 Task: Look for space in Guiping, China from 15th August, 2023 to 20th August, 2023 for 1 adult in price range Rs.5000 to Rs.10000. Place can be private room with 1  bedroom having 1 bed and 1 bathroom. Property type can be house, flat, guest house, hotel. Booking option can be shelf check-in. Required host language is Chinese (Simplified).
Action: Mouse moved to (515, 246)
Screenshot: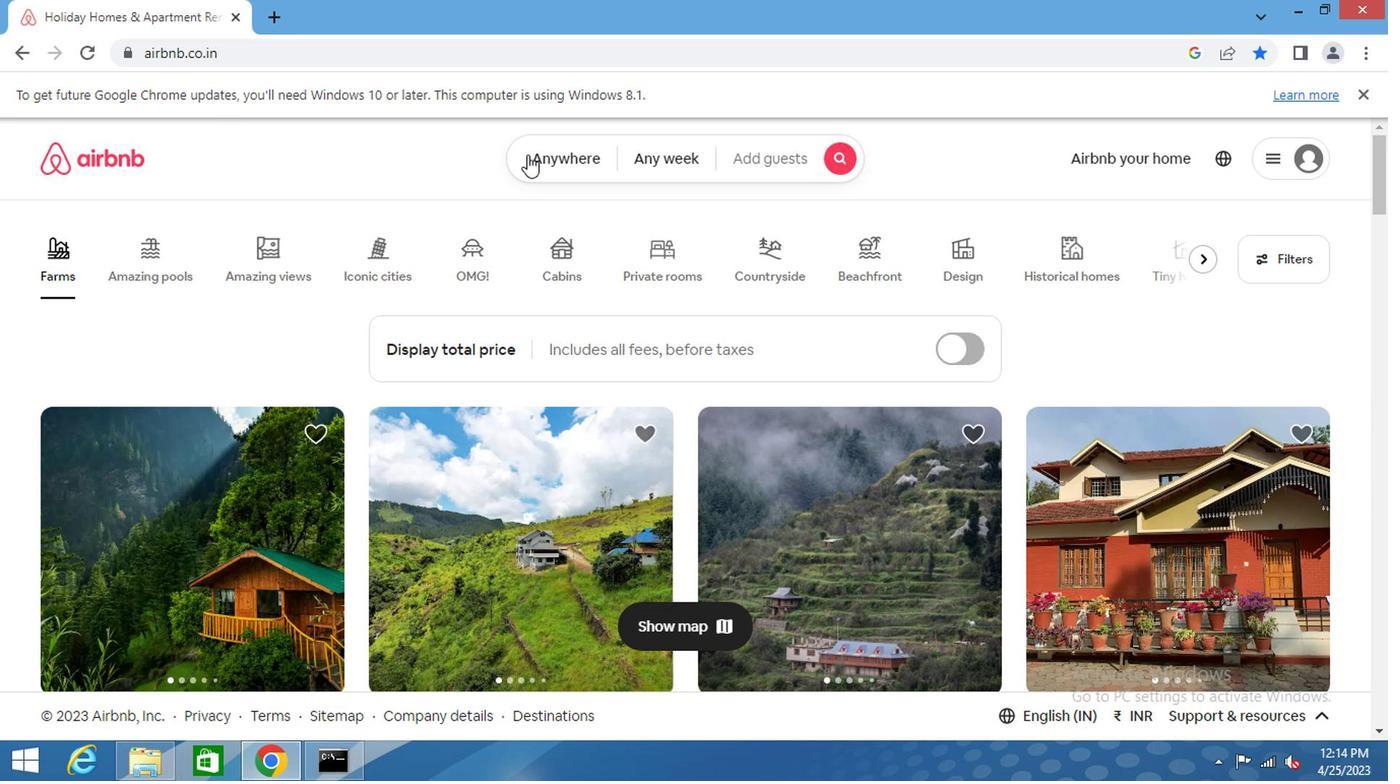 
Action: Mouse pressed left at (515, 246)
Screenshot: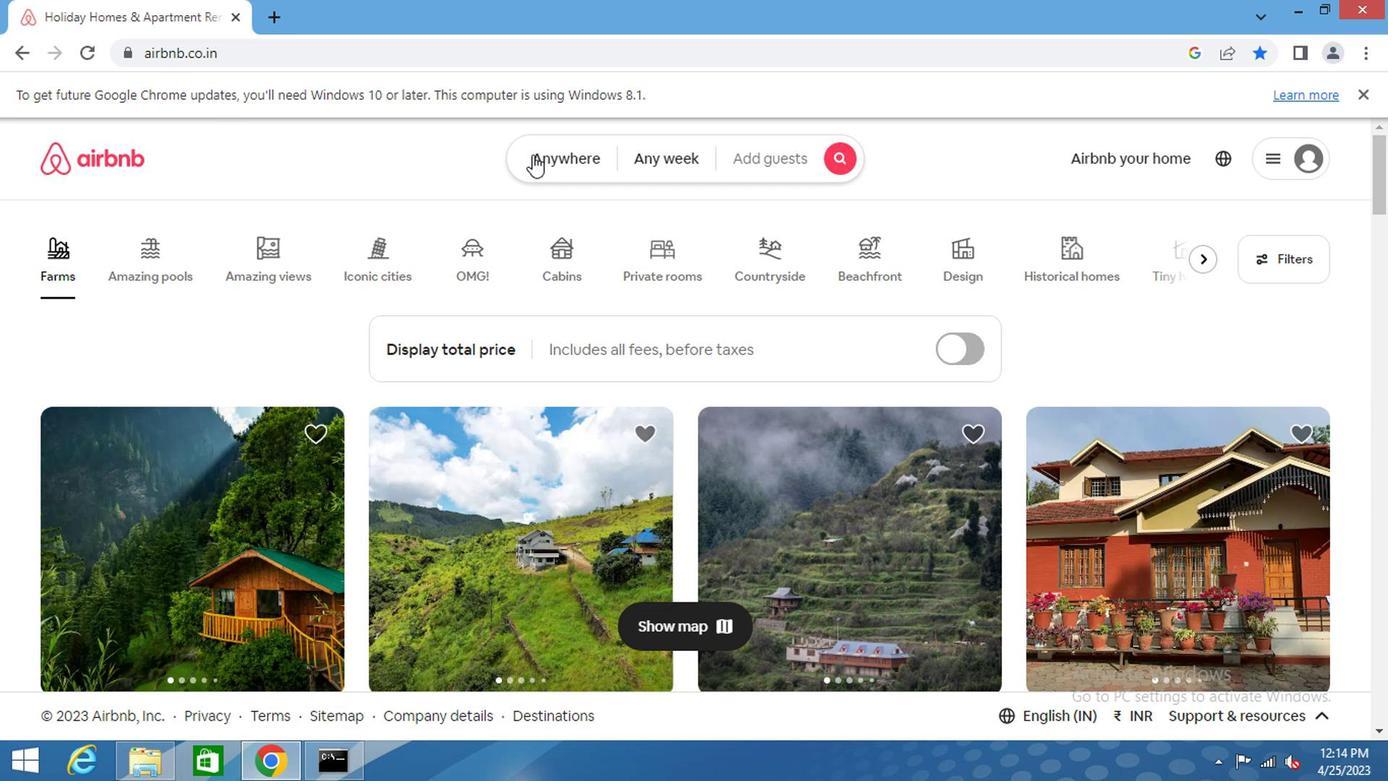 
Action: Mouse moved to (433, 305)
Screenshot: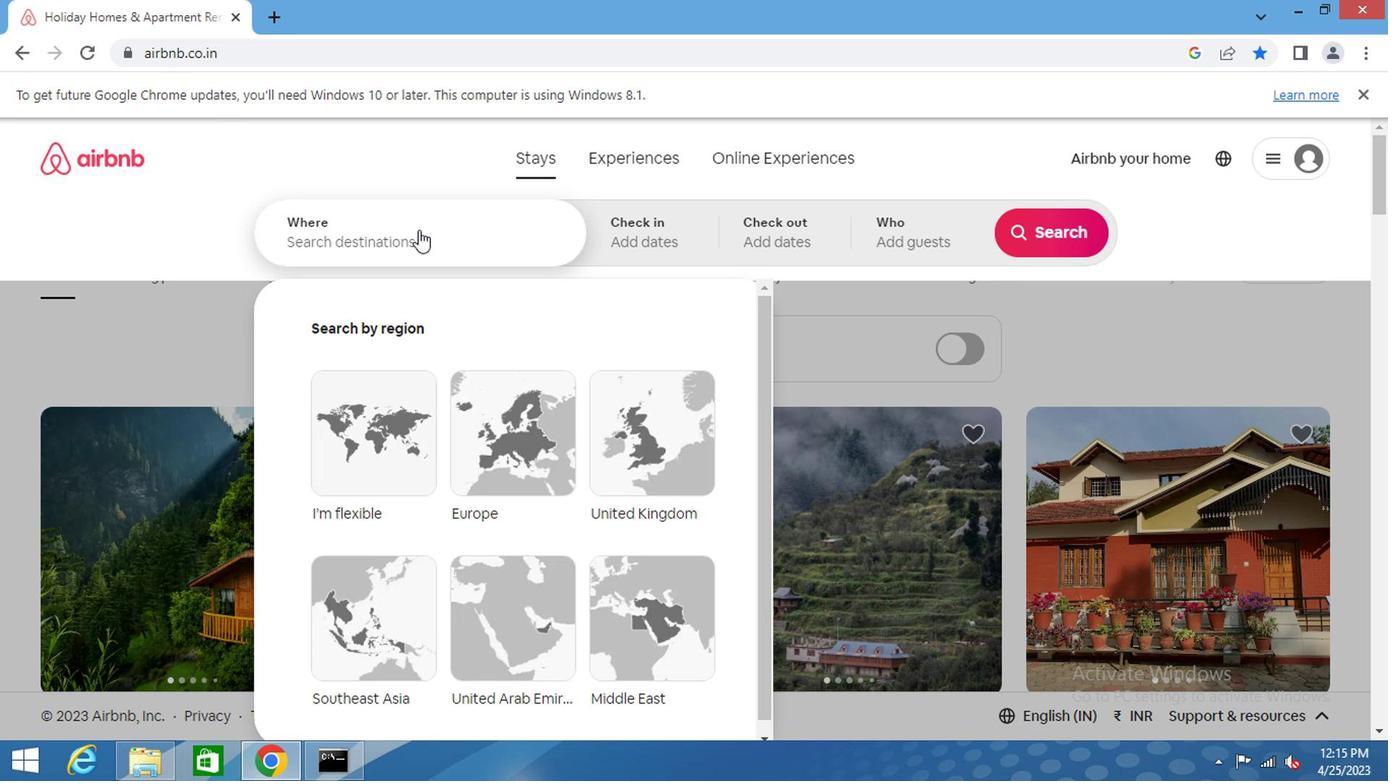 
Action: Mouse pressed left at (433, 305)
Screenshot: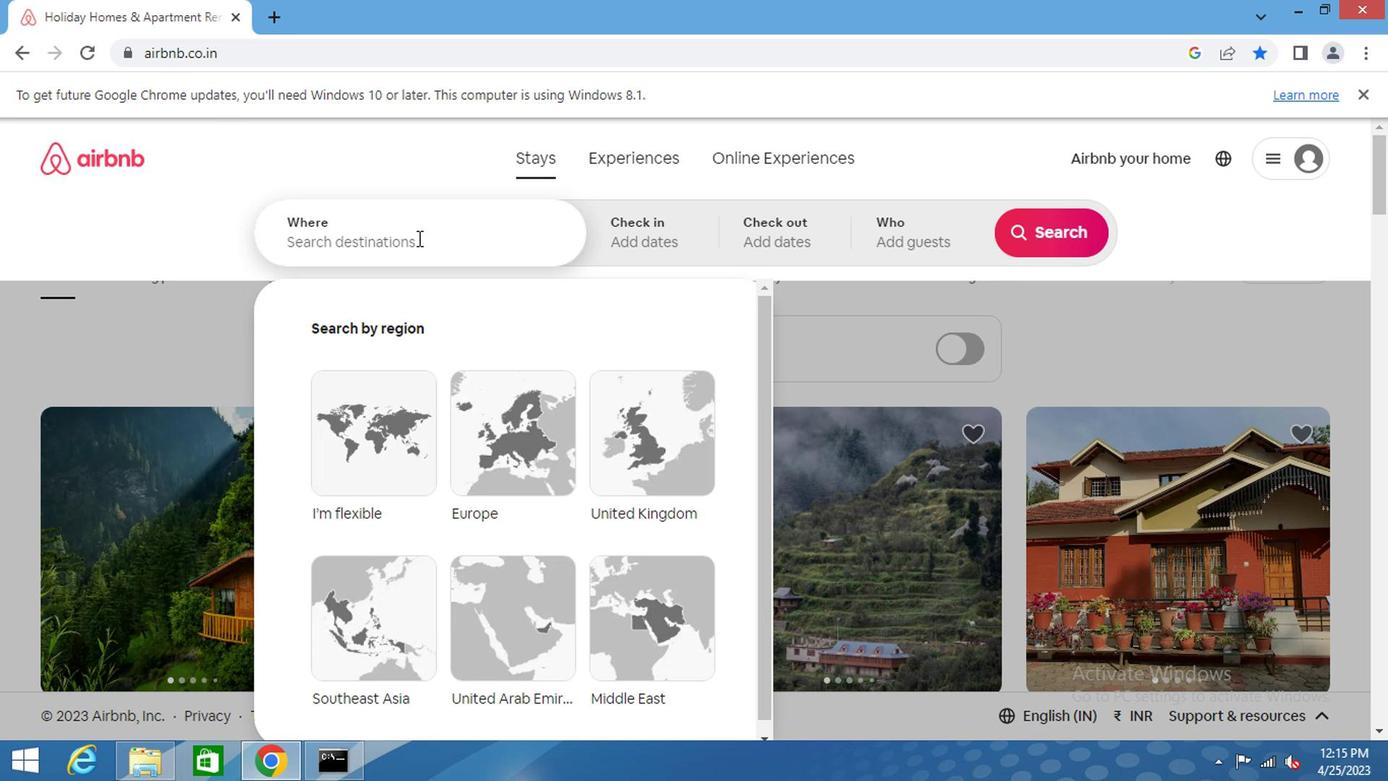 
Action: Key pressed gui<Key.space>china<Key.enter>
Screenshot: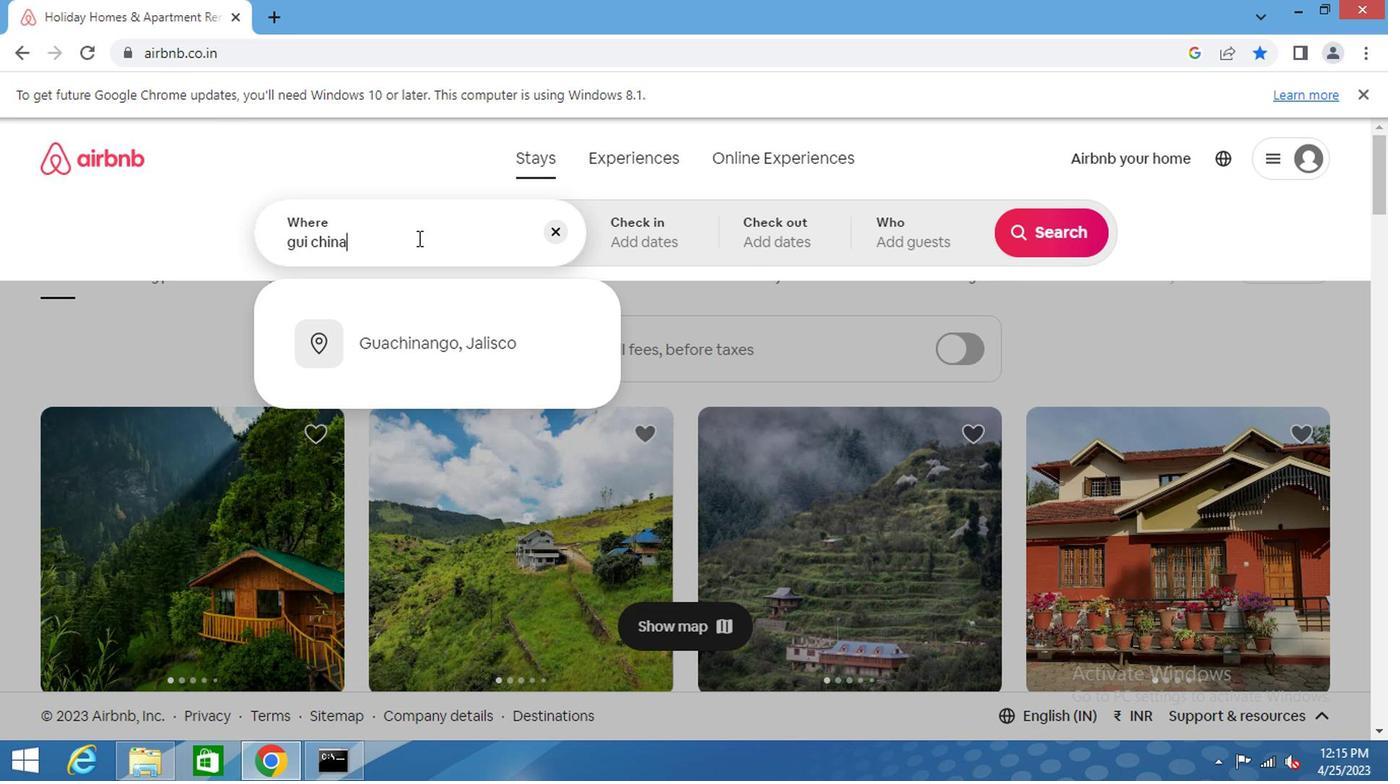 
Action: Mouse moved to (878, 417)
Screenshot: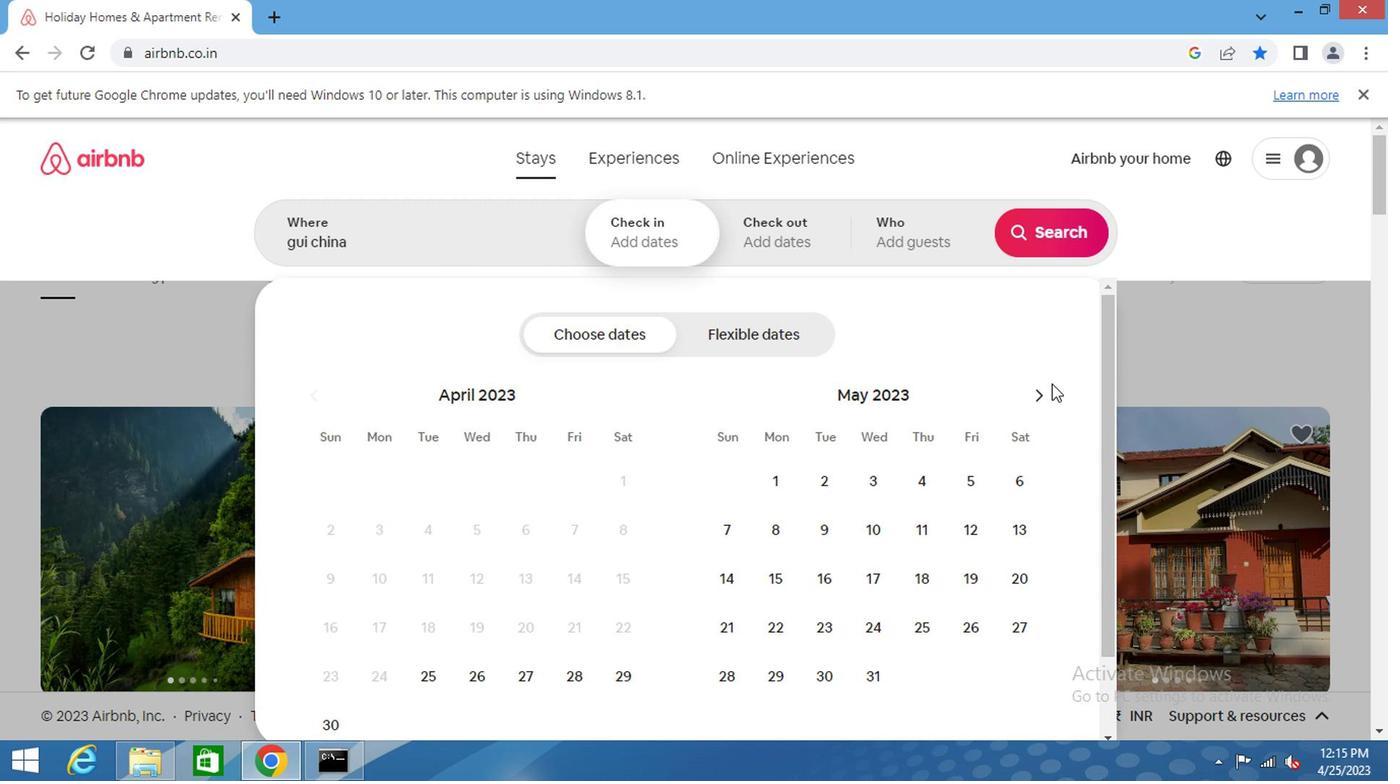 
Action: Mouse pressed left at (878, 417)
Screenshot: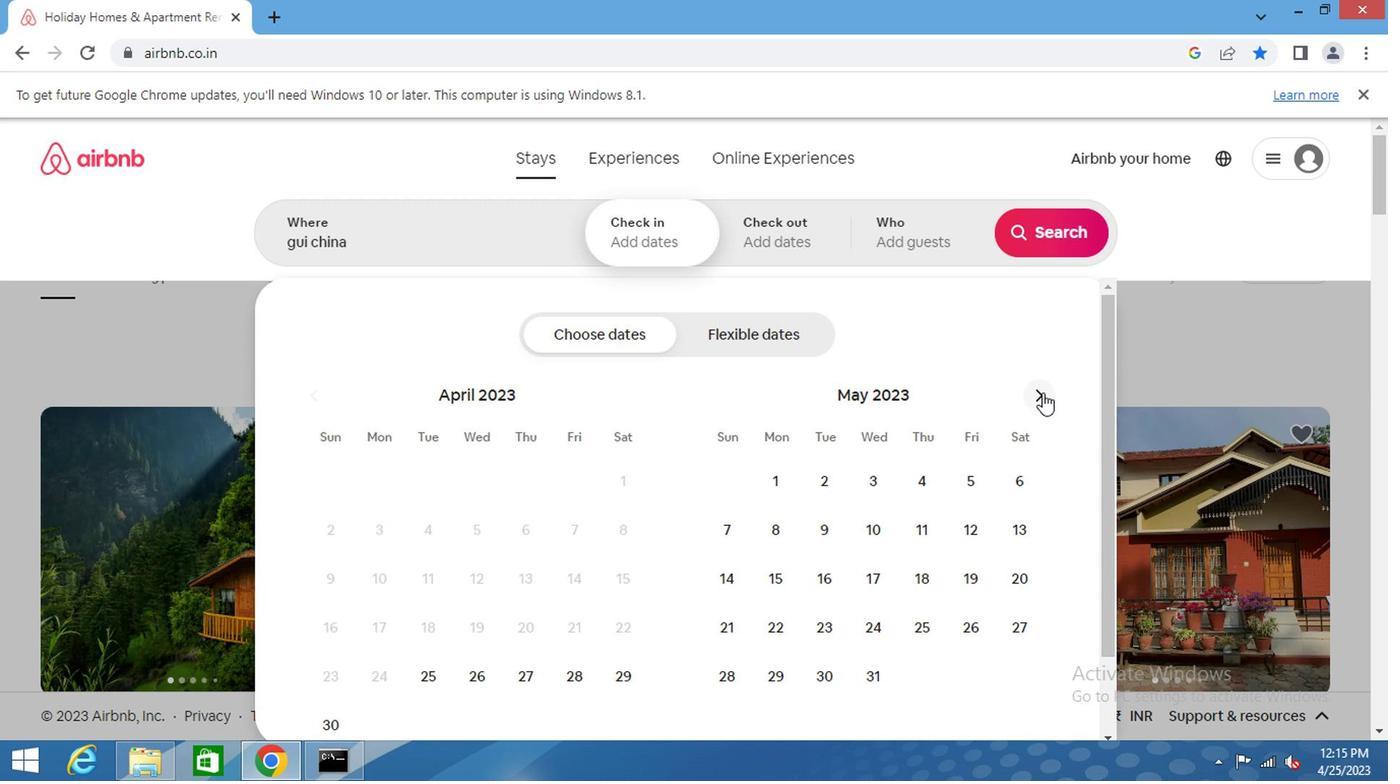 
Action: Mouse pressed left at (878, 417)
Screenshot: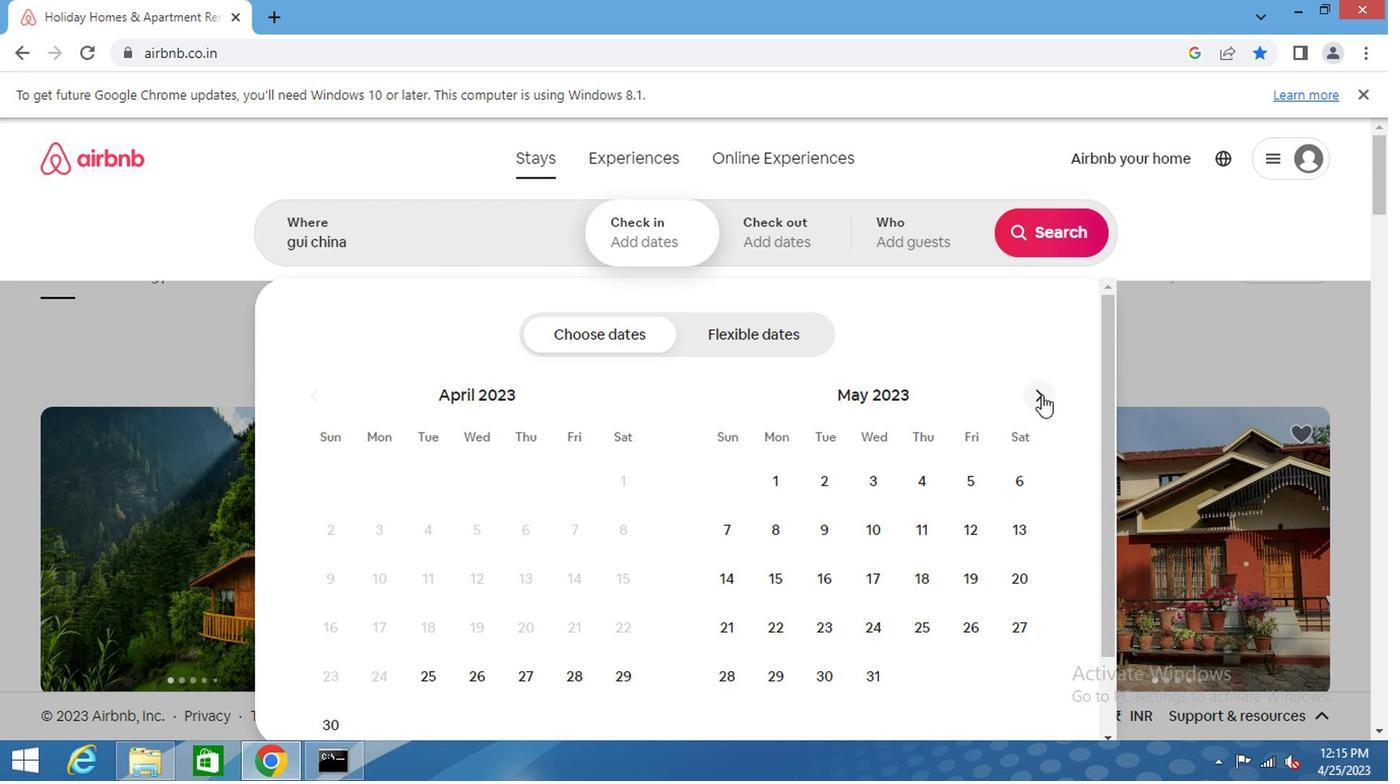 
Action: Mouse pressed left at (878, 417)
Screenshot: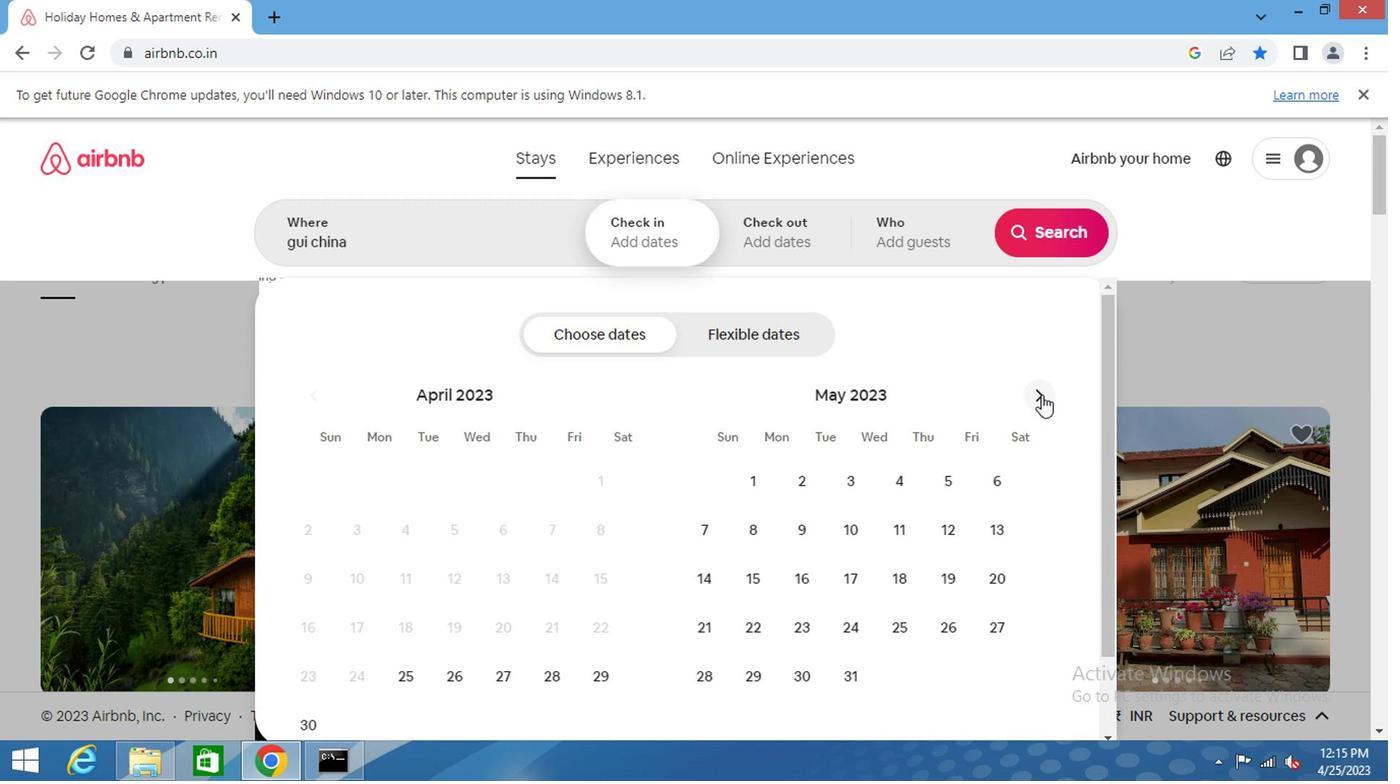 
Action: Mouse moved to (875, 415)
Screenshot: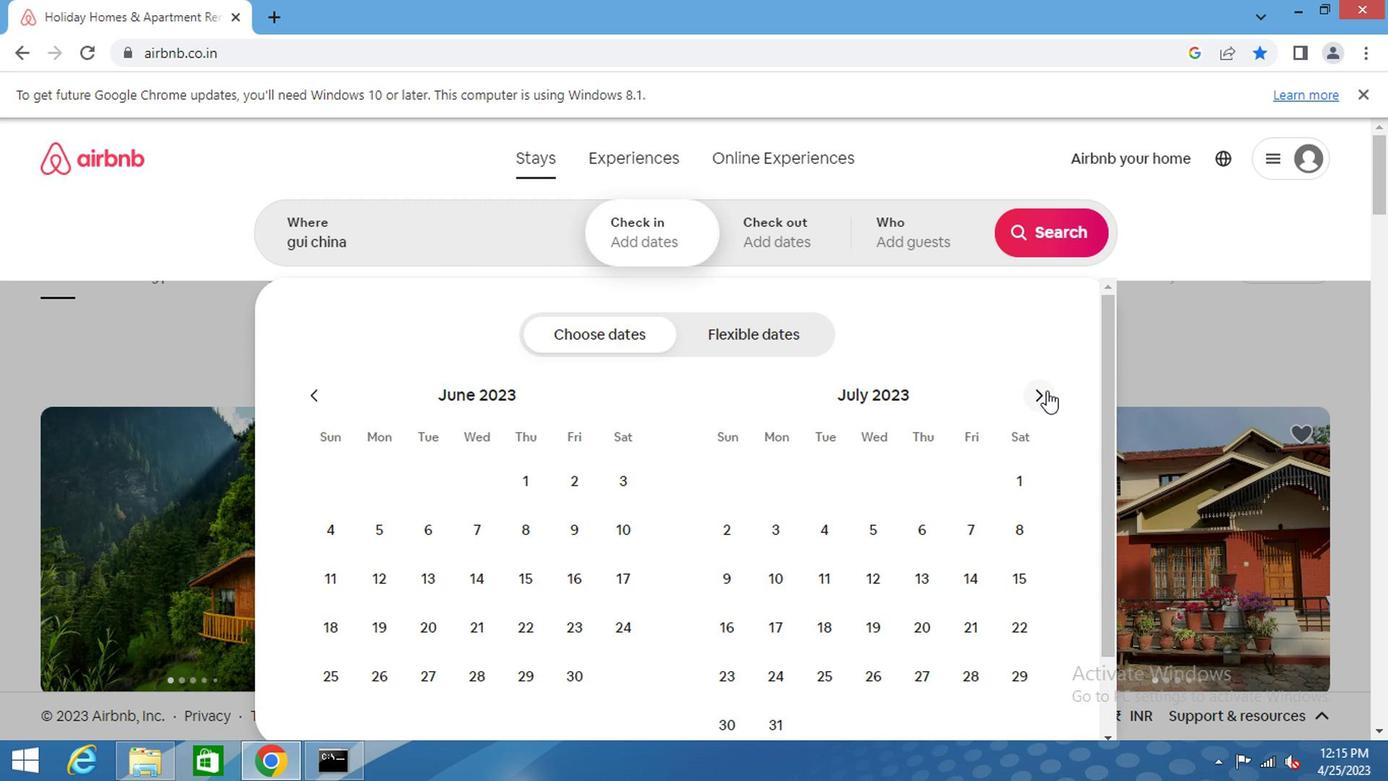 
Action: Mouse pressed left at (875, 415)
Screenshot: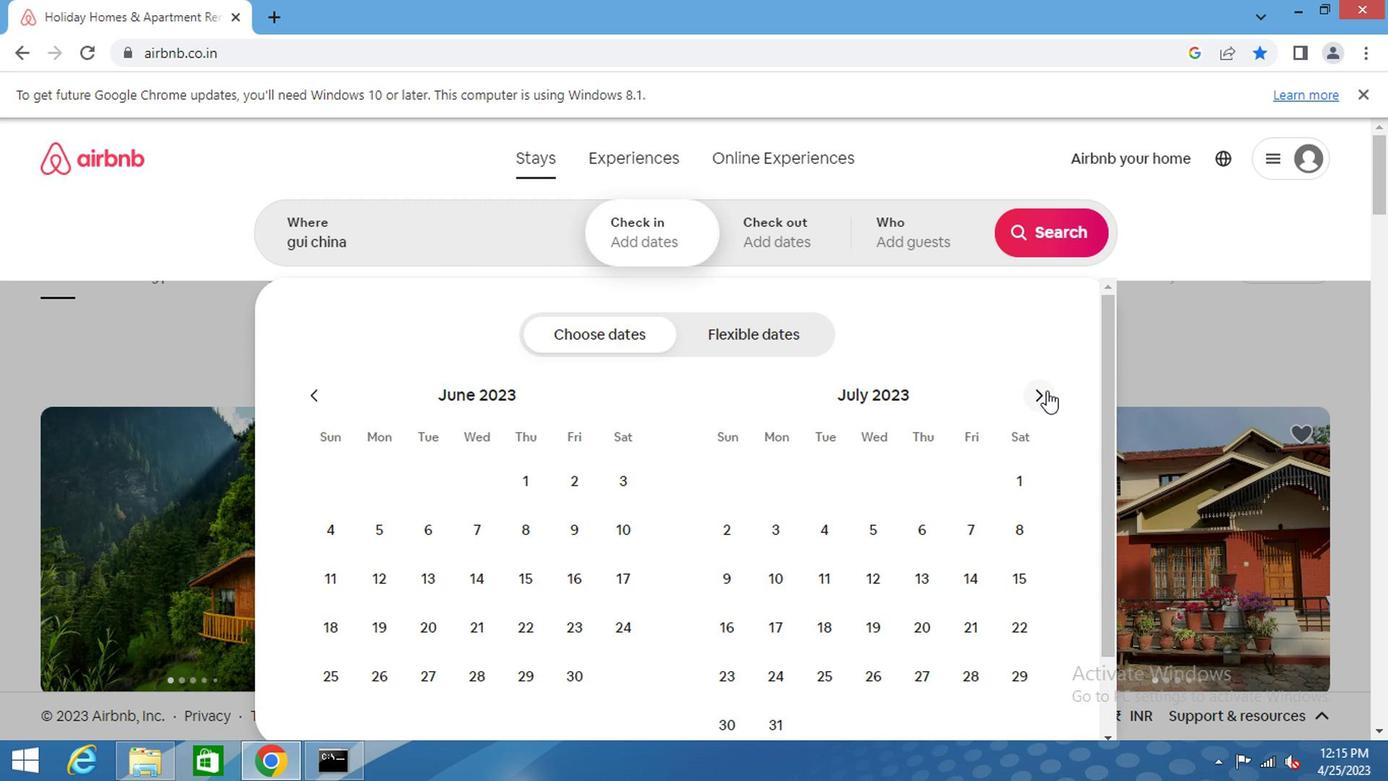 
Action: Mouse moved to (726, 551)
Screenshot: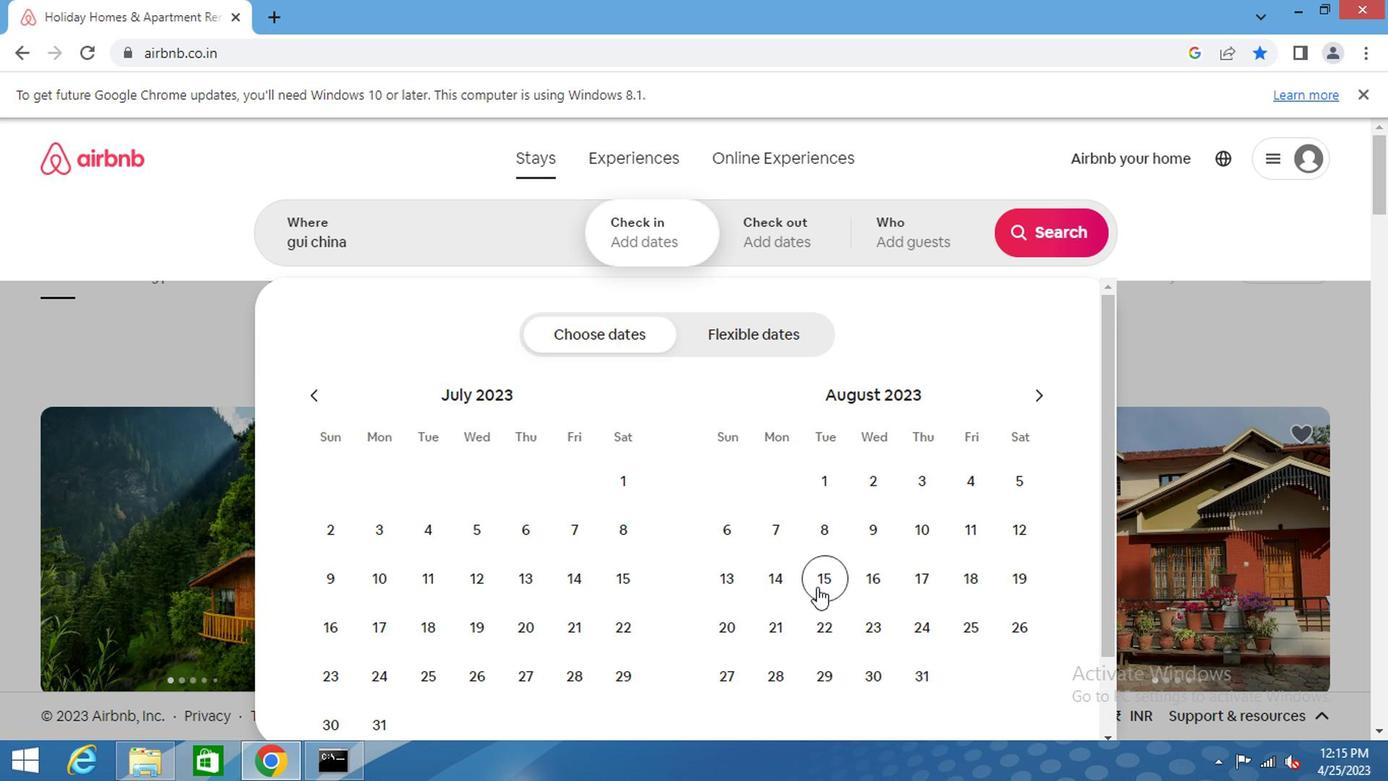
Action: Mouse pressed left at (726, 551)
Screenshot: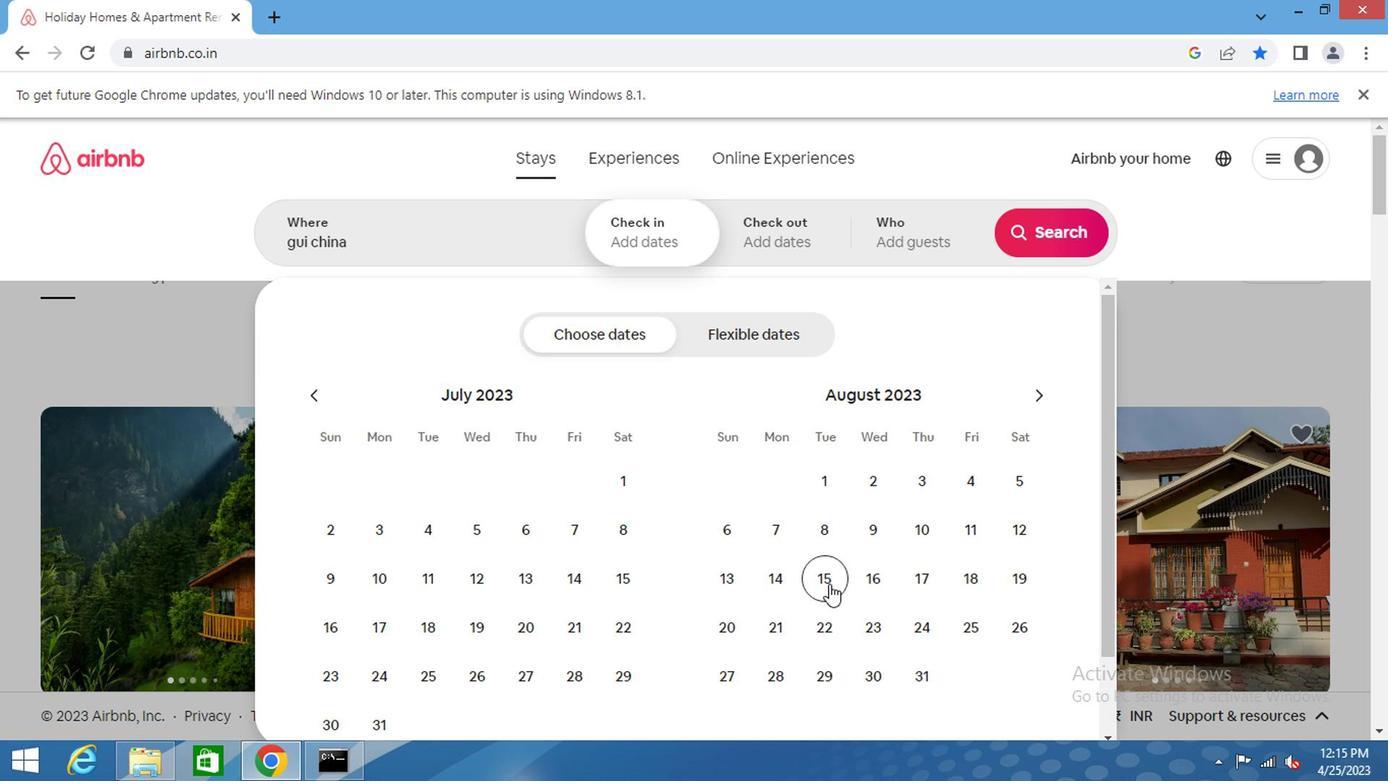 
Action: Mouse moved to (660, 584)
Screenshot: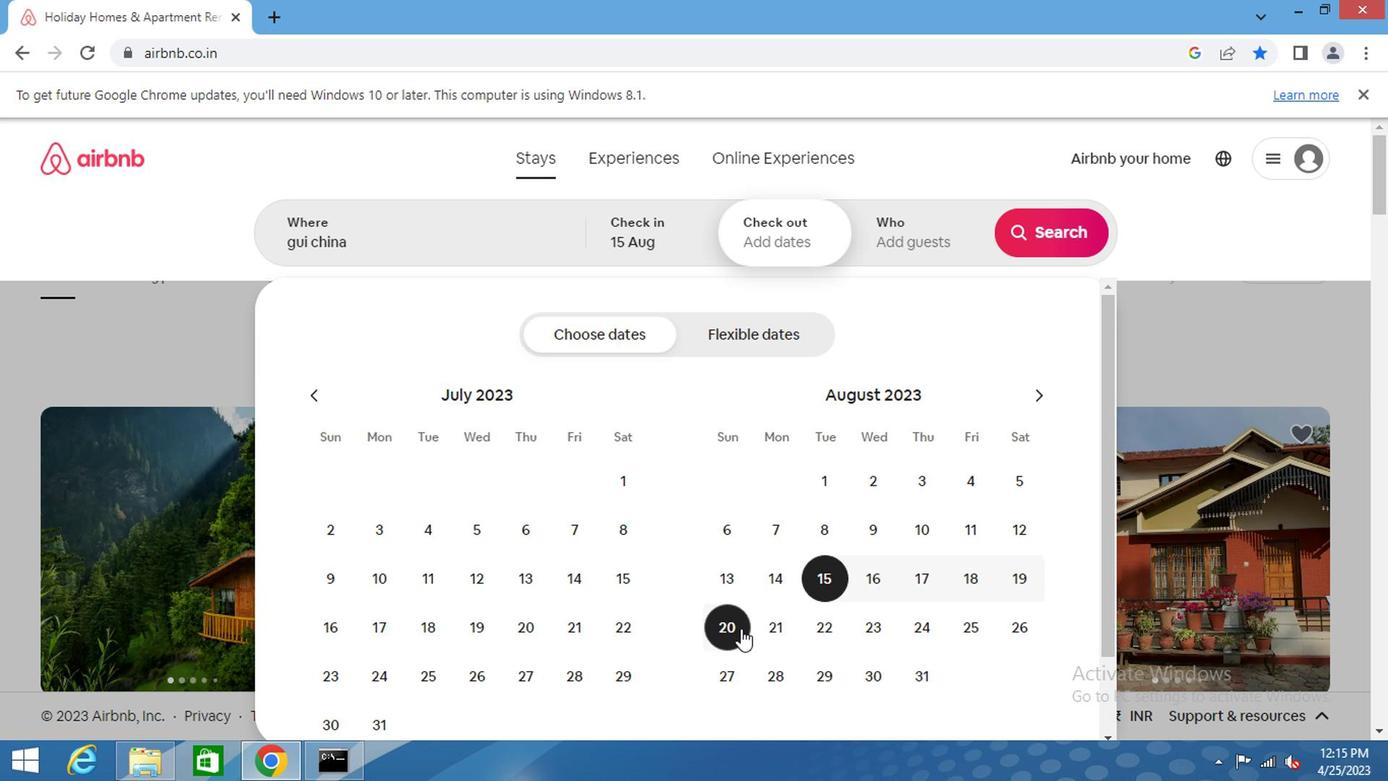 
Action: Mouse pressed left at (660, 584)
Screenshot: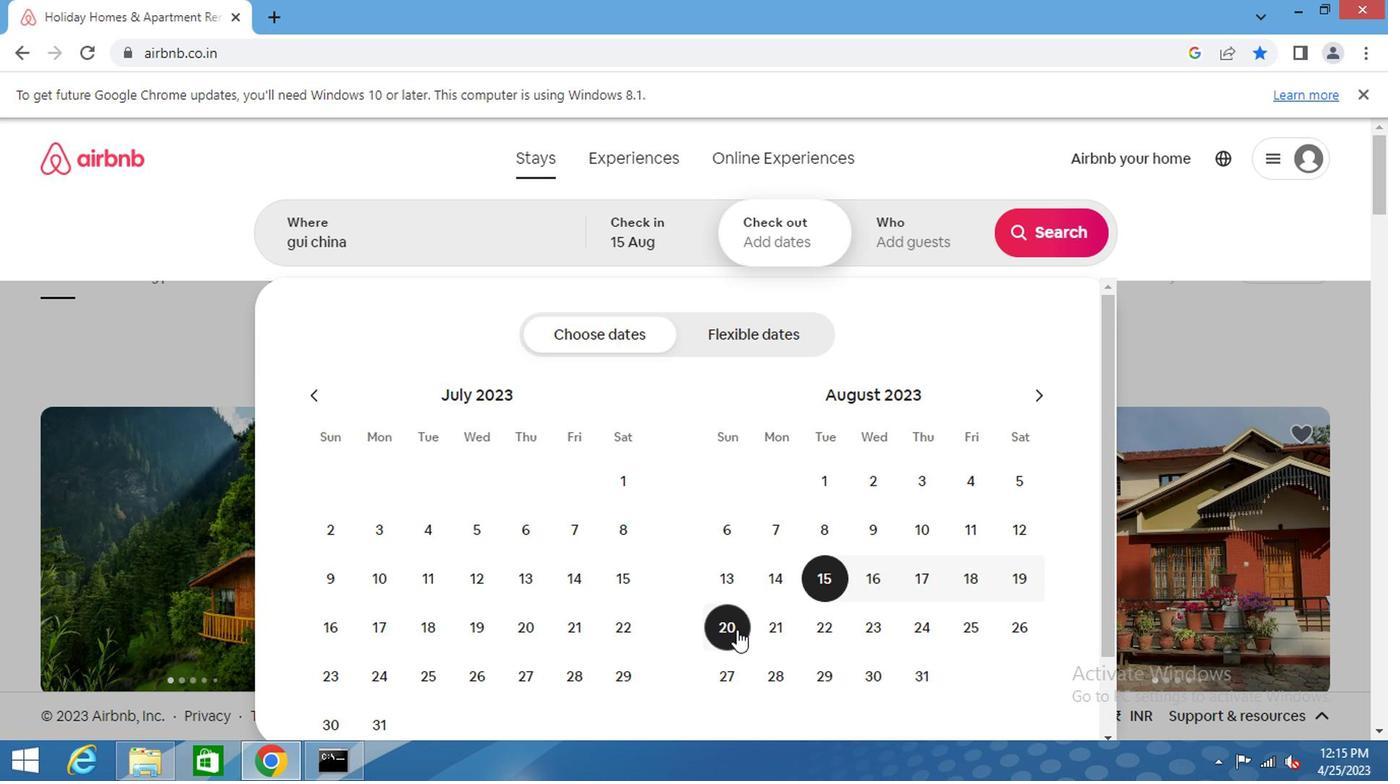 
Action: Mouse moved to (797, 314)
Screenshot: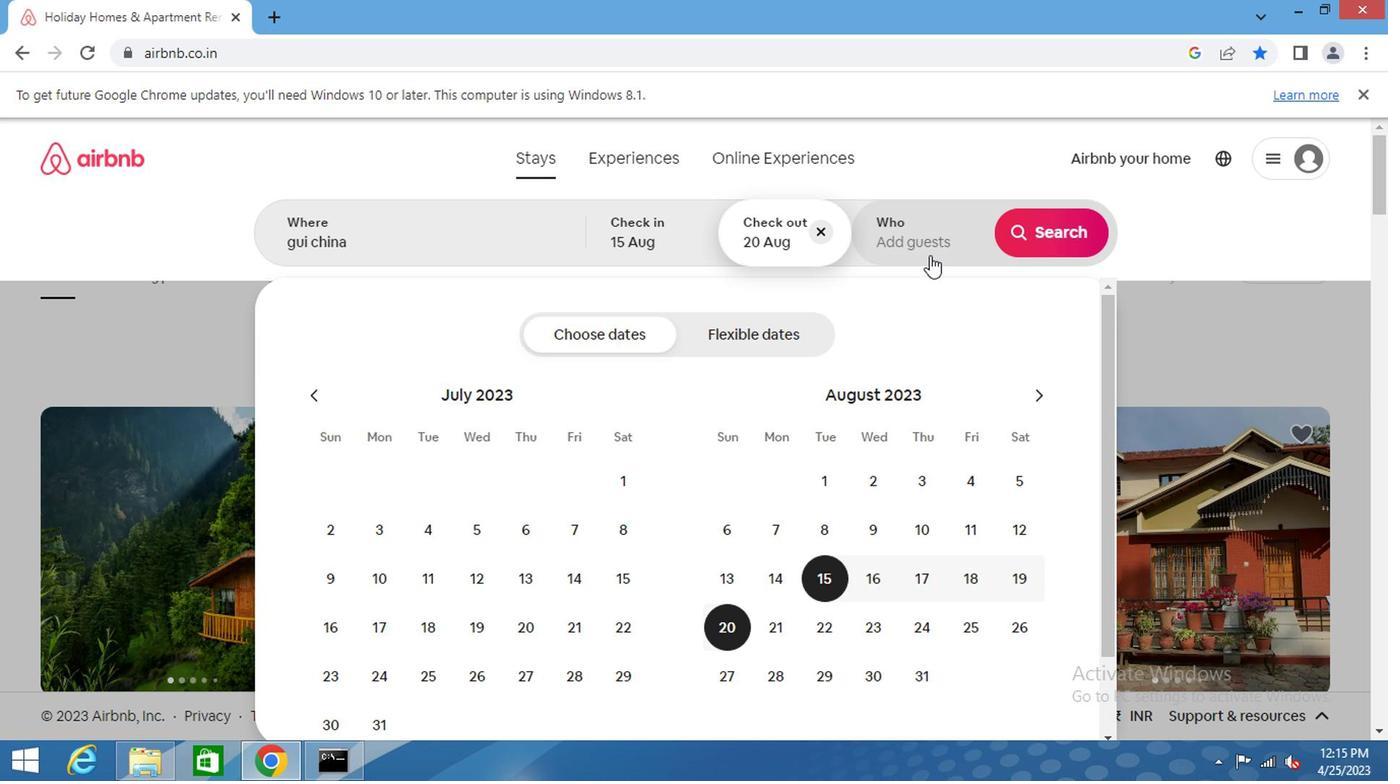 
Action: Mouse pressed left at (797, 314)
Screenshot: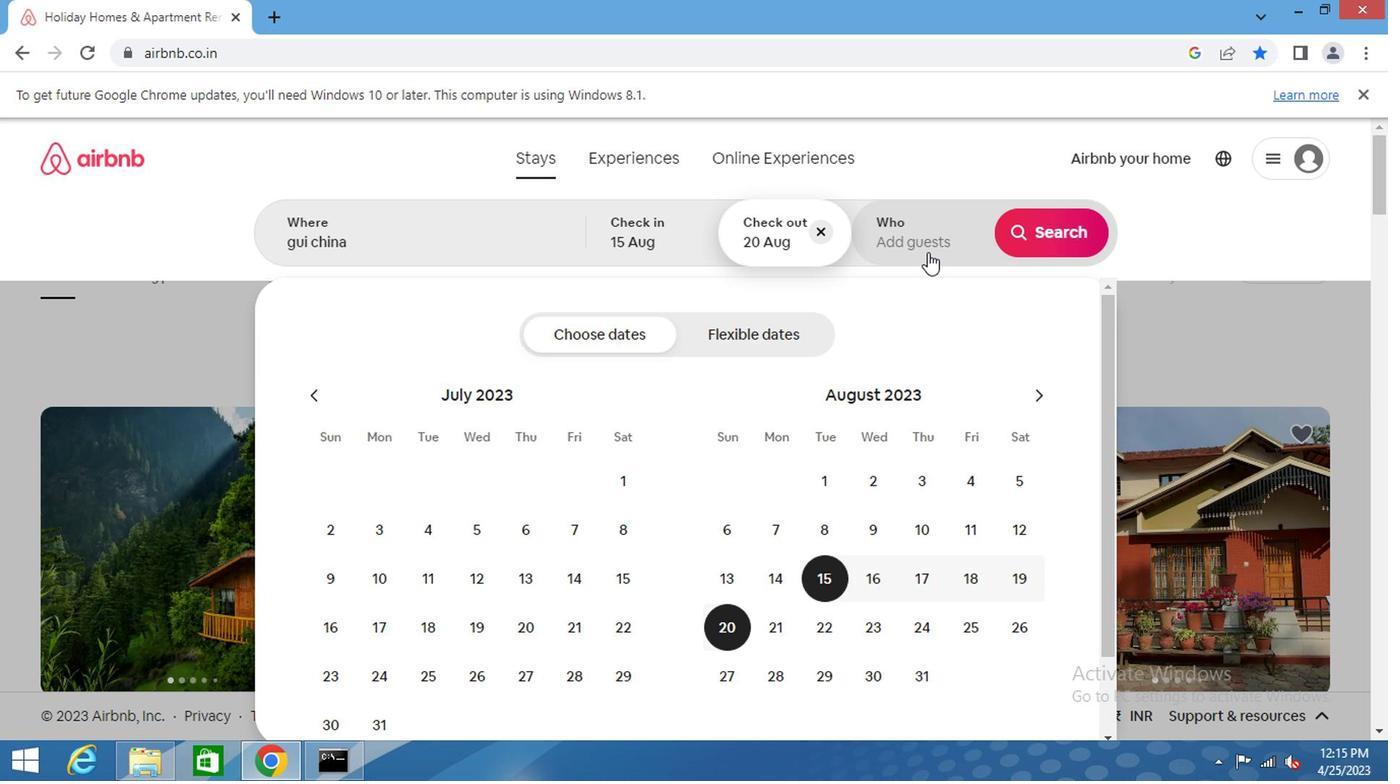 
Action: Mouse moved to (887, 378)
Screenshot: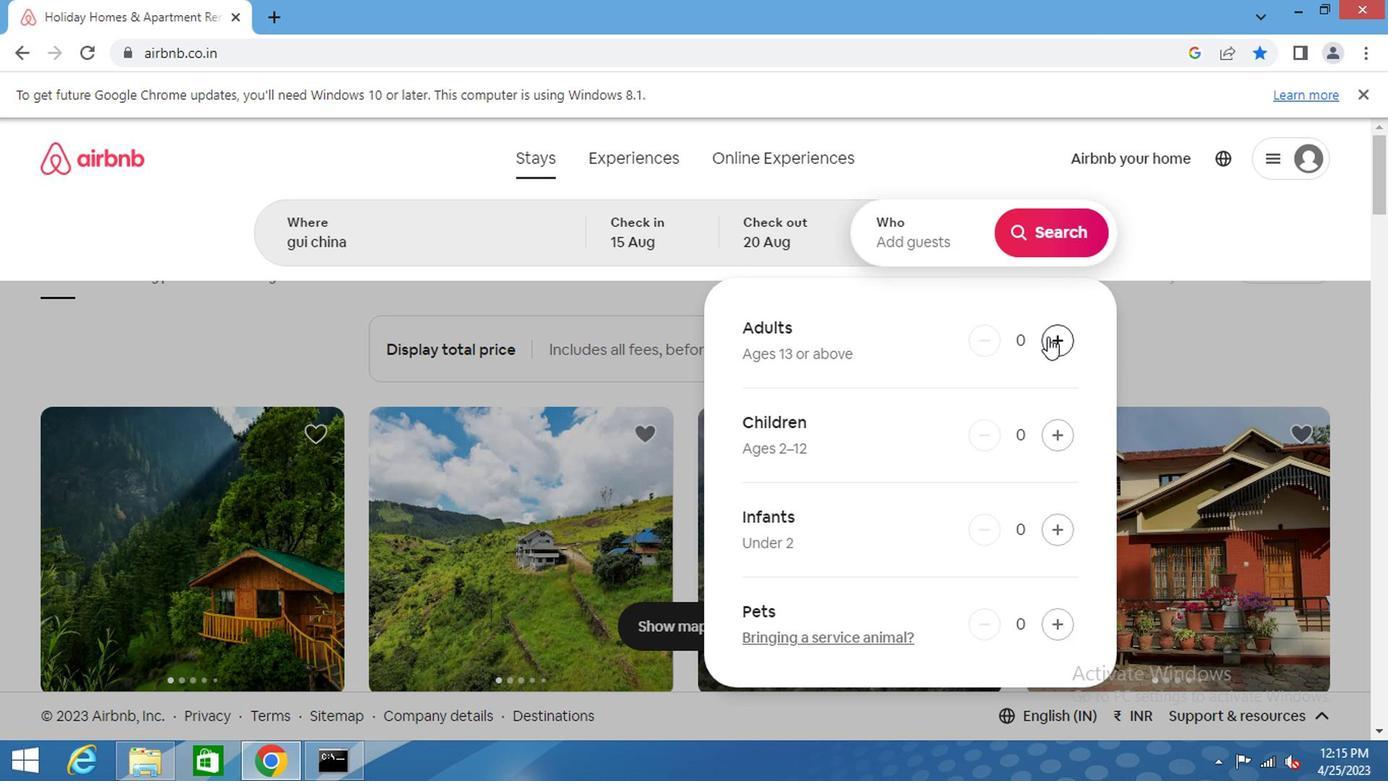 
Action: Mouse pressed left at (887, 378)
Screenshot: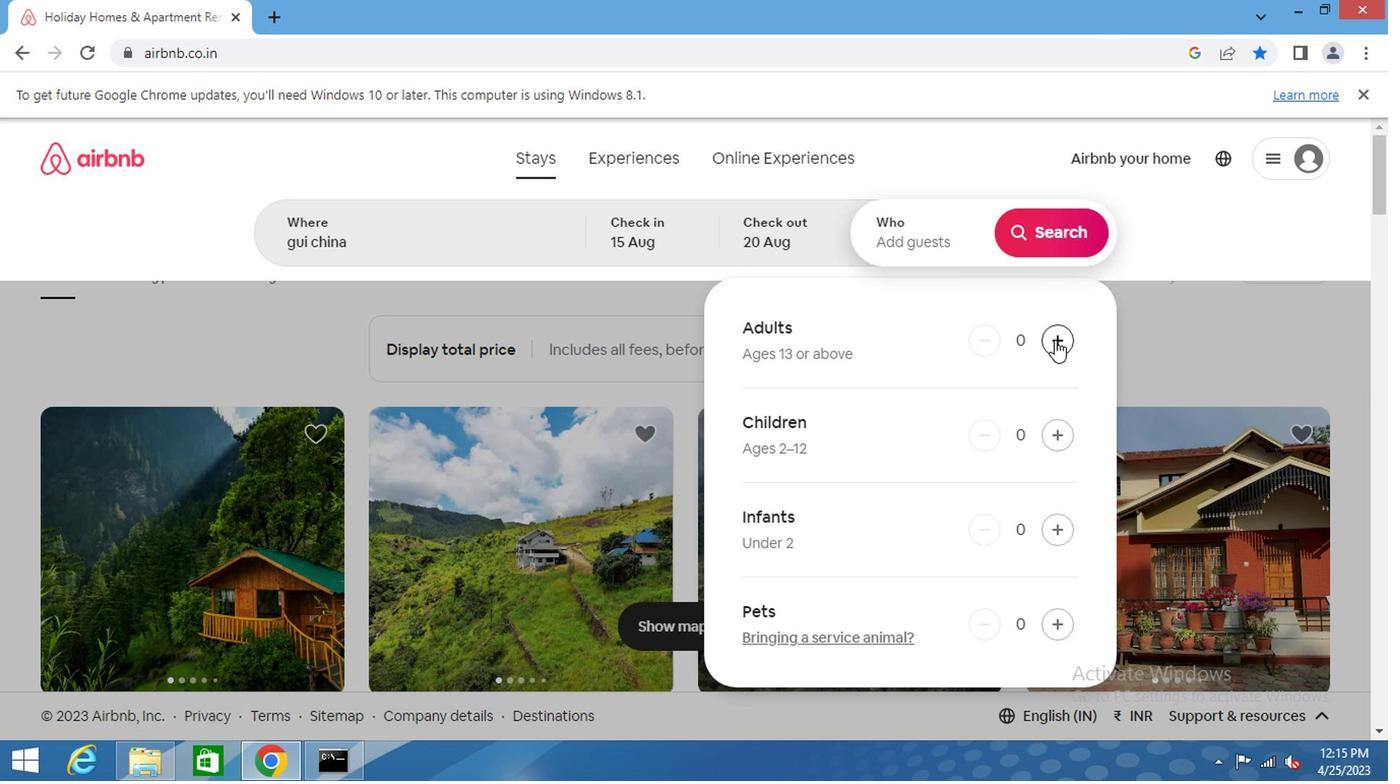 
Action: Mouse moved to (875, 294)
Screenshot: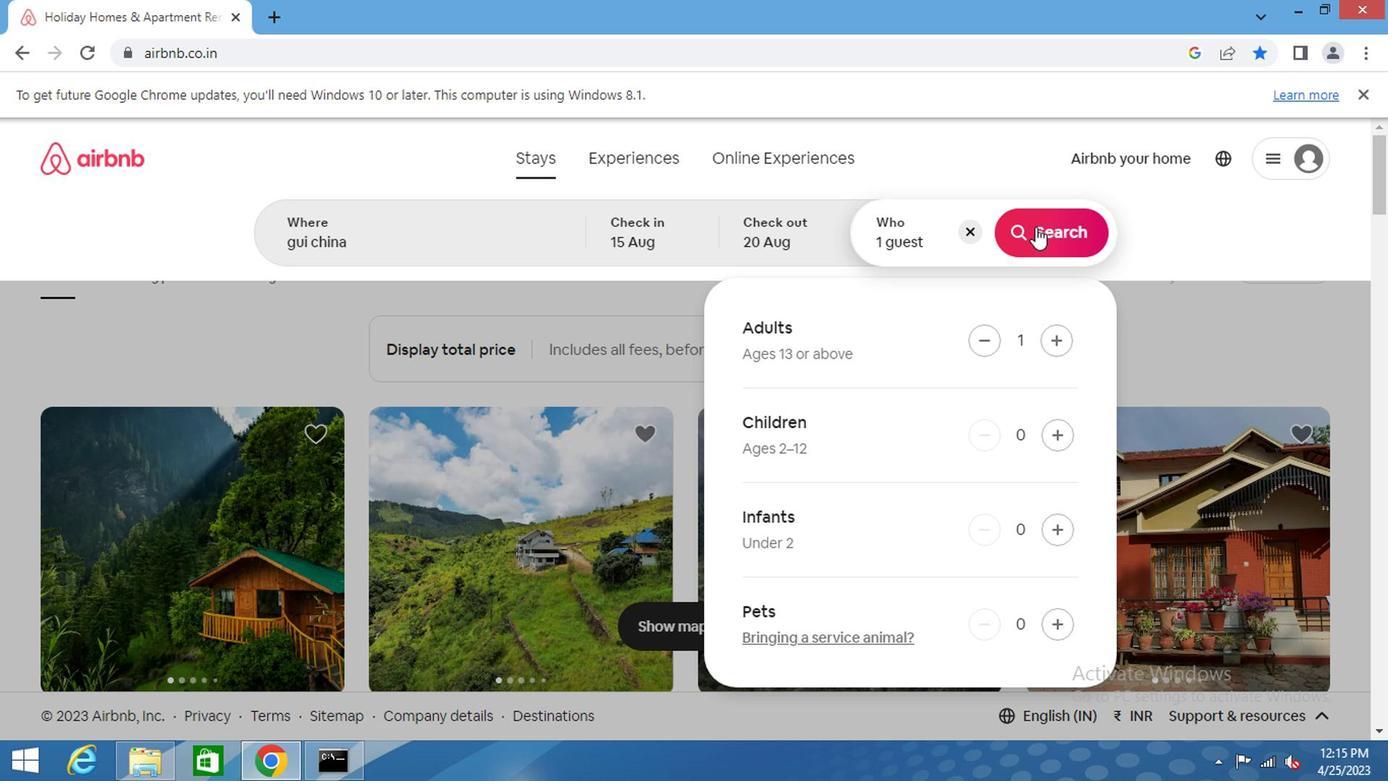 
Action: Mouse pressed left at (875, 294)
Screenshot: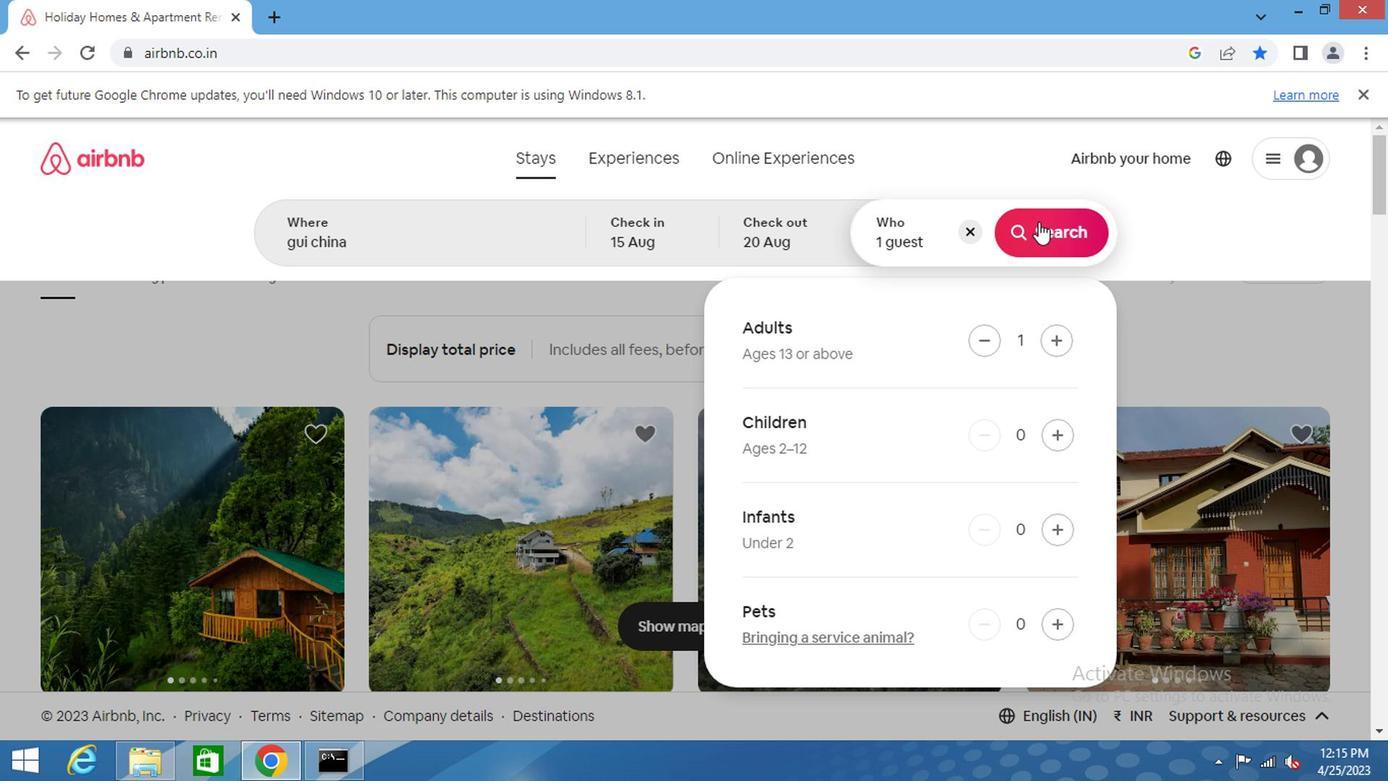 
Action: Mouse moved to (1056, 308)
Screenshot: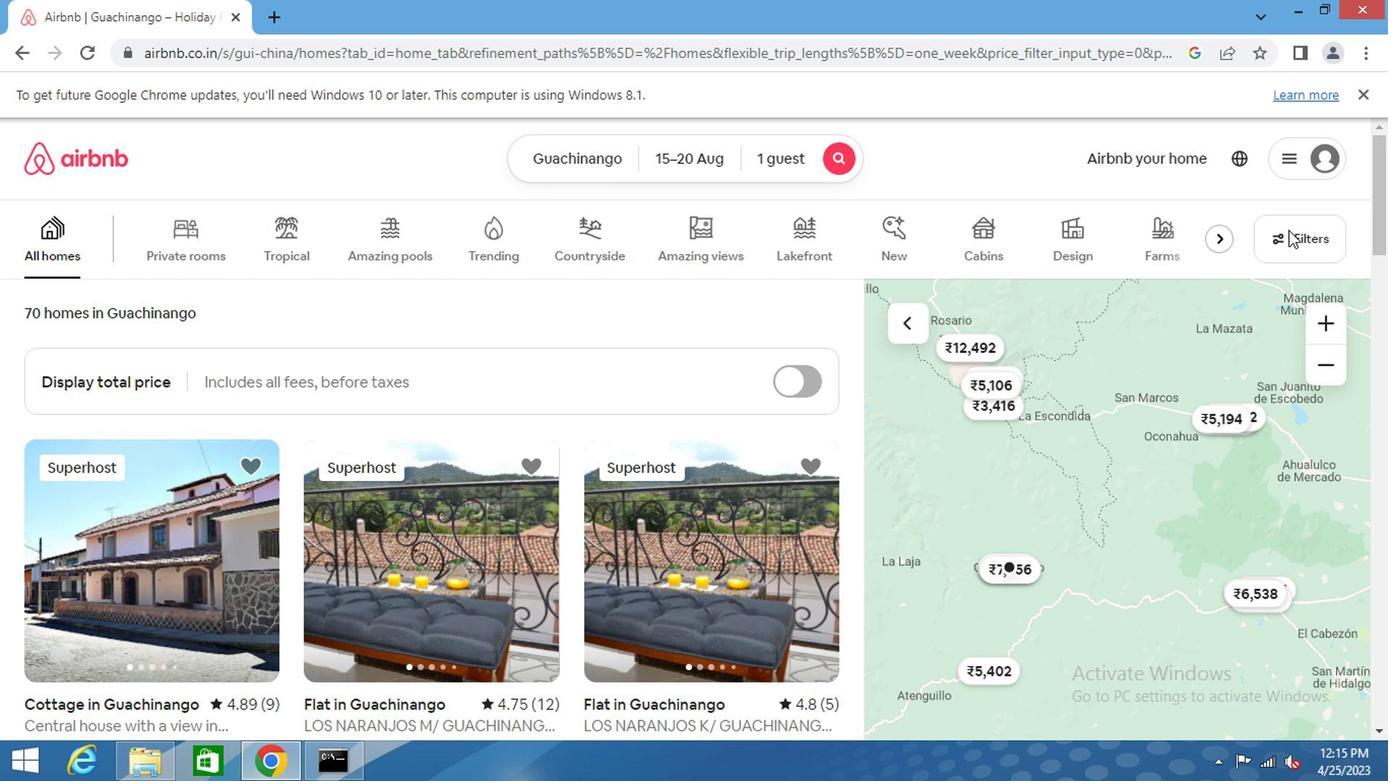 
Action: Mouse pressed left at (1056, 308)
Screenshot: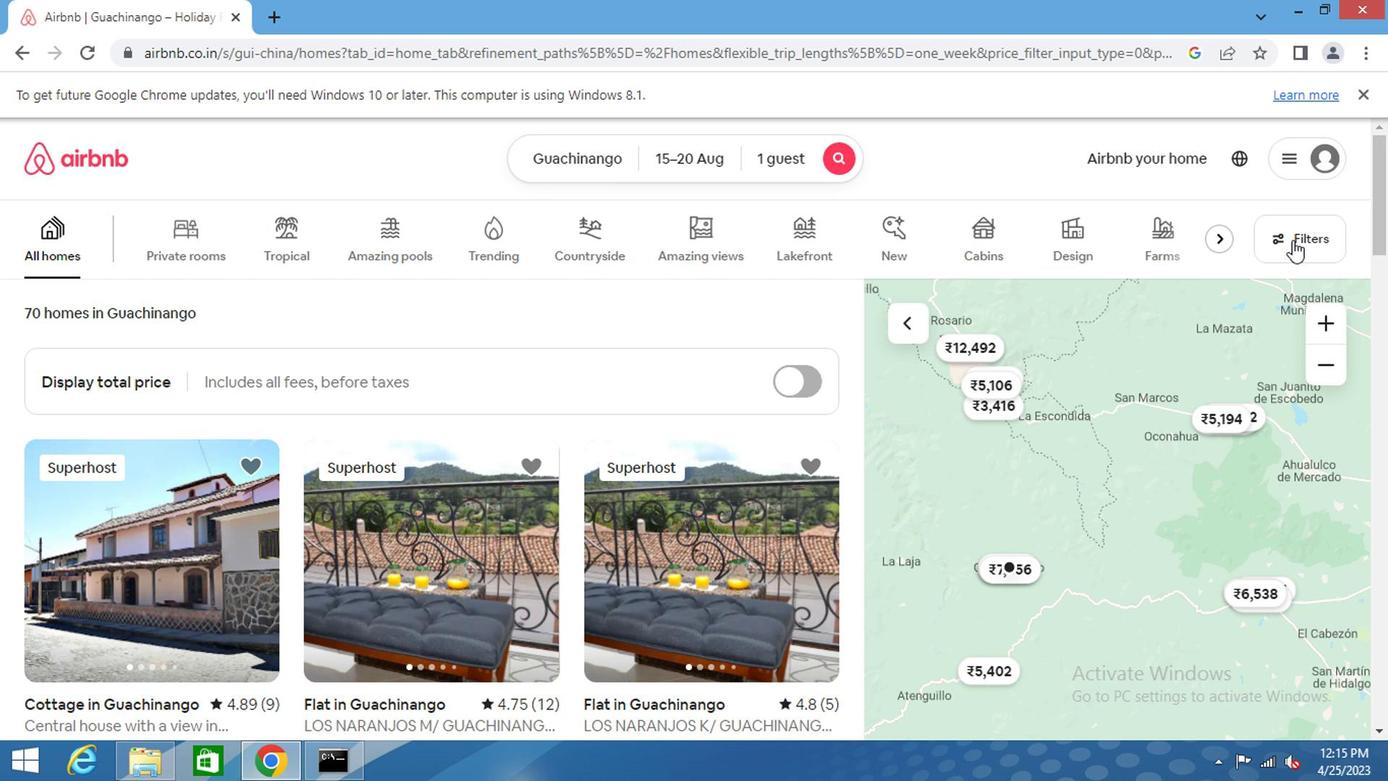 
Action: Mouse moved to (550, 486)
Screenshot: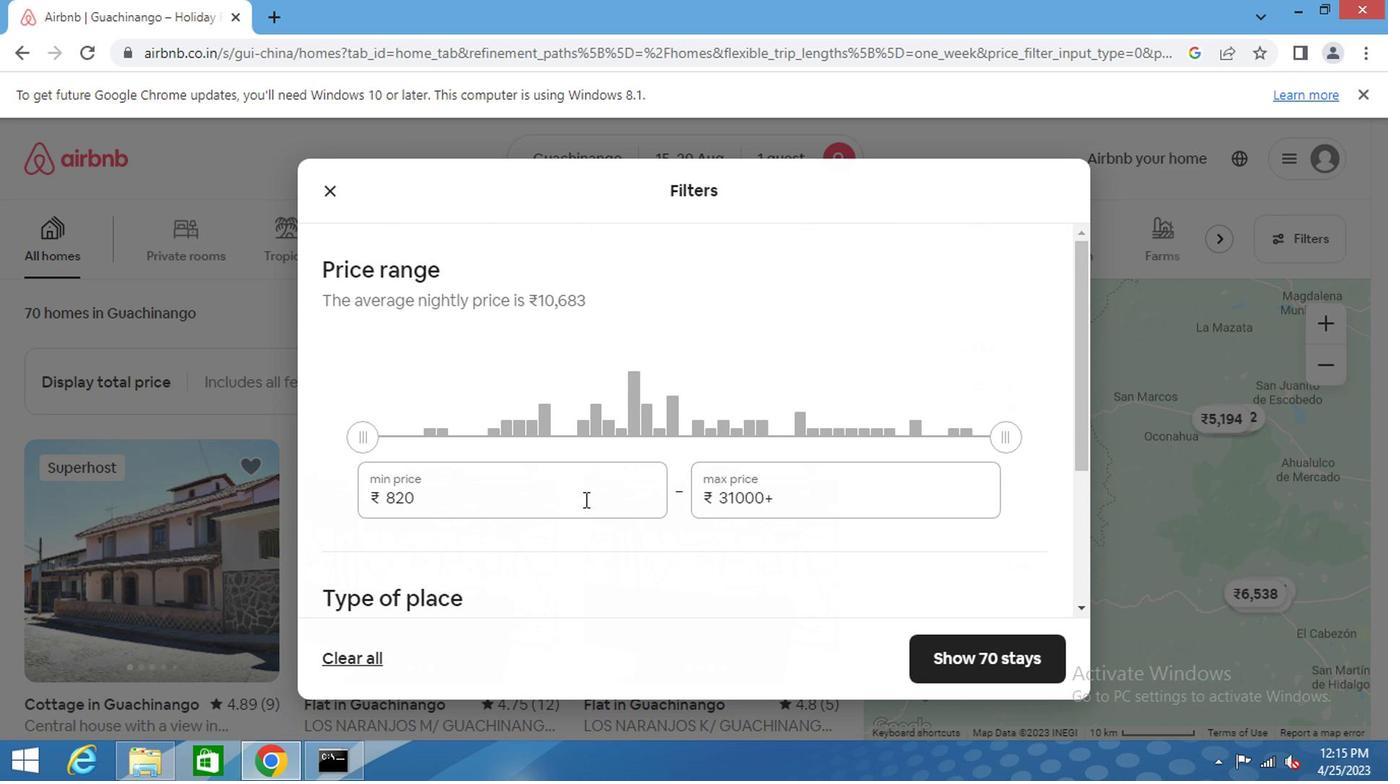 
Action: Mouse pressed left at (550, 486)
Screenshot: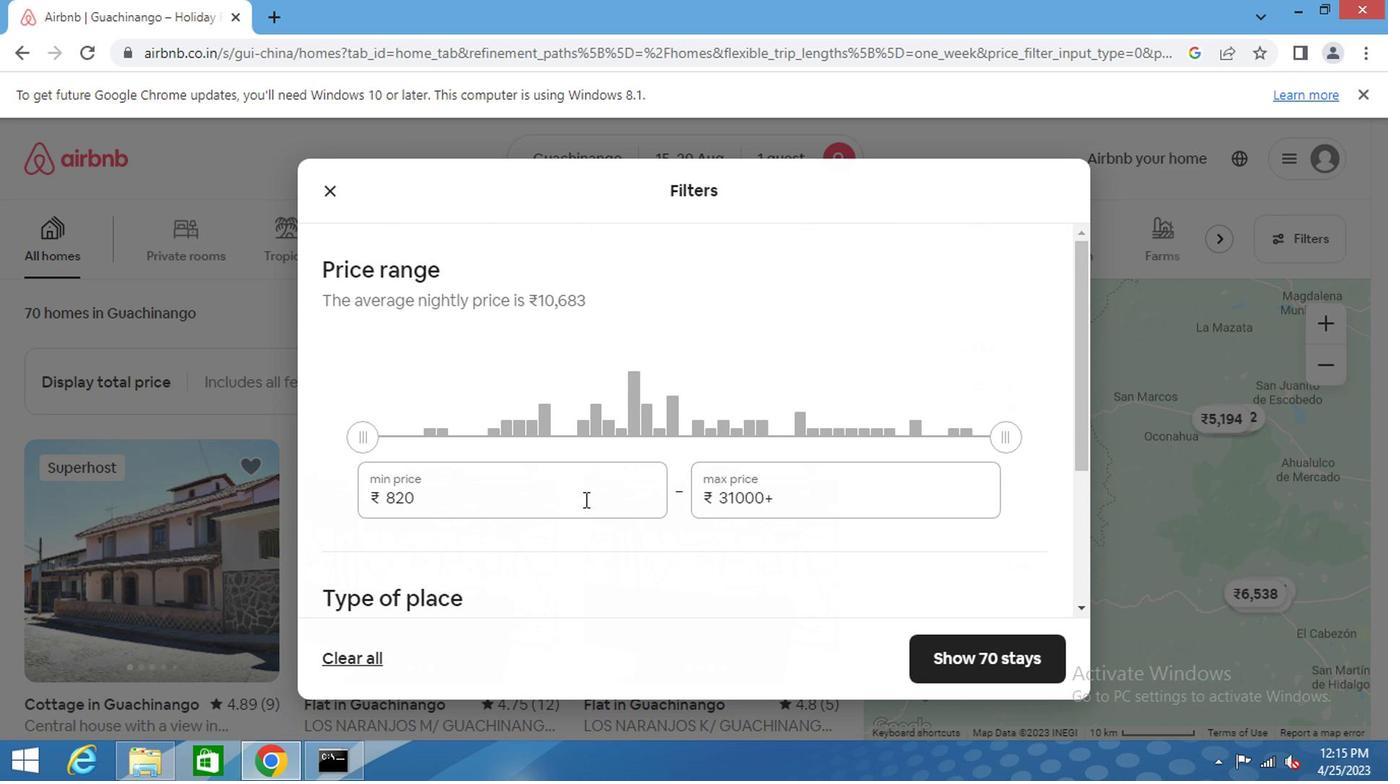 
Action: Mouse pressed left at (550, 486)
Screenshot: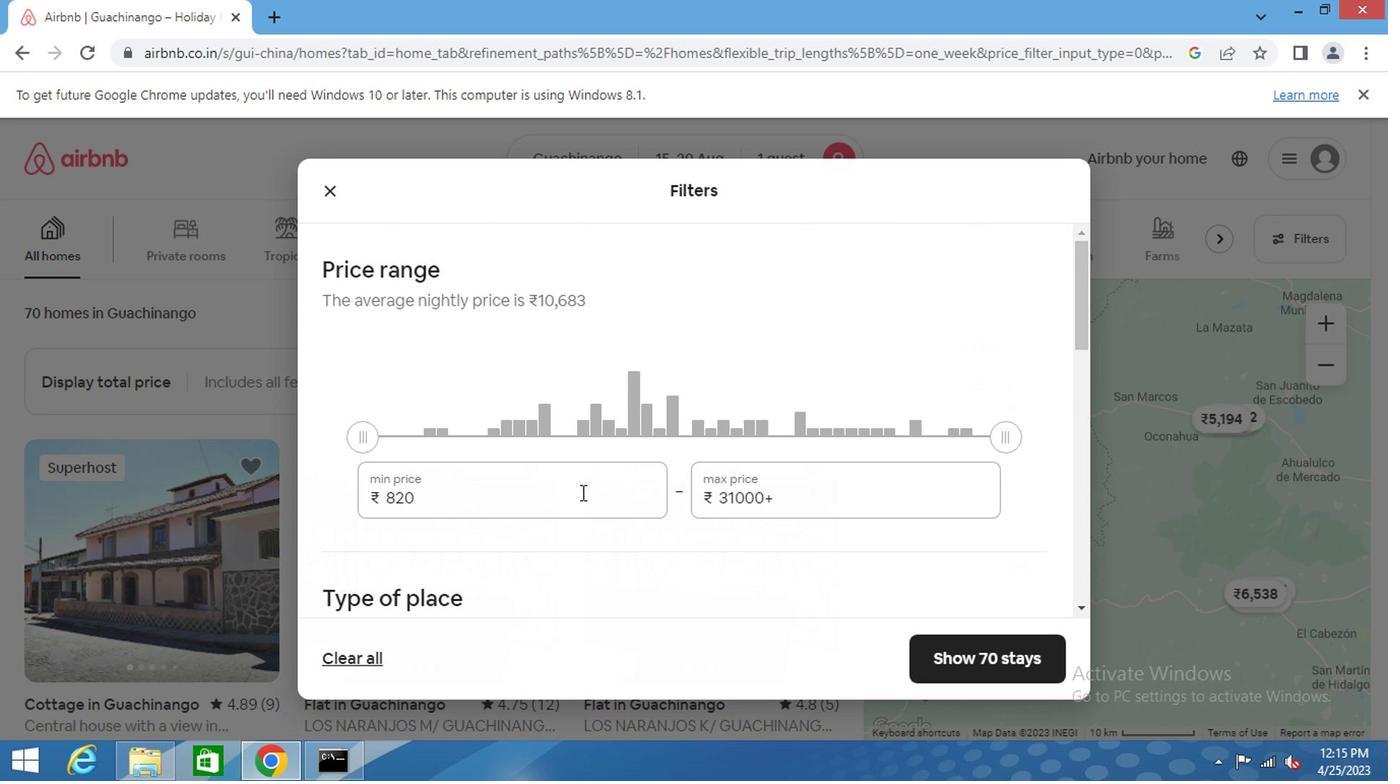 
Action: Key pressed 5000<Key.tab>1-<Key.backspace><Key.backspace><Key.backspace><Key.backspace><Key.backspace><Key.backspace>10000
Screenshot: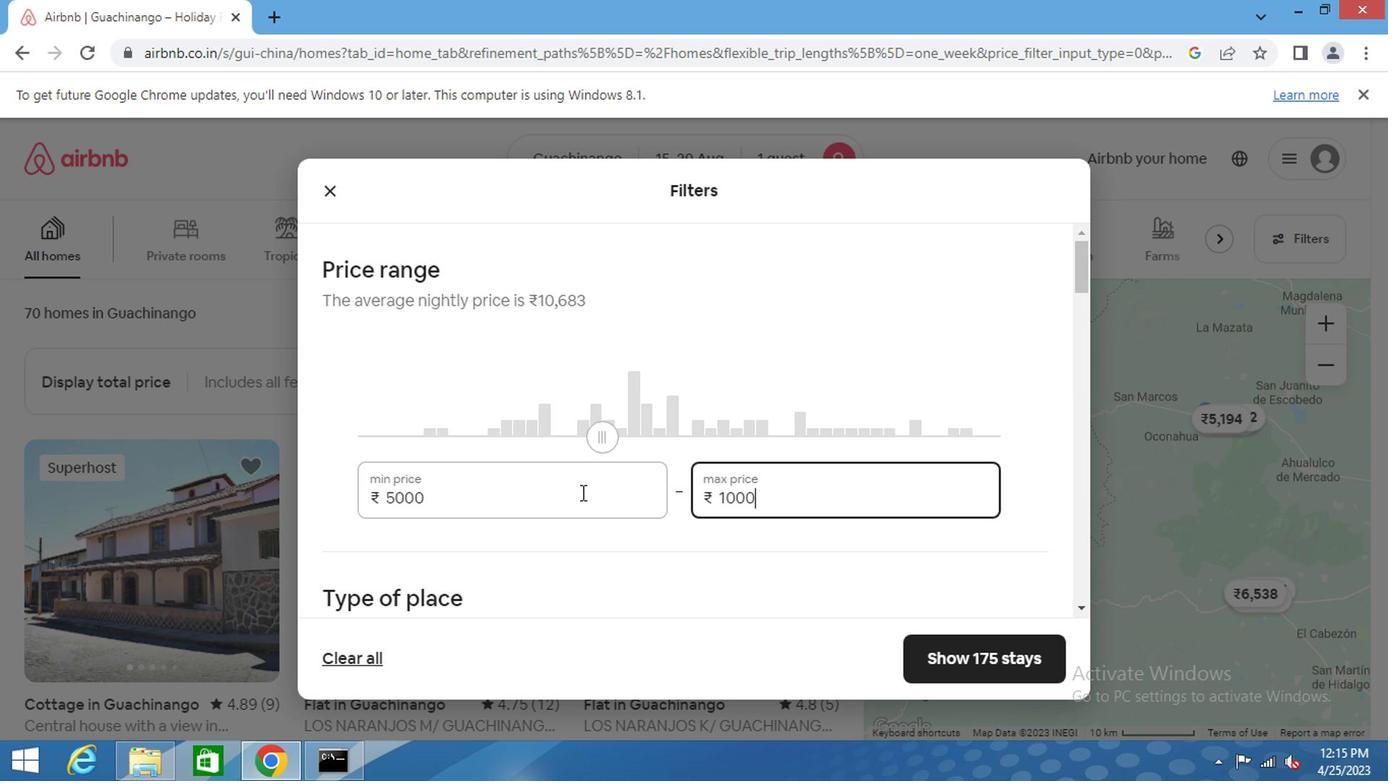 
Action: Mouse moved to (802, 541)
Screenshot: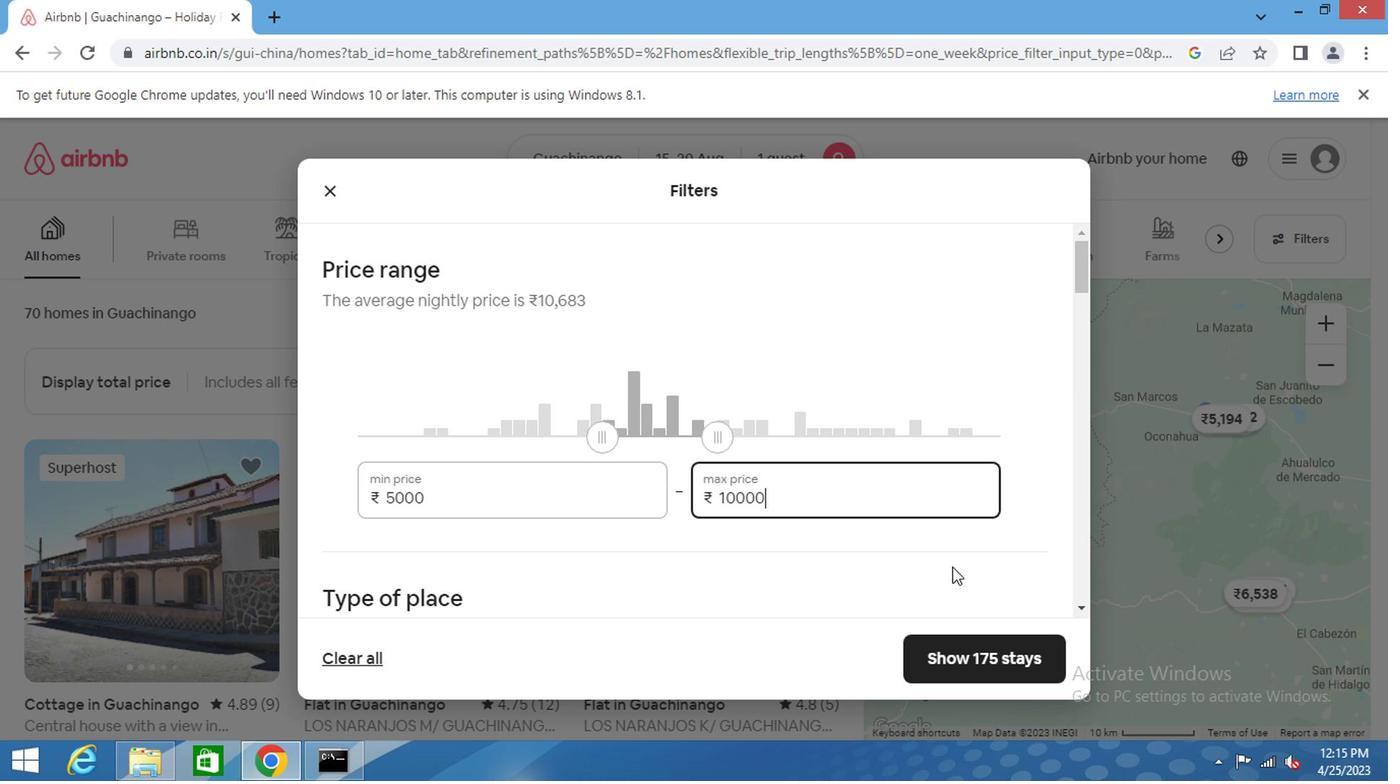
Action: Mouse scrolled (802, 540) with delta (0, 0)
Screenshot: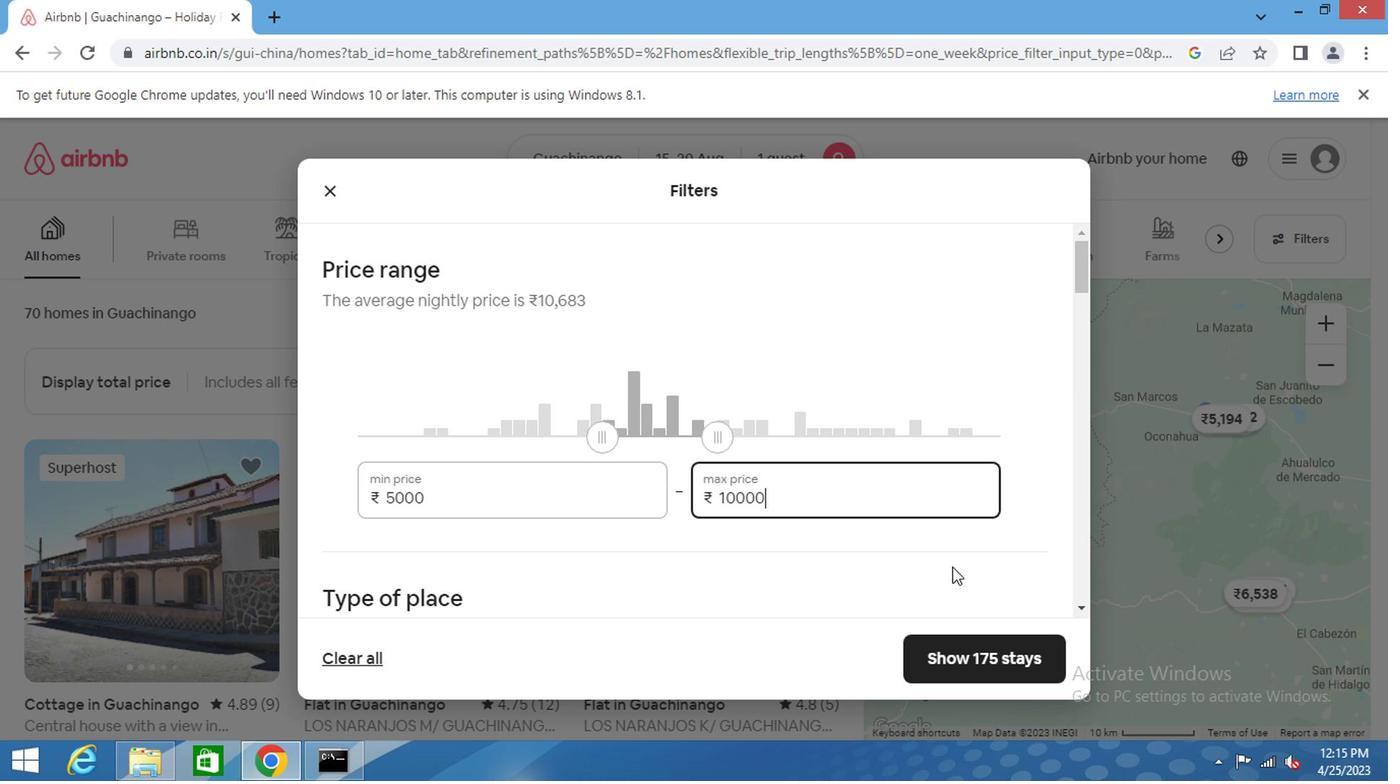 
Action: Mouse moved to (791, 541)
Screenshot: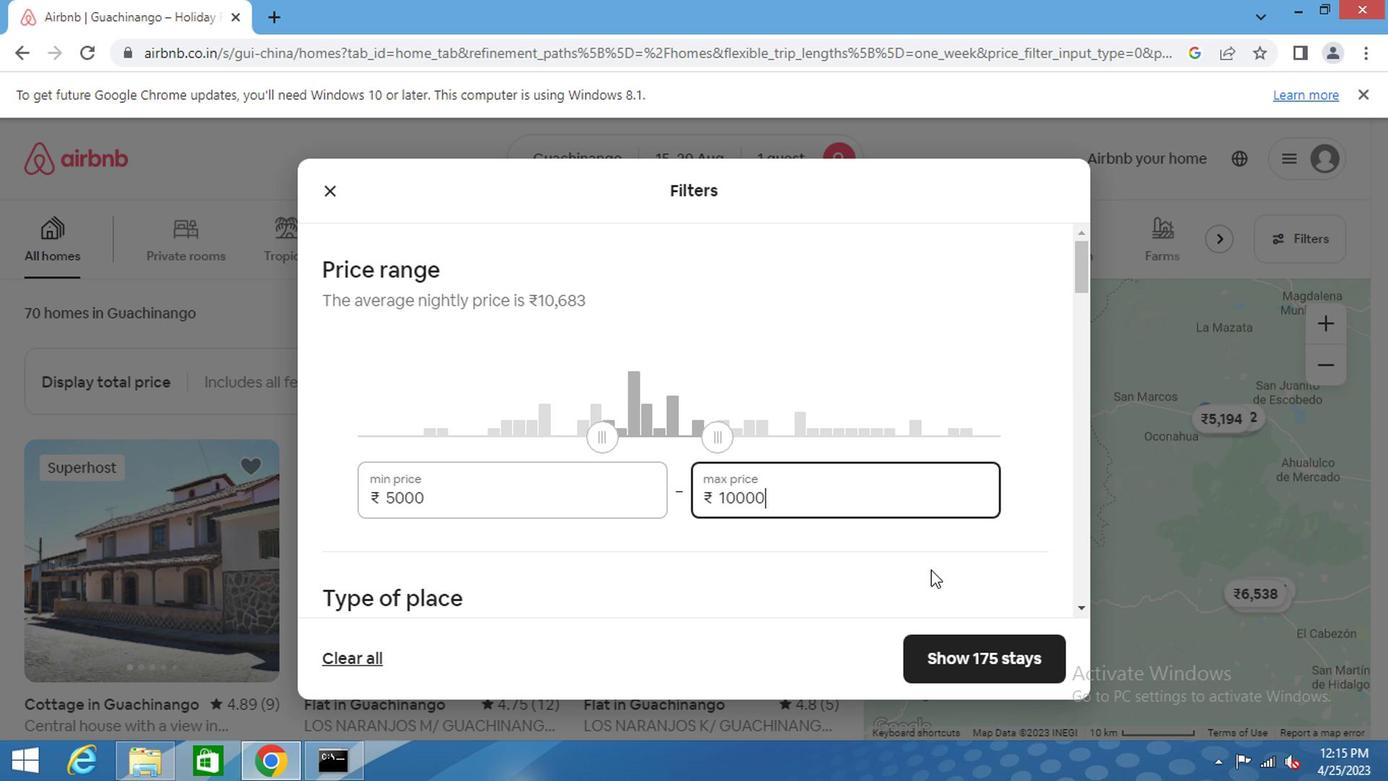 
Action: Mouse scrolled (795, 540) with delta (0, 0)
Screenshot: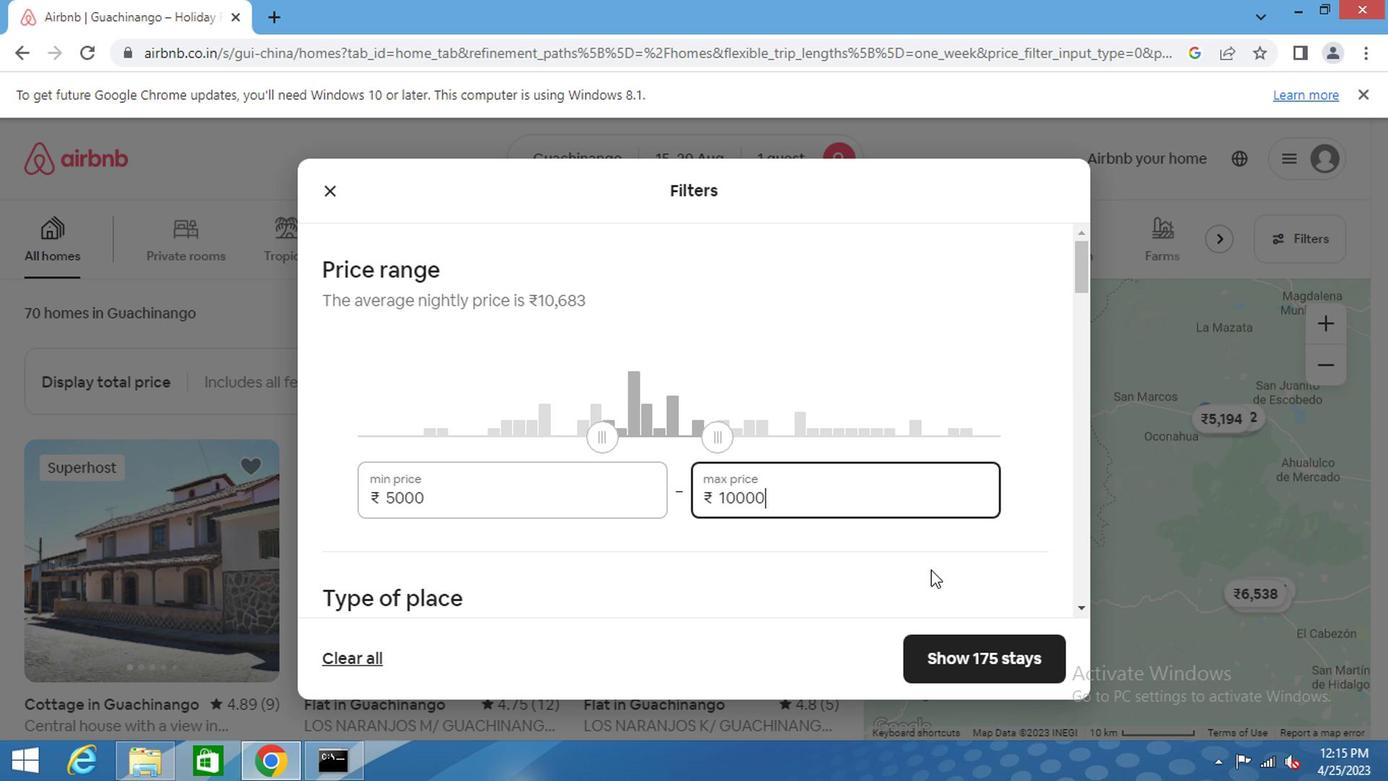 
Action: Mouse moved to (790, 541)
Screenshot: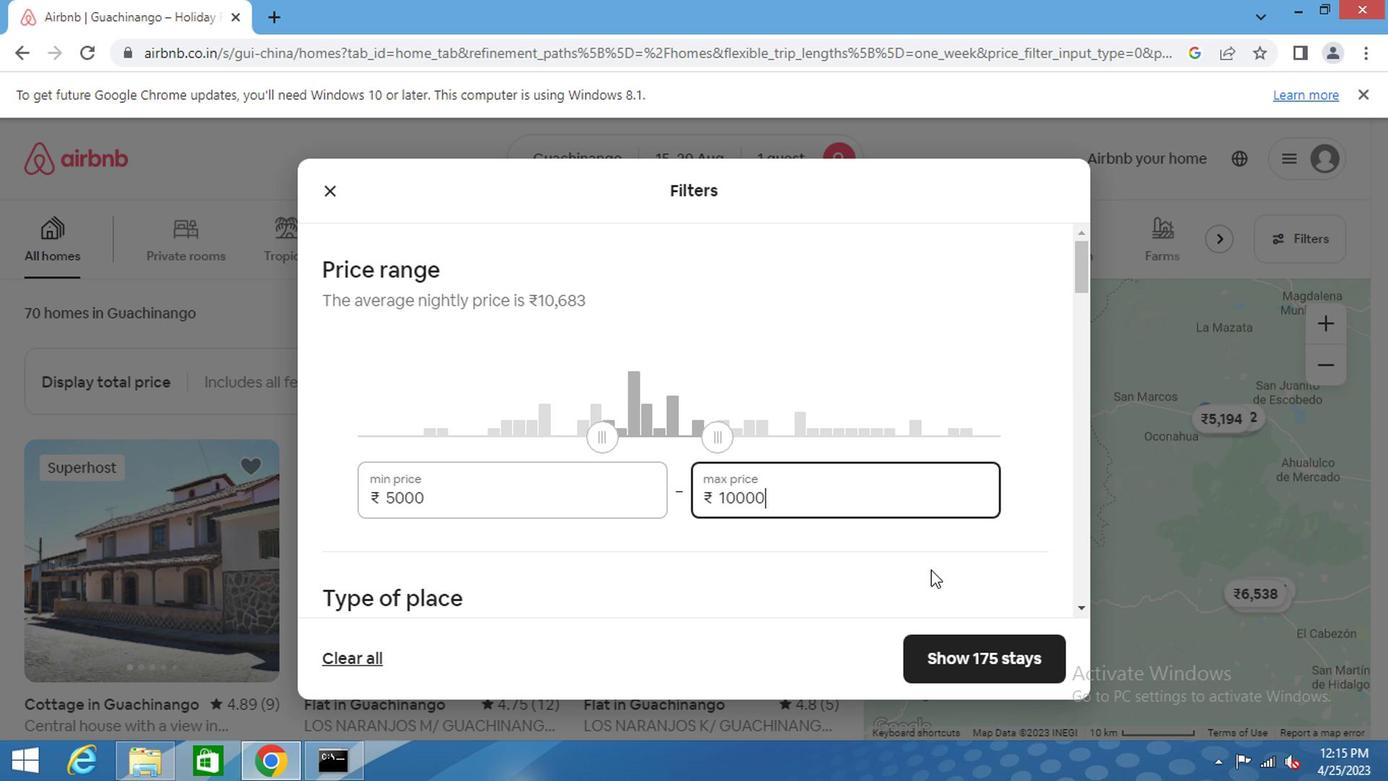 
Action: Mouse scrolled (793, 540) with delta (0, 0)
Screenshot: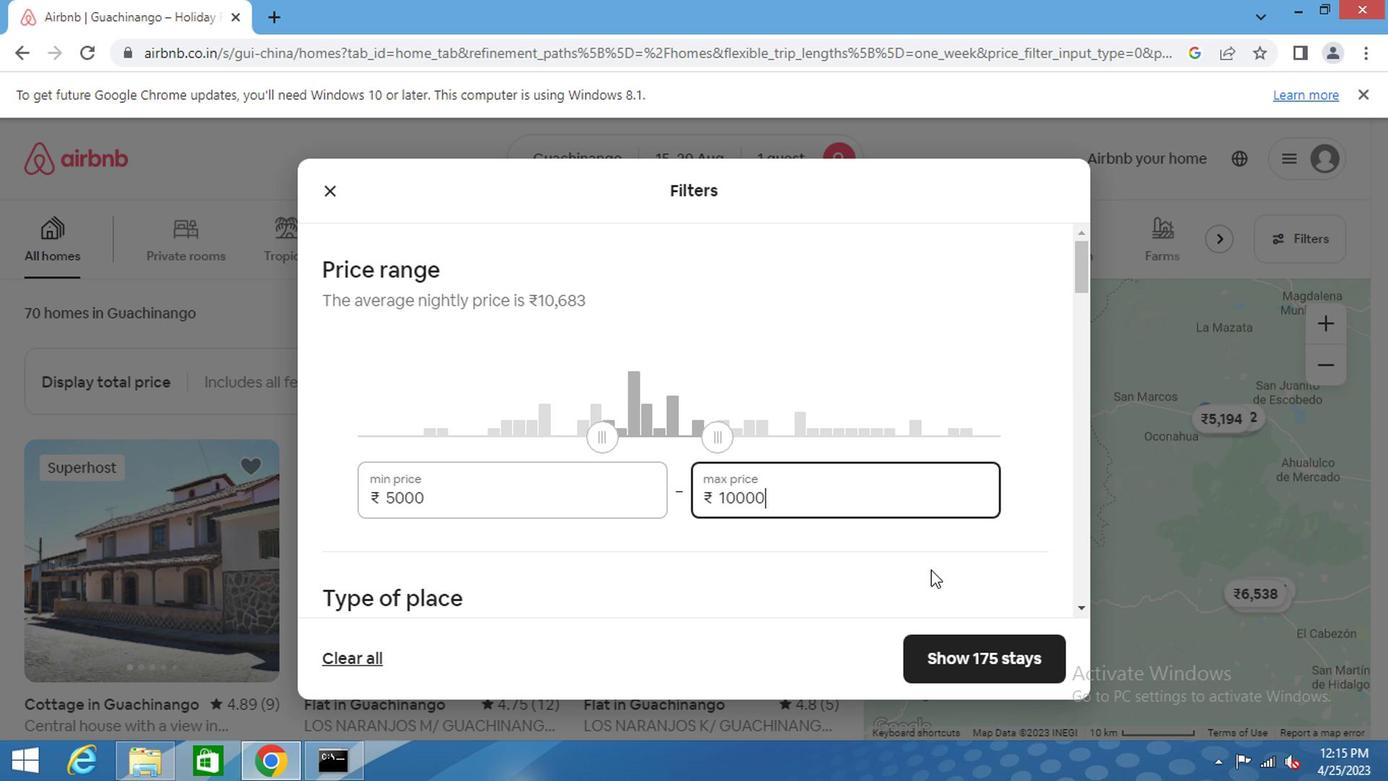 
Action: Mouse moved to (790, 541)
Screenshot: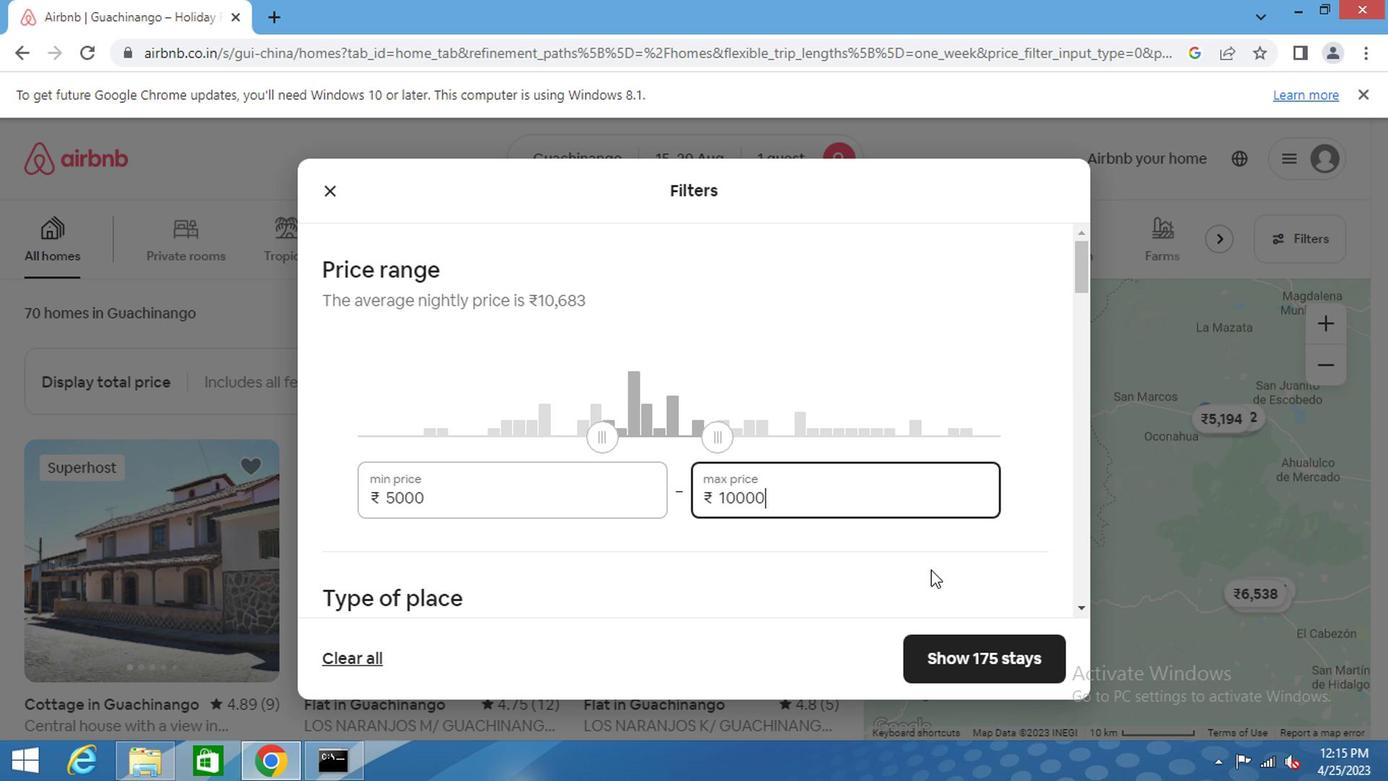 
Action: Mouse scrolled (790, 540) with delta (0, 0)
Screenshot: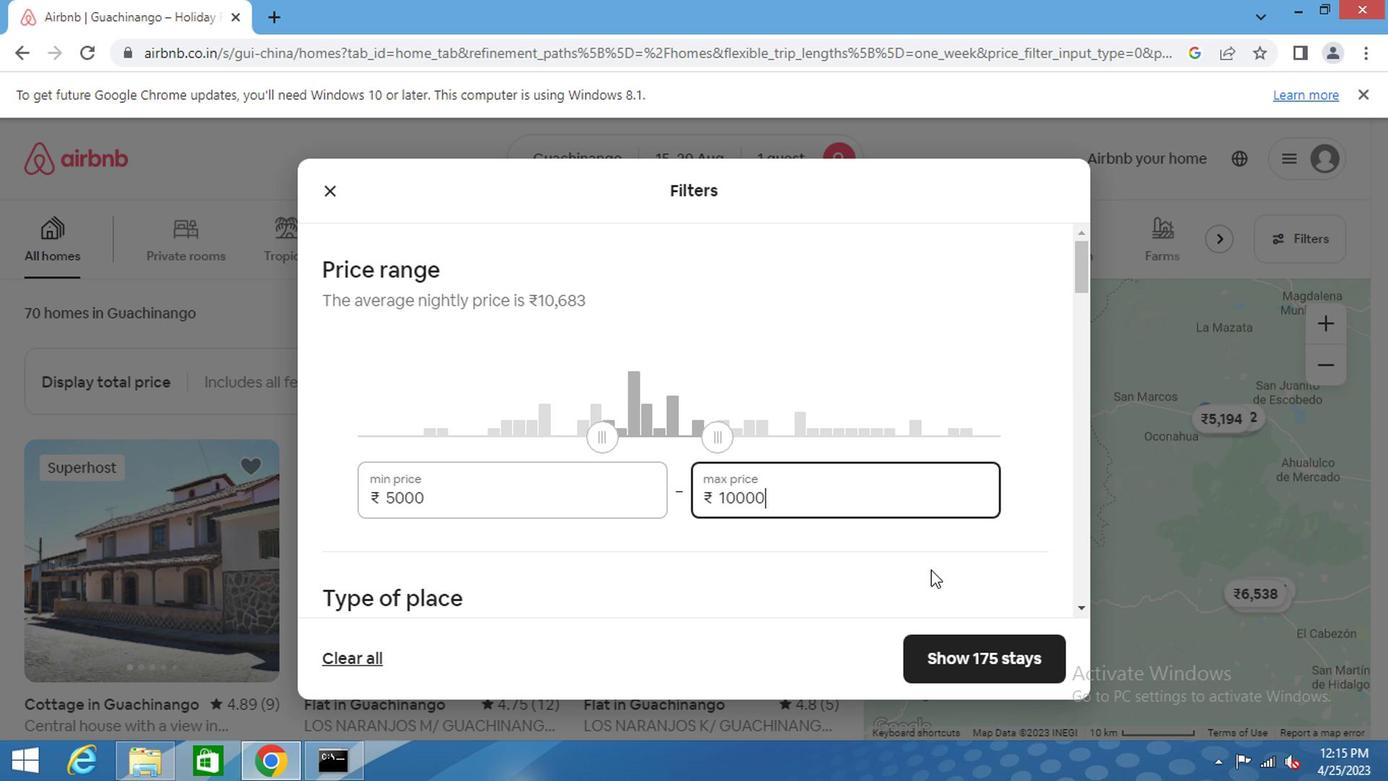 
Action: Mouse moved to (788, 541)
Screenshot: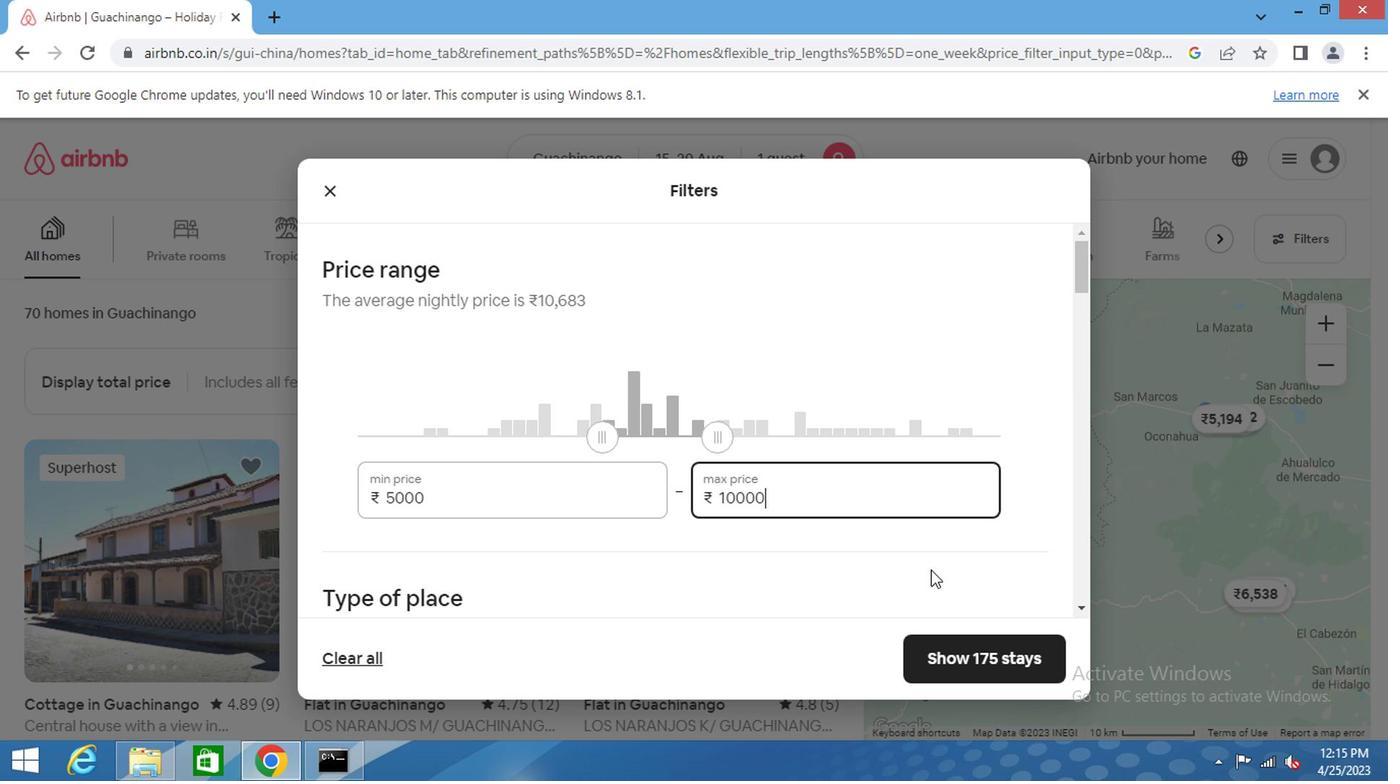 
Action: Mouse scrolled (788, 540) with delta (0, 0)
Screenshot: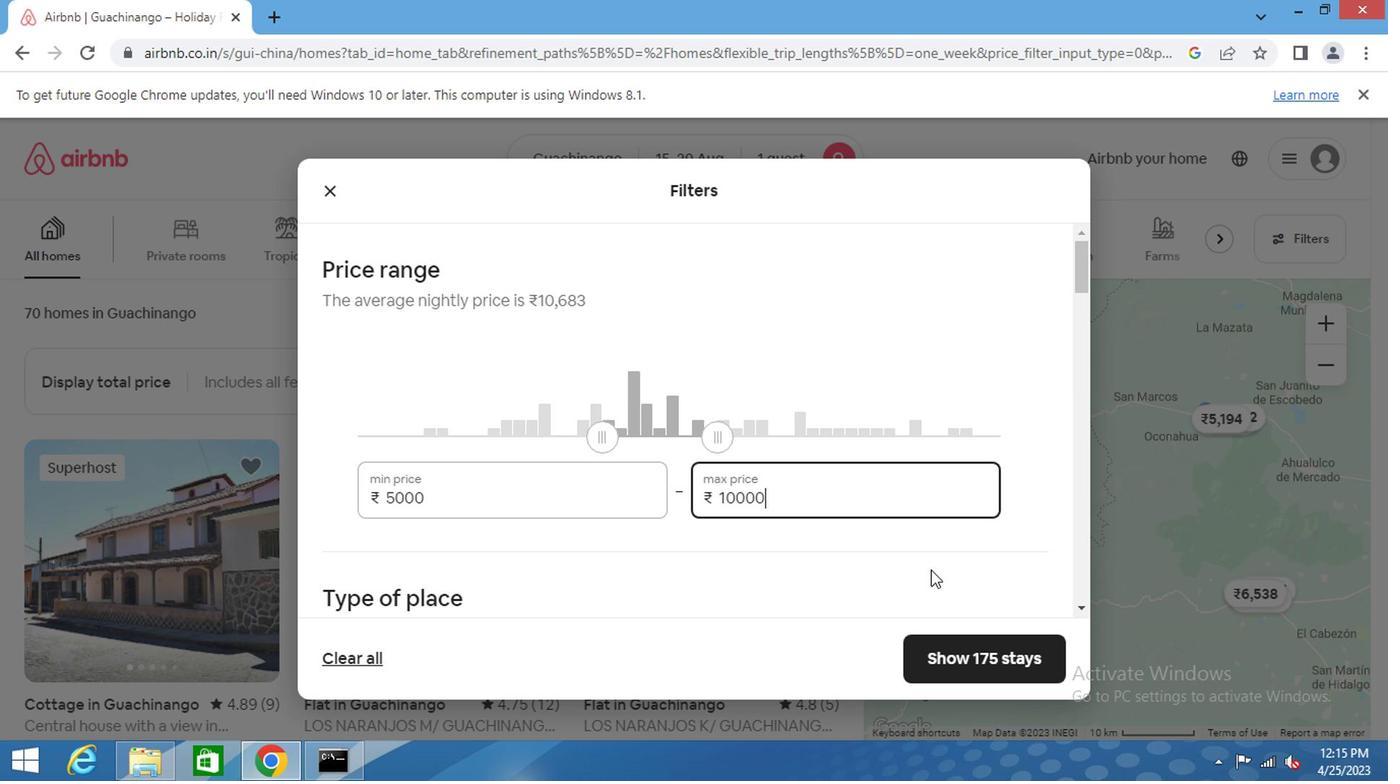 
Action: Mouse moved to (454, 399)
Screenshot: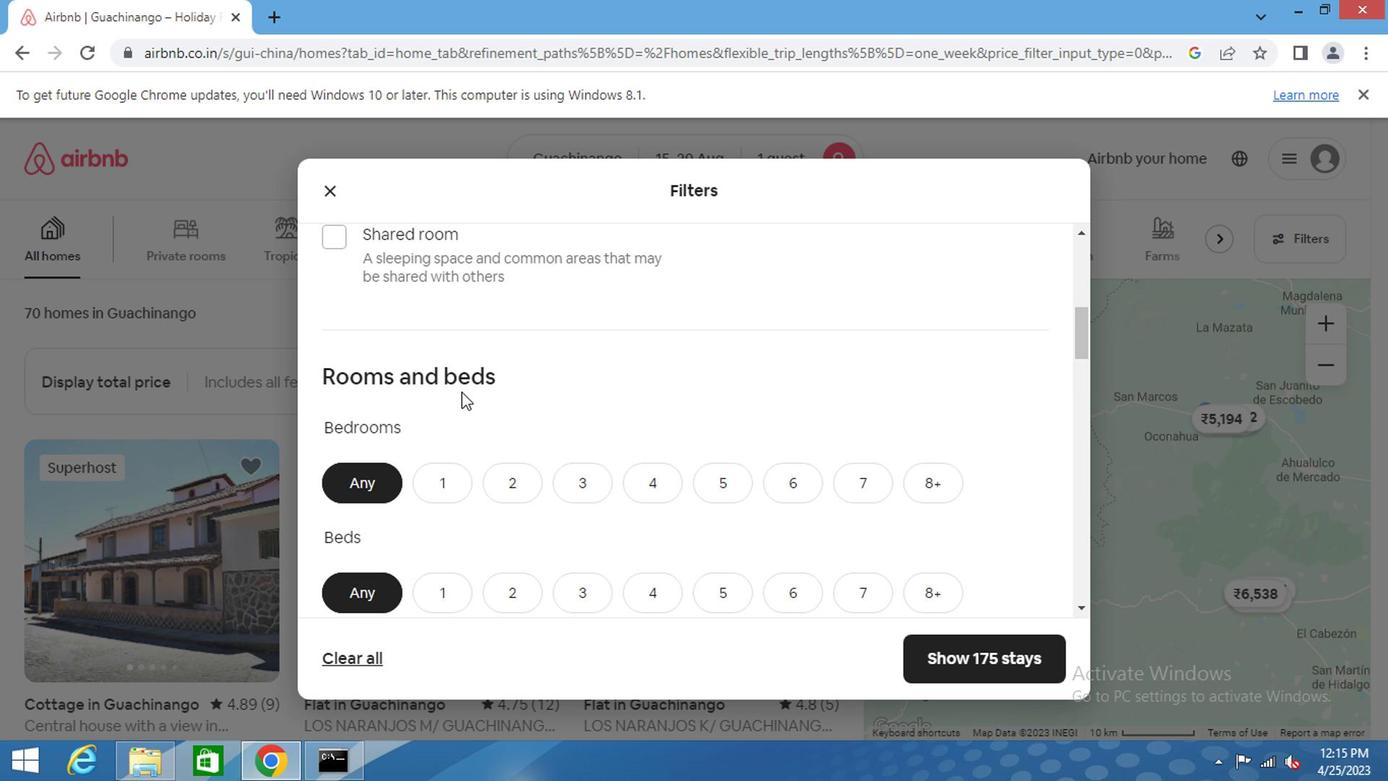 
Action: Mouse scrolled (454, 400) with delta (0, 0)
Screenshot: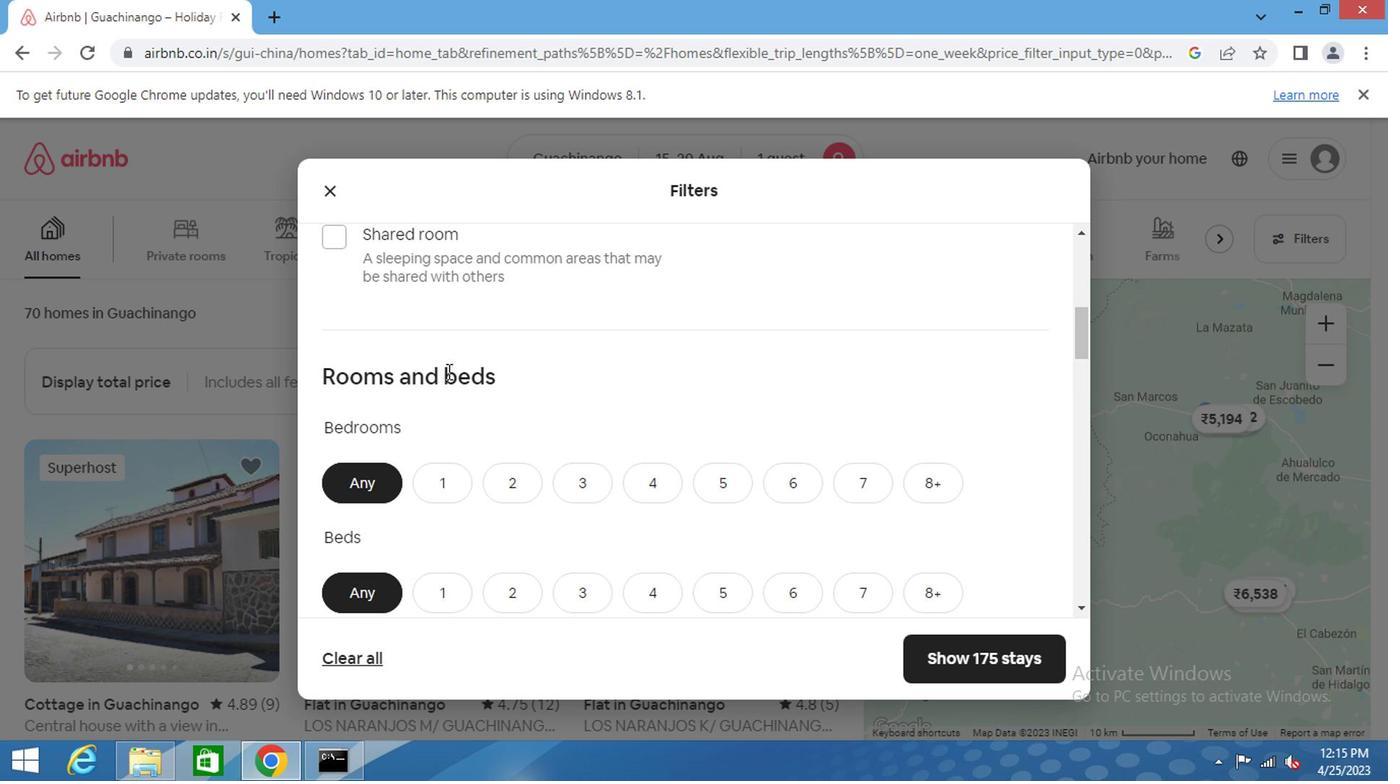 
Action: Mouse moved to (409, 321)
Screenshot: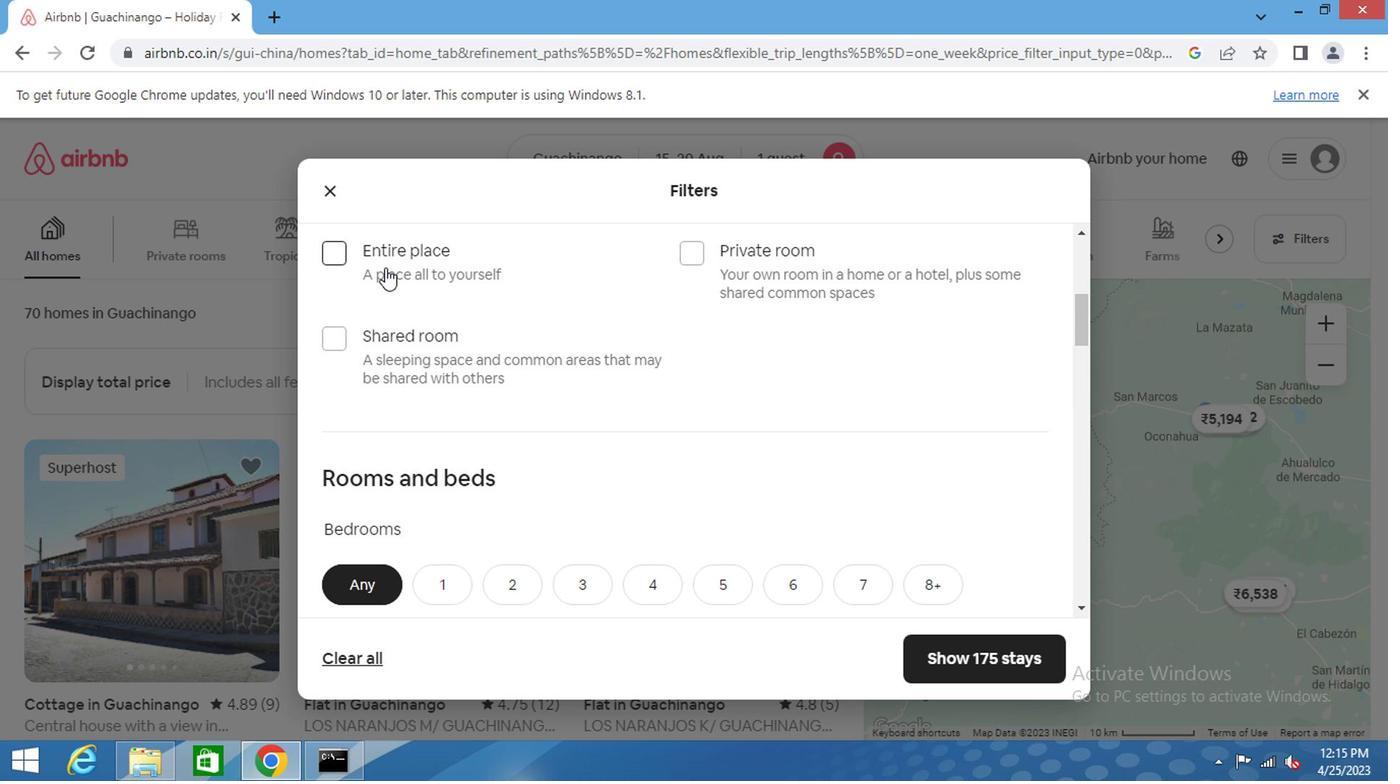 
Action: Mouse pressed left at (409, 321)
Screenshot: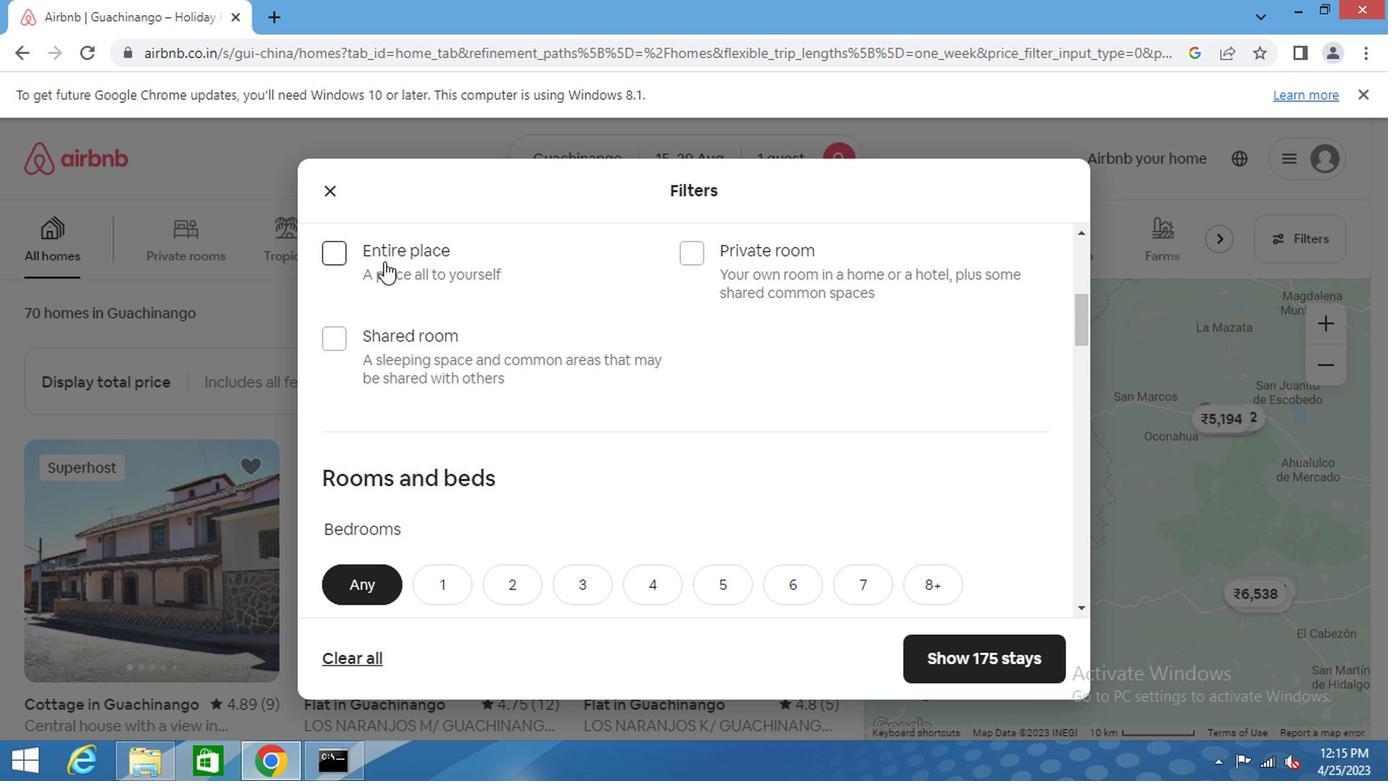 
Action: Mouse moved to (459, 522)
Screenshot: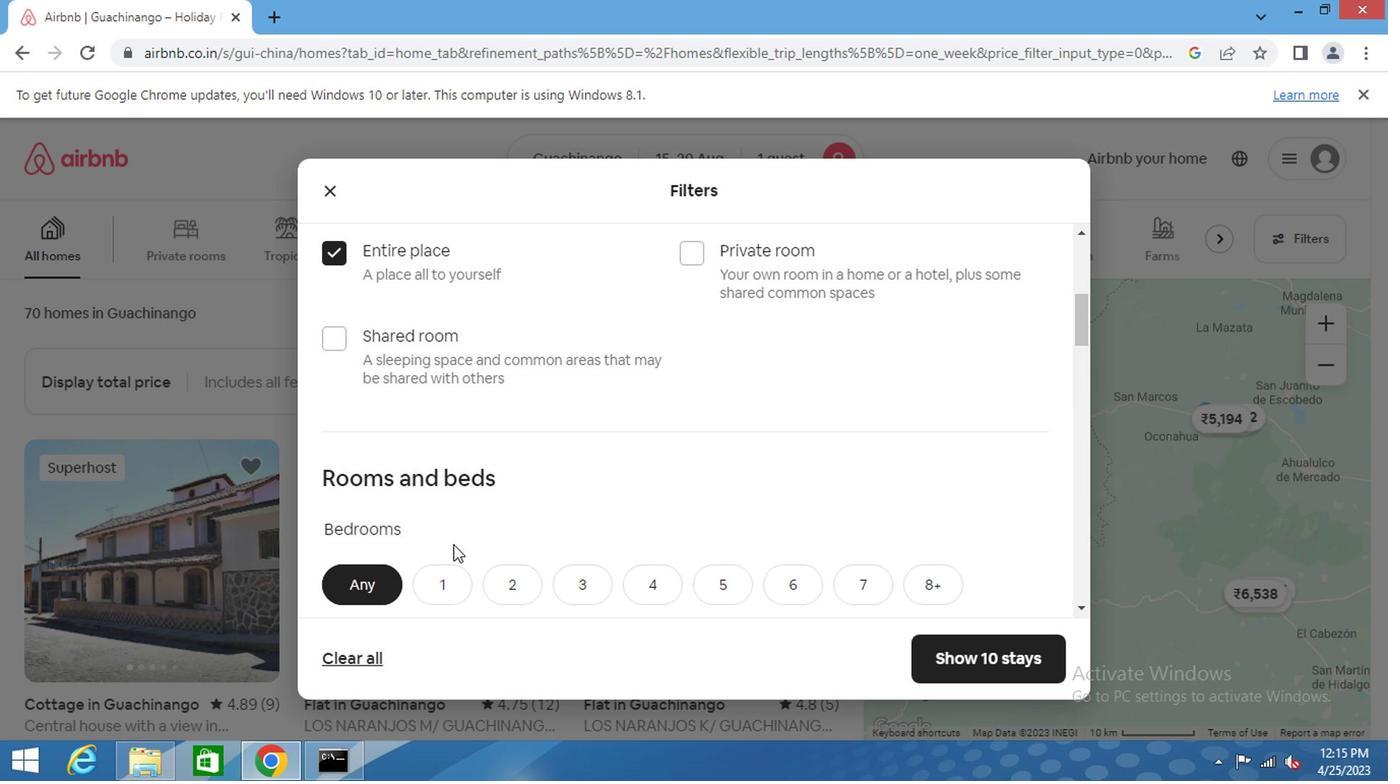 
Action: Mouse scrolled (459, 522) with delta (0, 0)
Screenshot: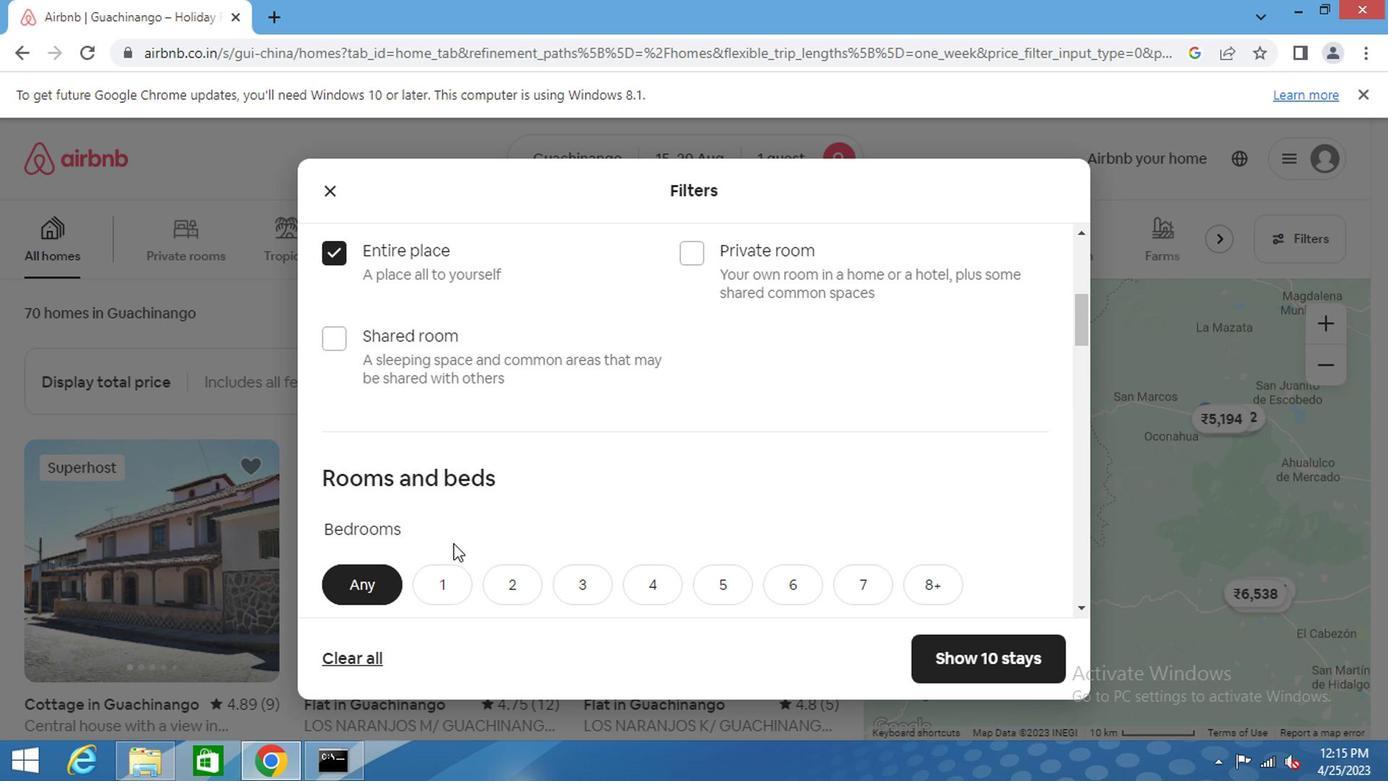 
Action: Mouse moved to (458, 520)
Screenshot: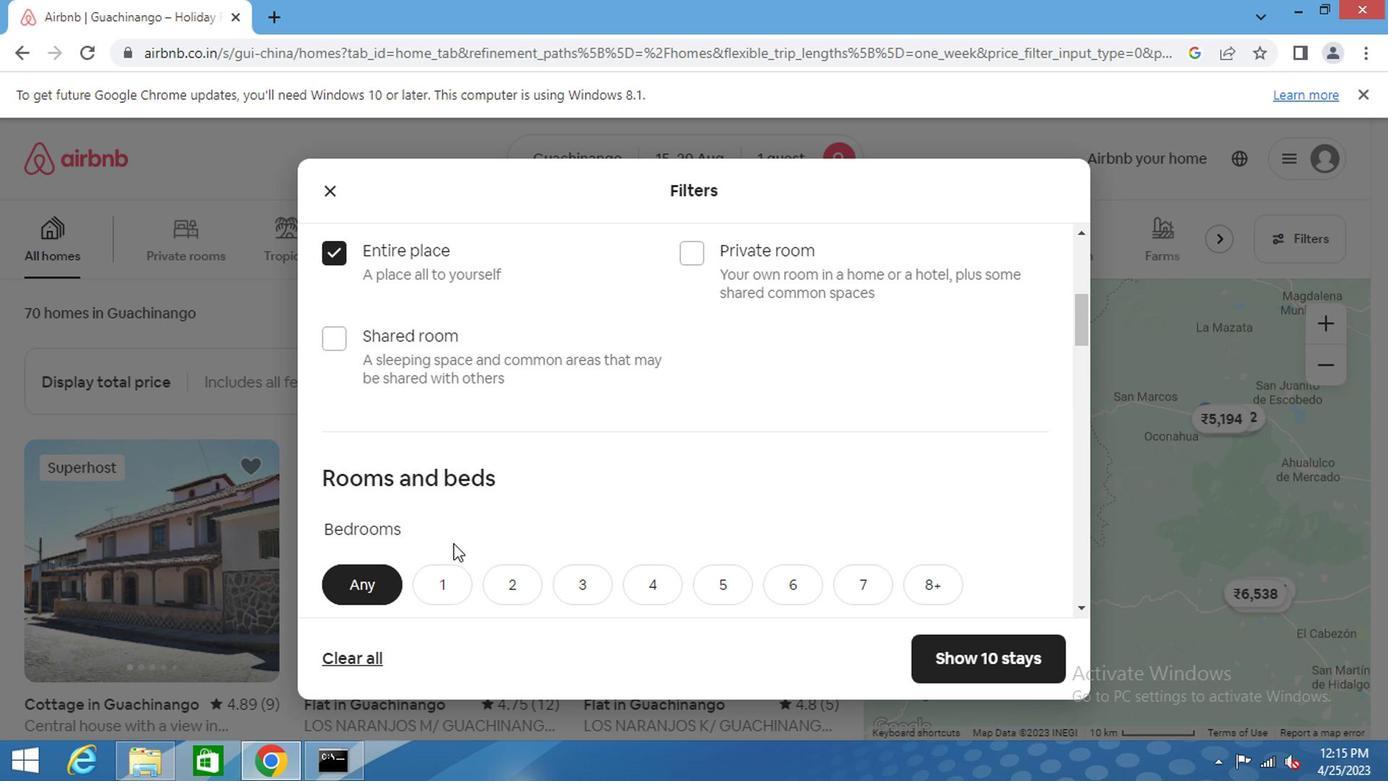
Action: Mouse scrolled (458, 520) with delta (0, 0)
Screenshot: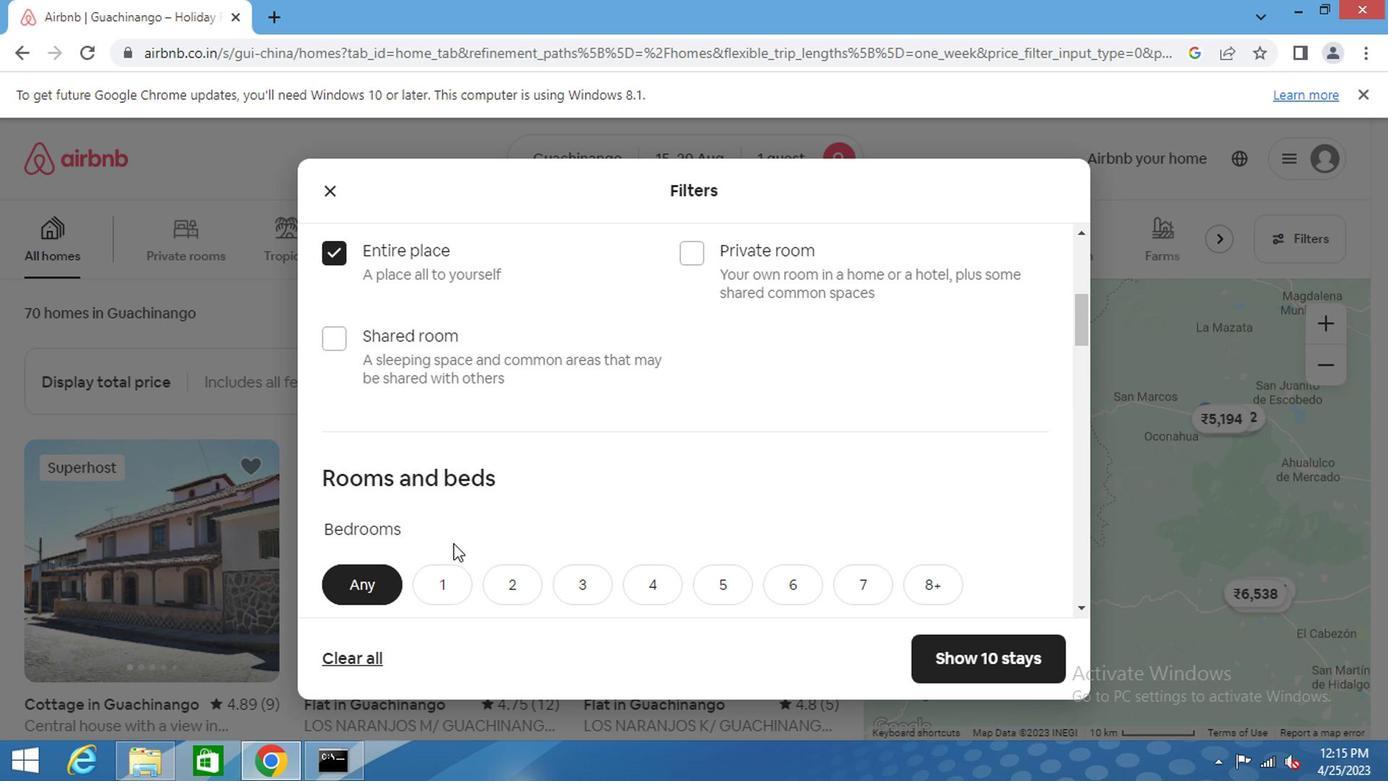 
Action: Mouse moved to (459, 409)
Screenshot: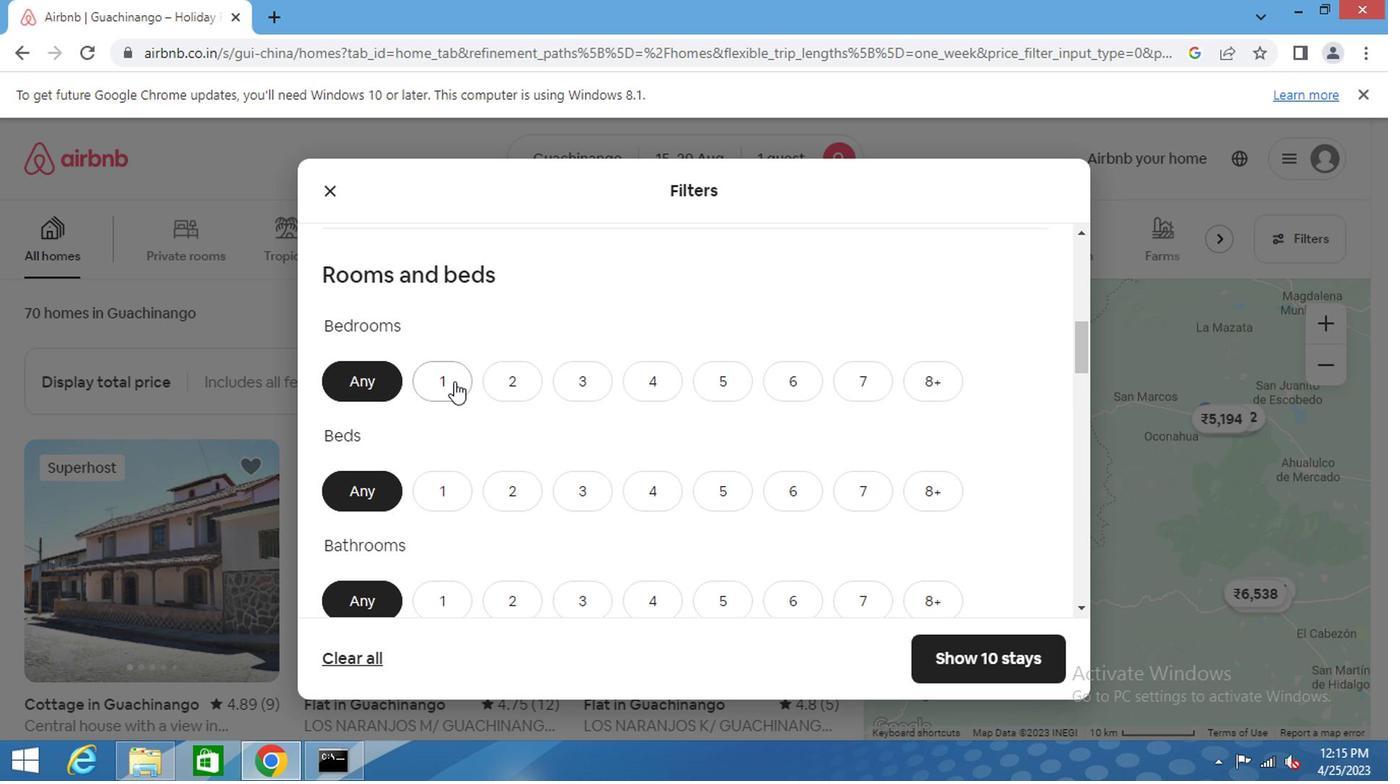 
Action: Mouse pressed left at (459, 409)
Screenshot: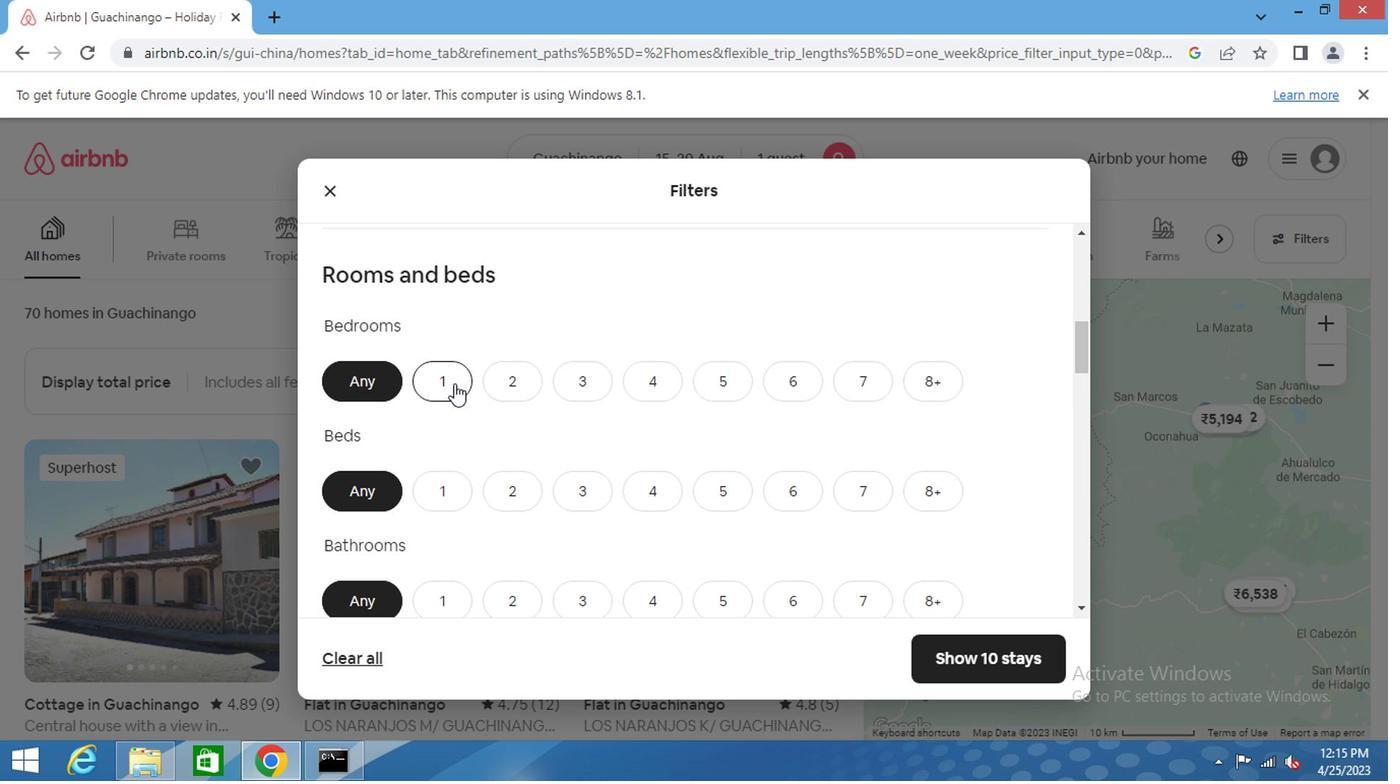 
Action: Mouse moved to (459, 492)
Screenshot: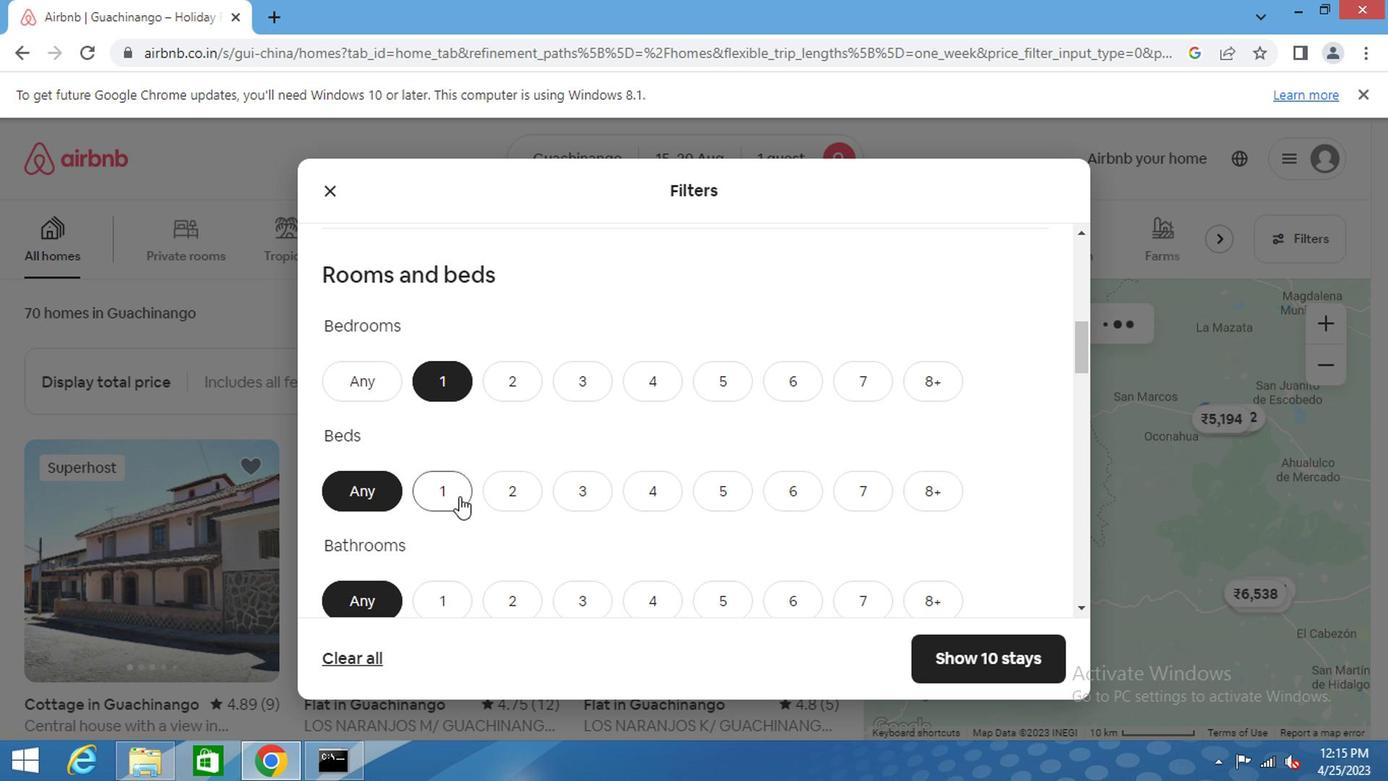
Action: Mouse pressed left at (459, 492)
Screenshot: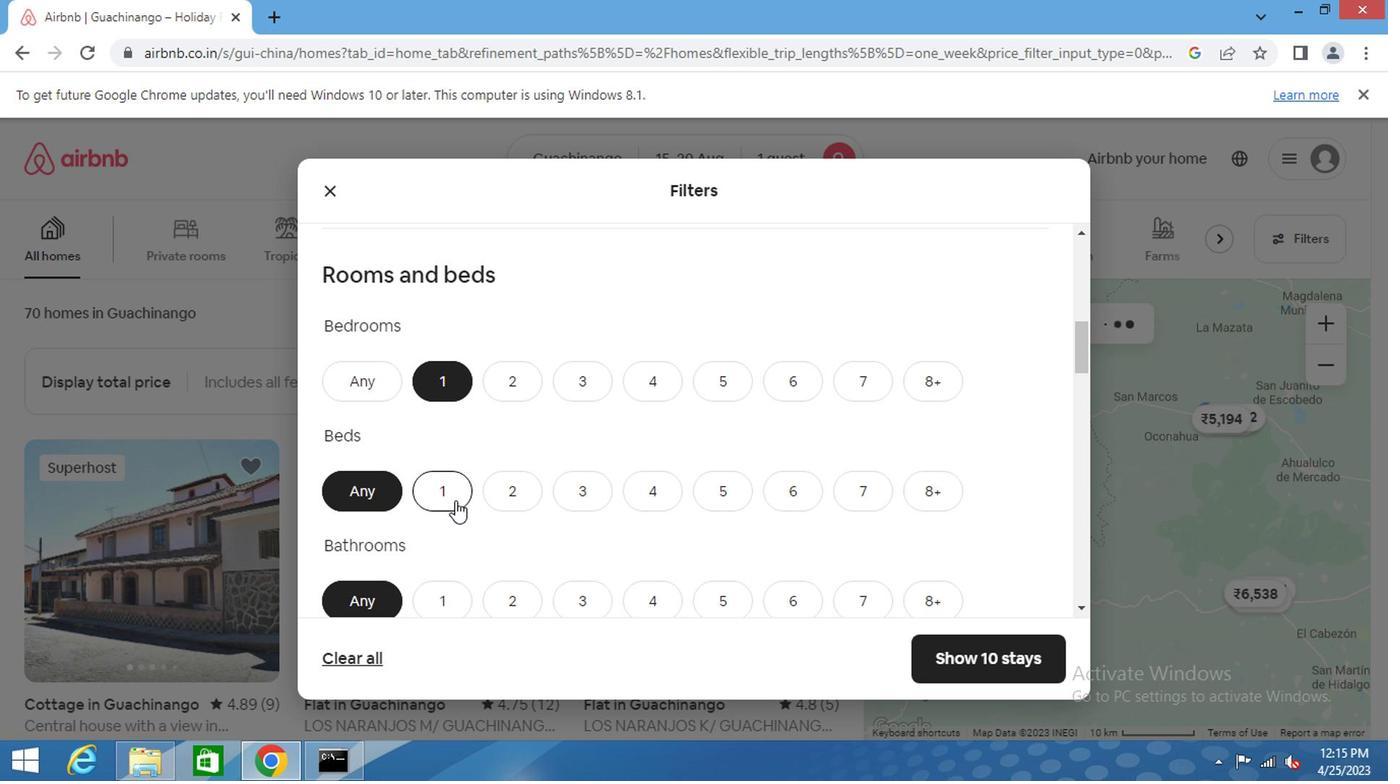 
Action: Mouse moved to (450, 564)
Screenshot: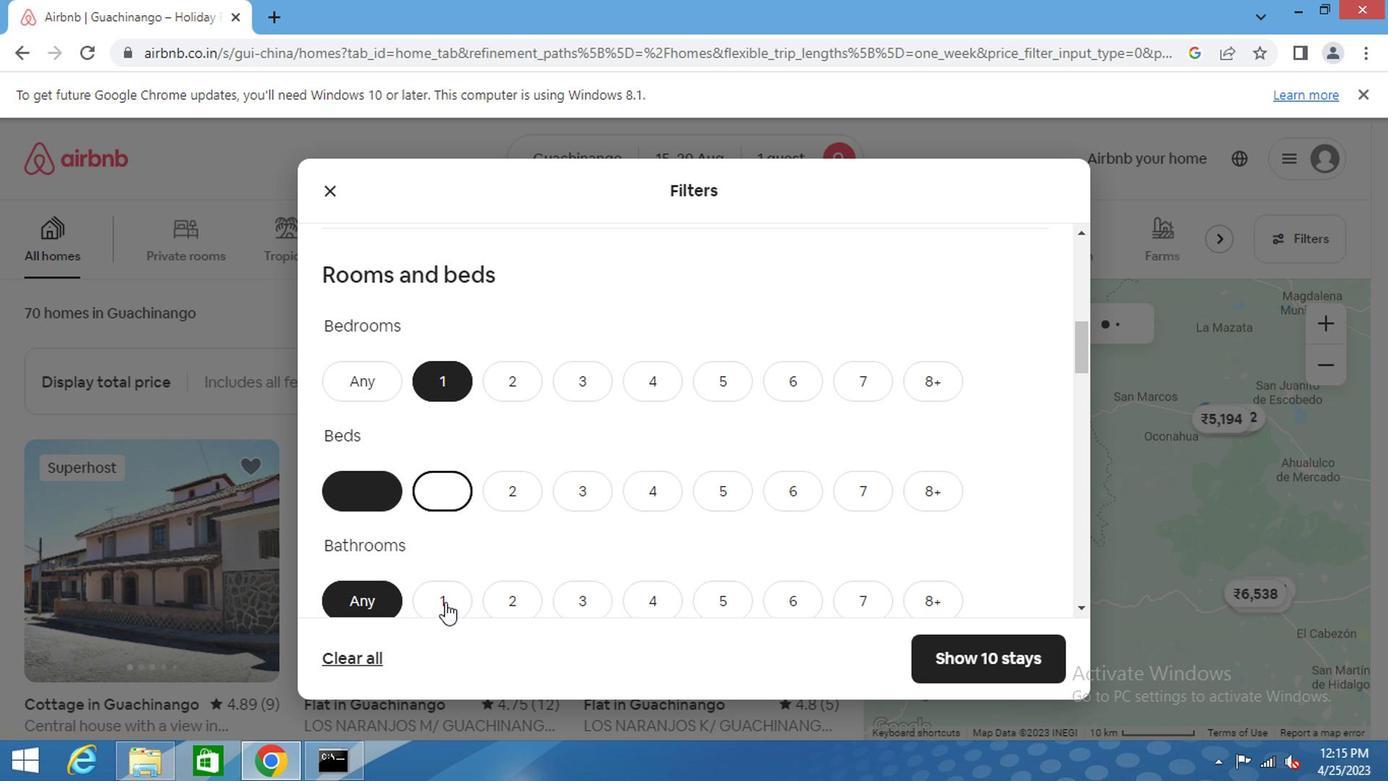 
Action: Mouse pressed left at (450, 564)
Screenshot: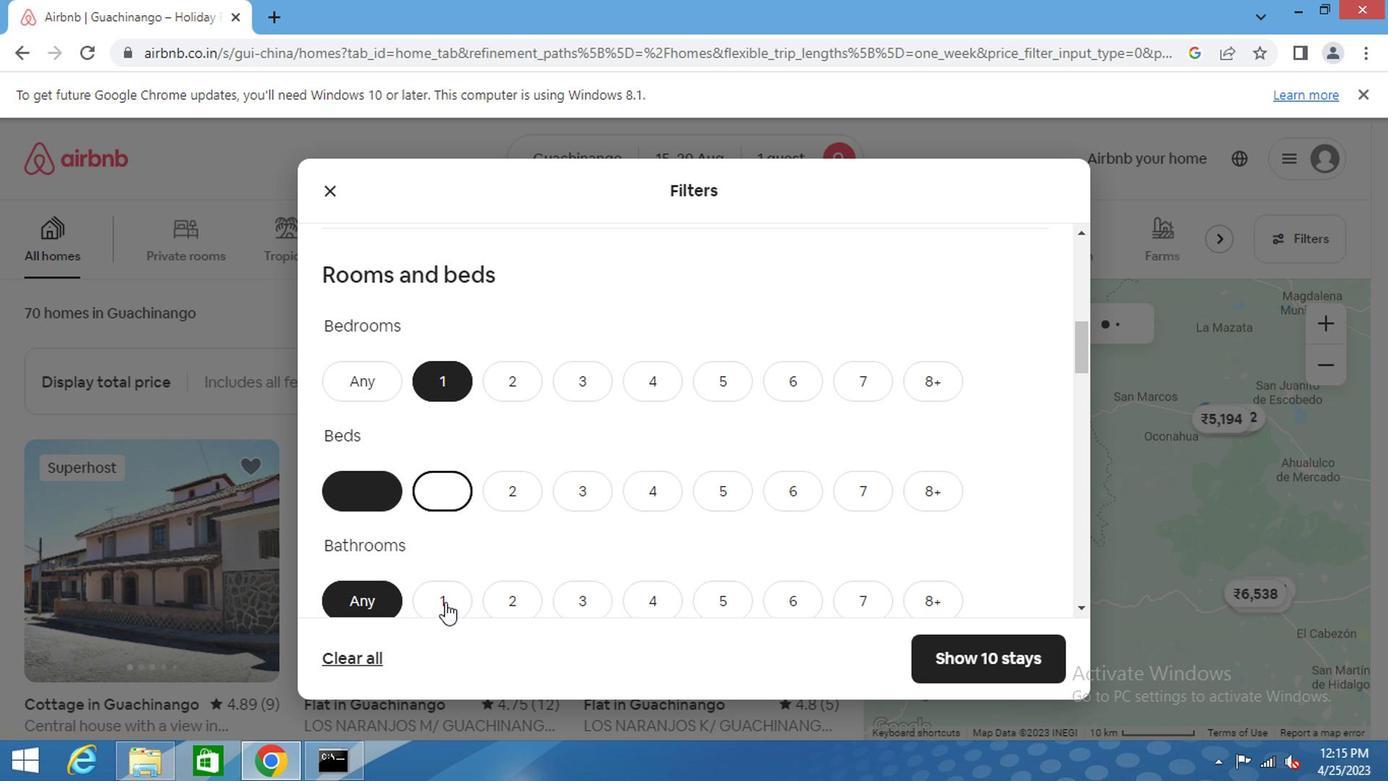 
Action: Mouse moved to (490, 514)
Screenshot: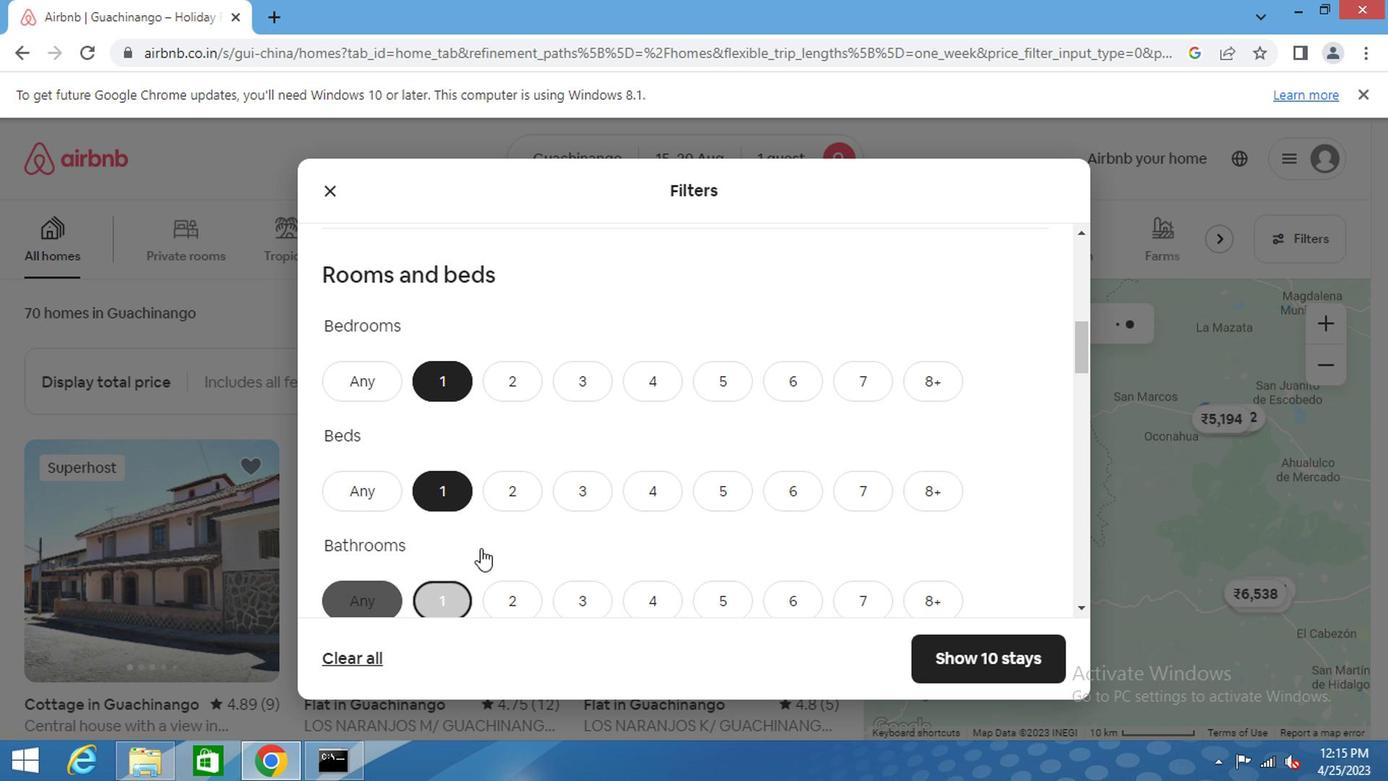 
Action: Mouse scrolled (490, 513) with delta (0, 0)
Screenshot: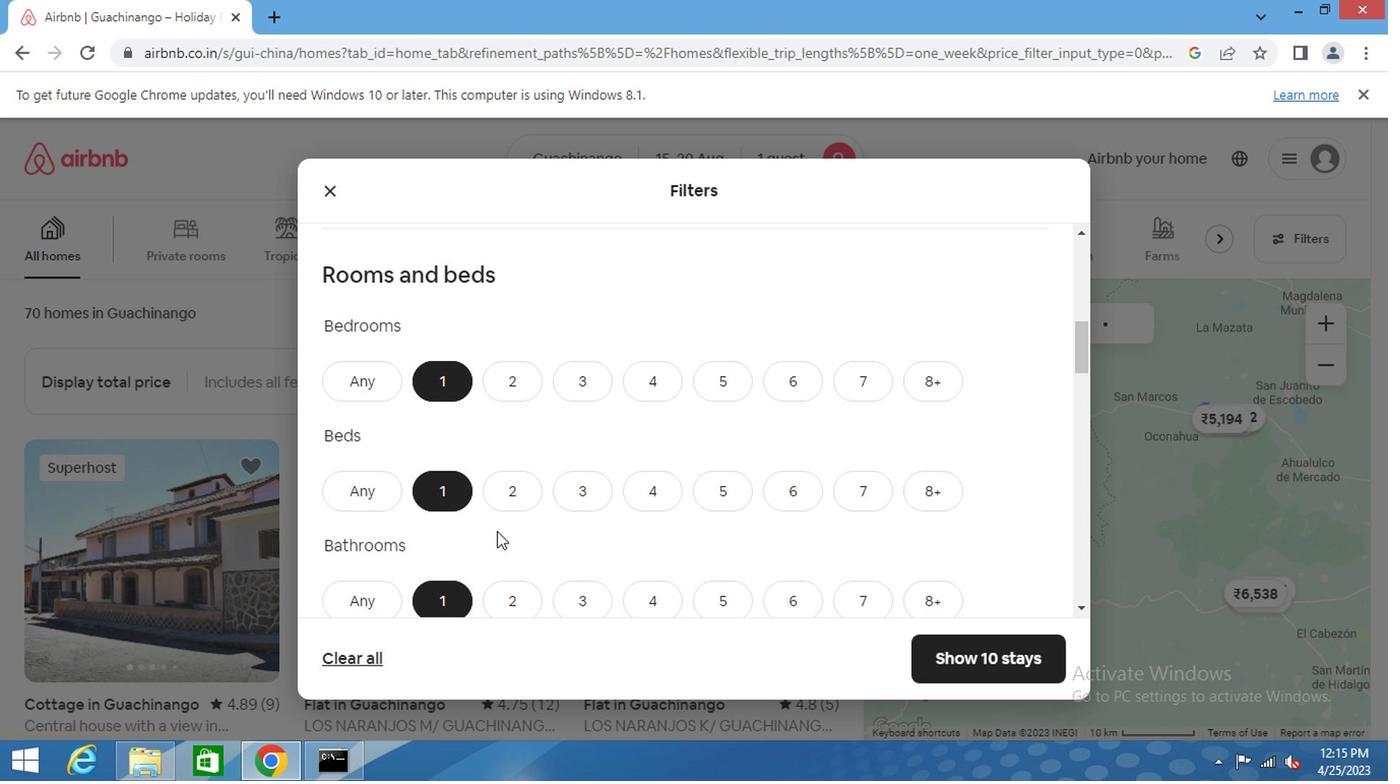 
Action: Mouse scrolled (490, 514) with delta (0, 0)
Screenshot: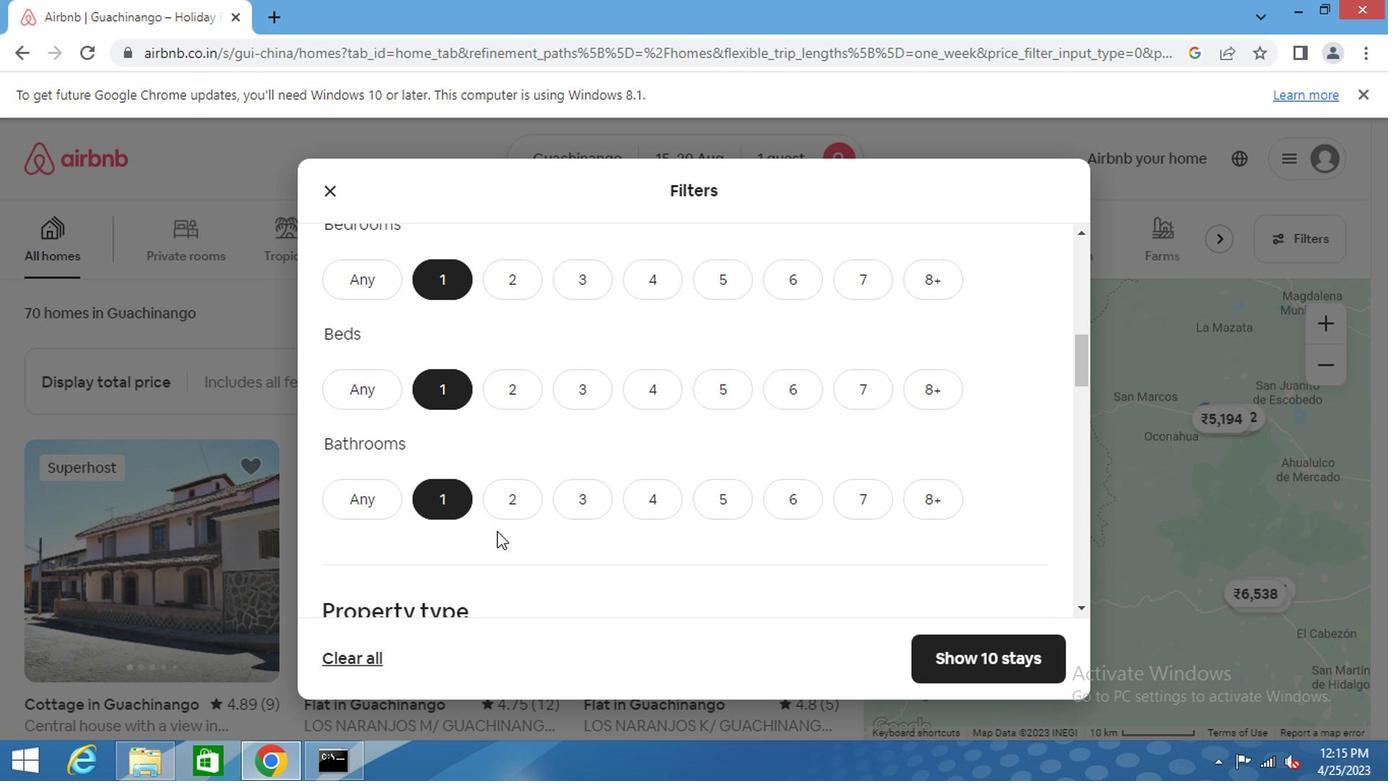 
Action: Mouse scrolled (490, 514) with delta (0, 0)
Screenshot: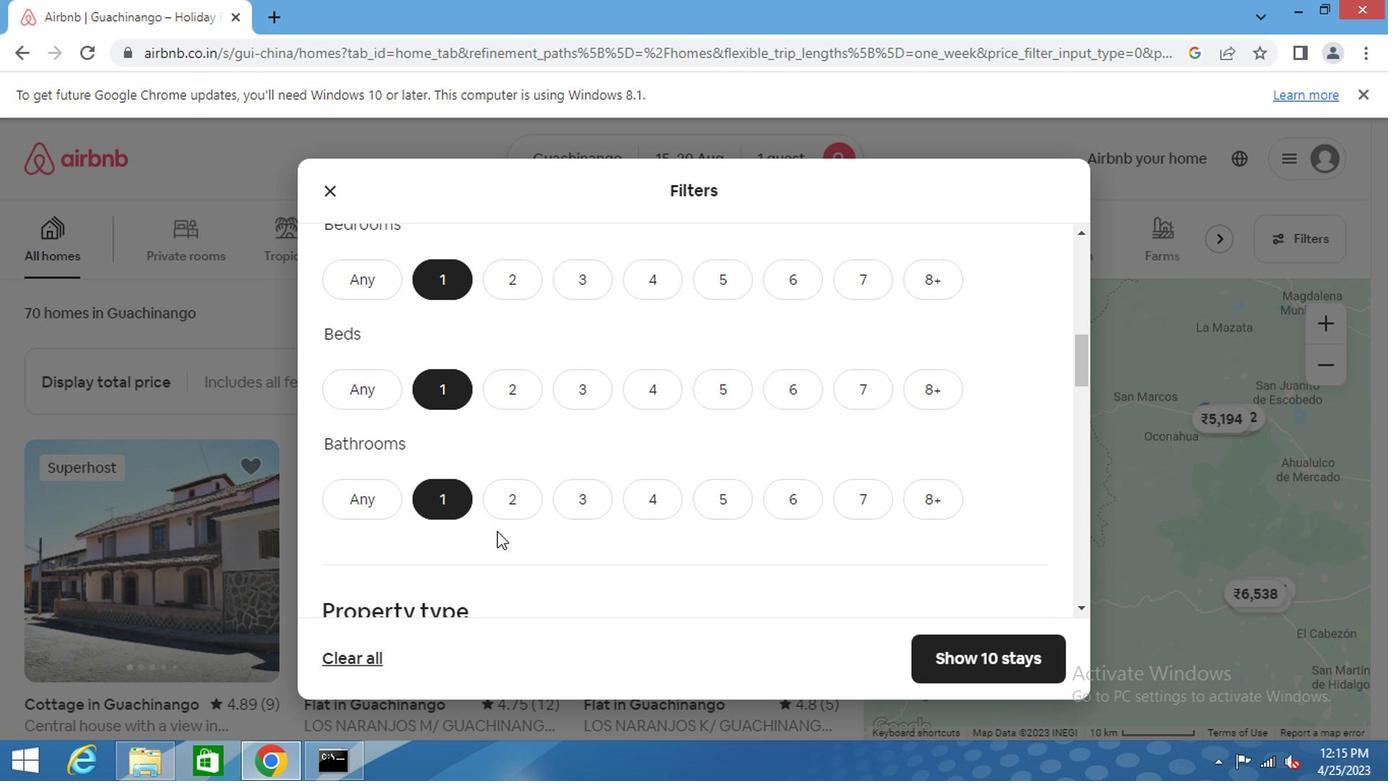 
Action: Mouse scrolled (490, 514) with delta (0, 0)
Screenshot: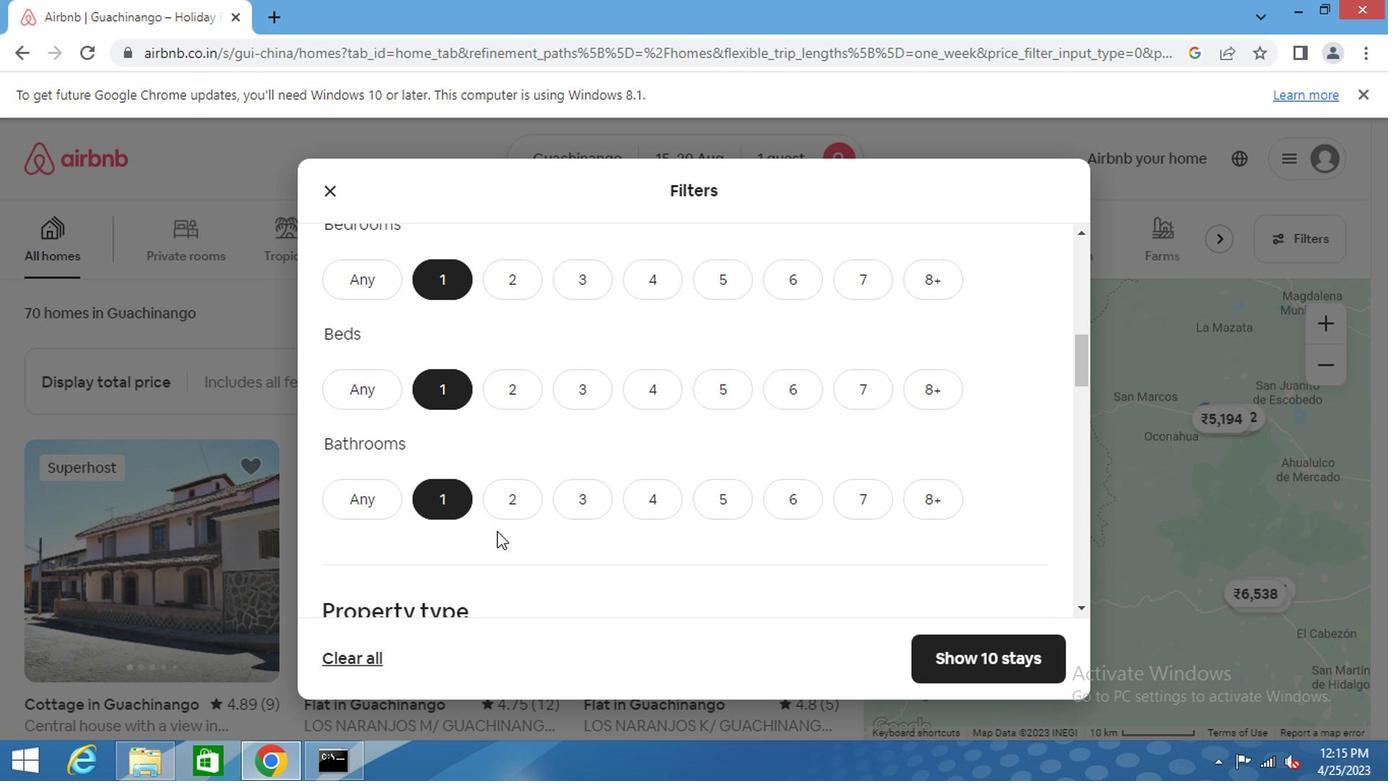 
Action: Mouse moved to (686, 334)
Screenshot: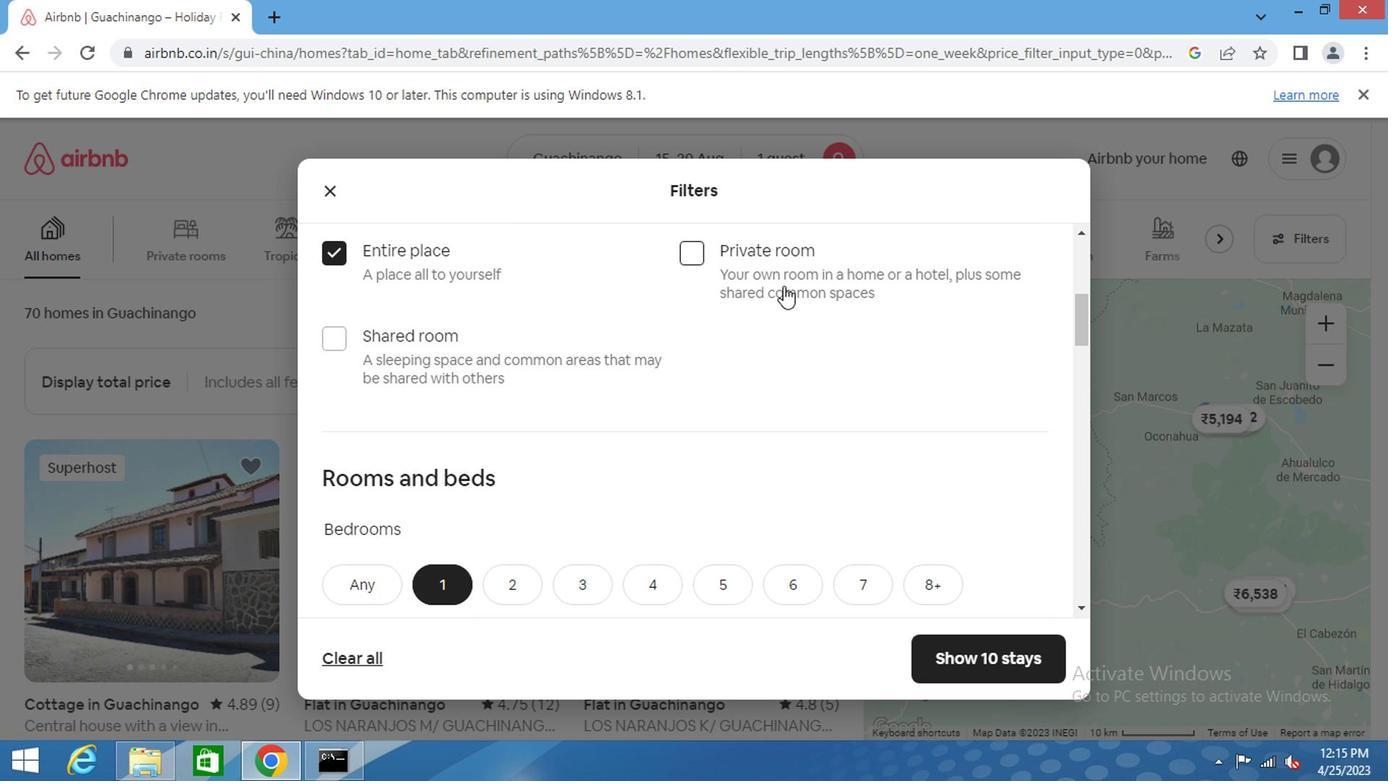 
Action: Mouse pressed left at (686, 334)
Screenshot: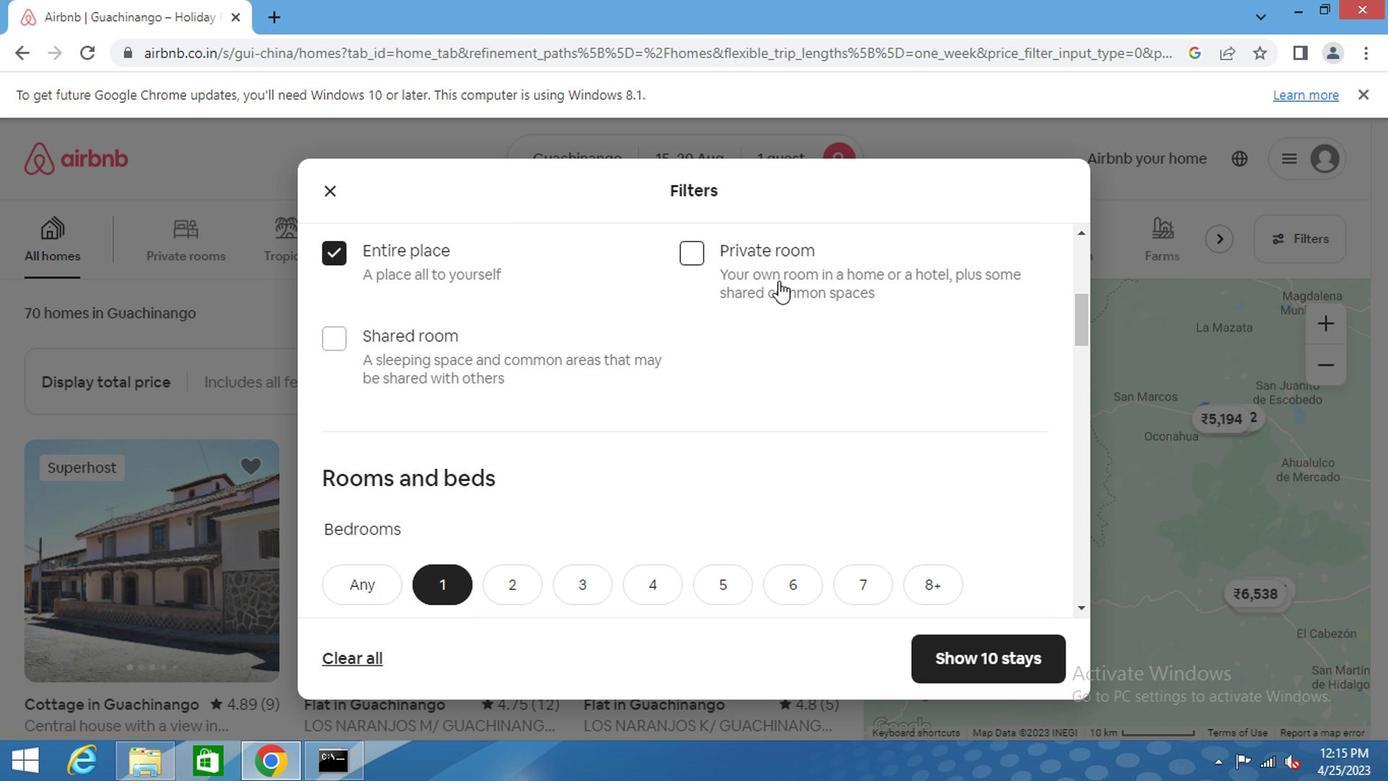 
Action: Mouse moved to (427, 309)
Screenshot: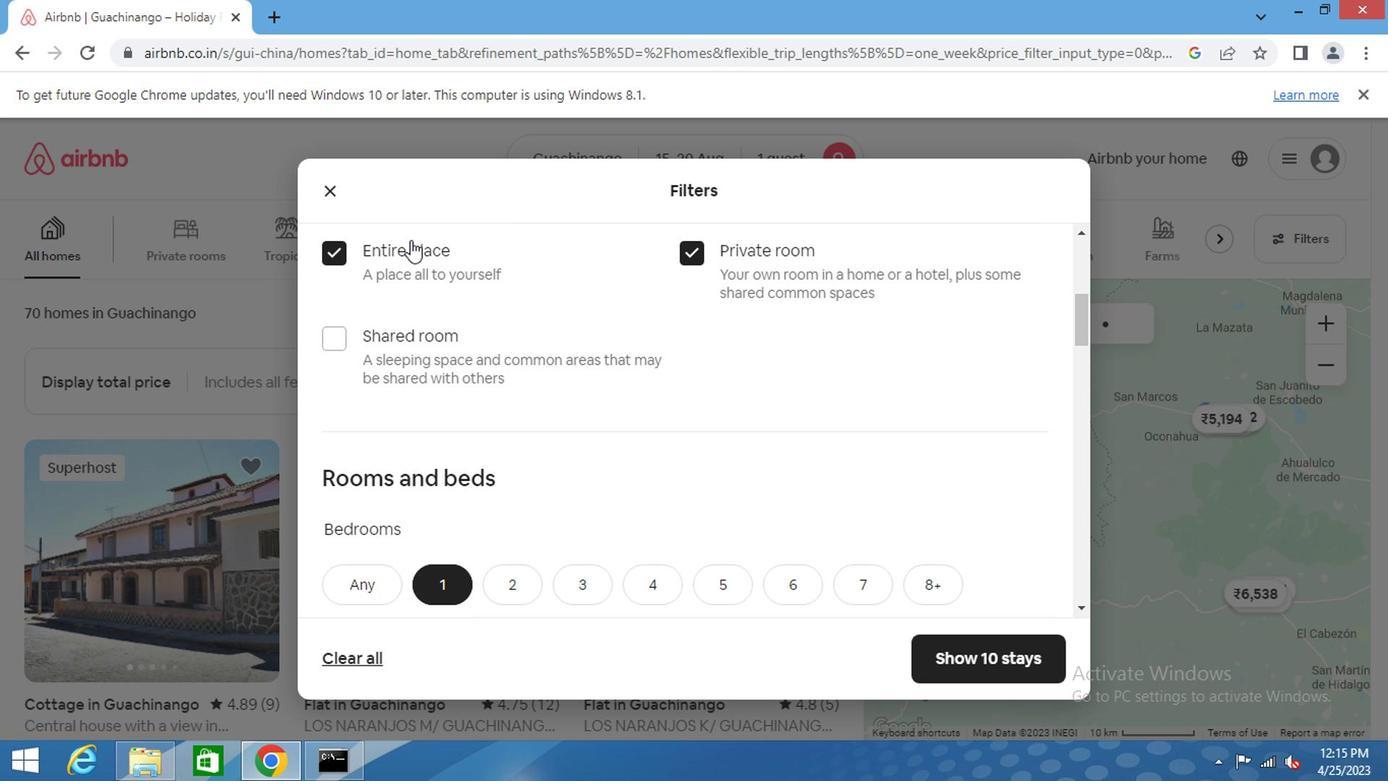 
Action: Mouse pressed left at (427, 309)
Screenshot: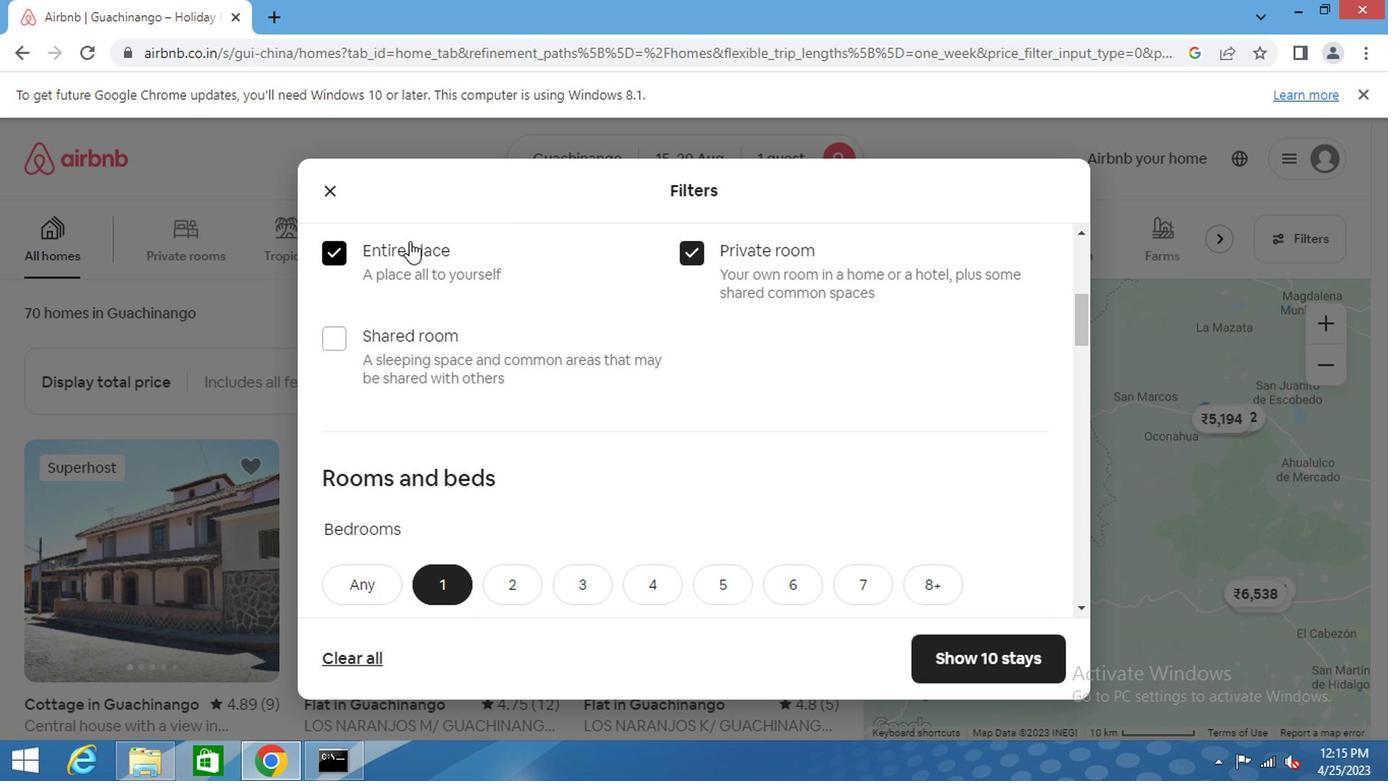 
Action: Mouse moved to (552, 401)
Screenshot: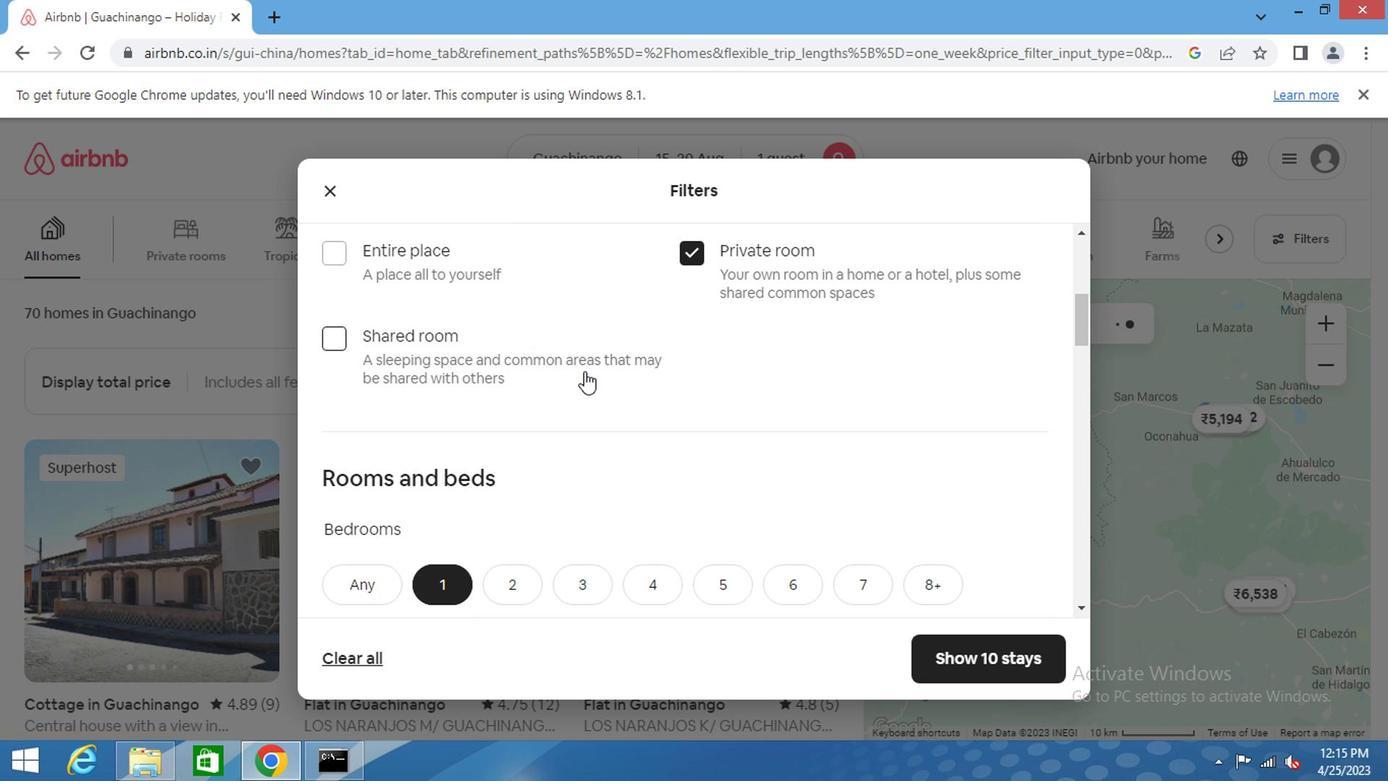 
Action: Mouse scrolled (552, 400) with delta (0, 0)
Screenshot: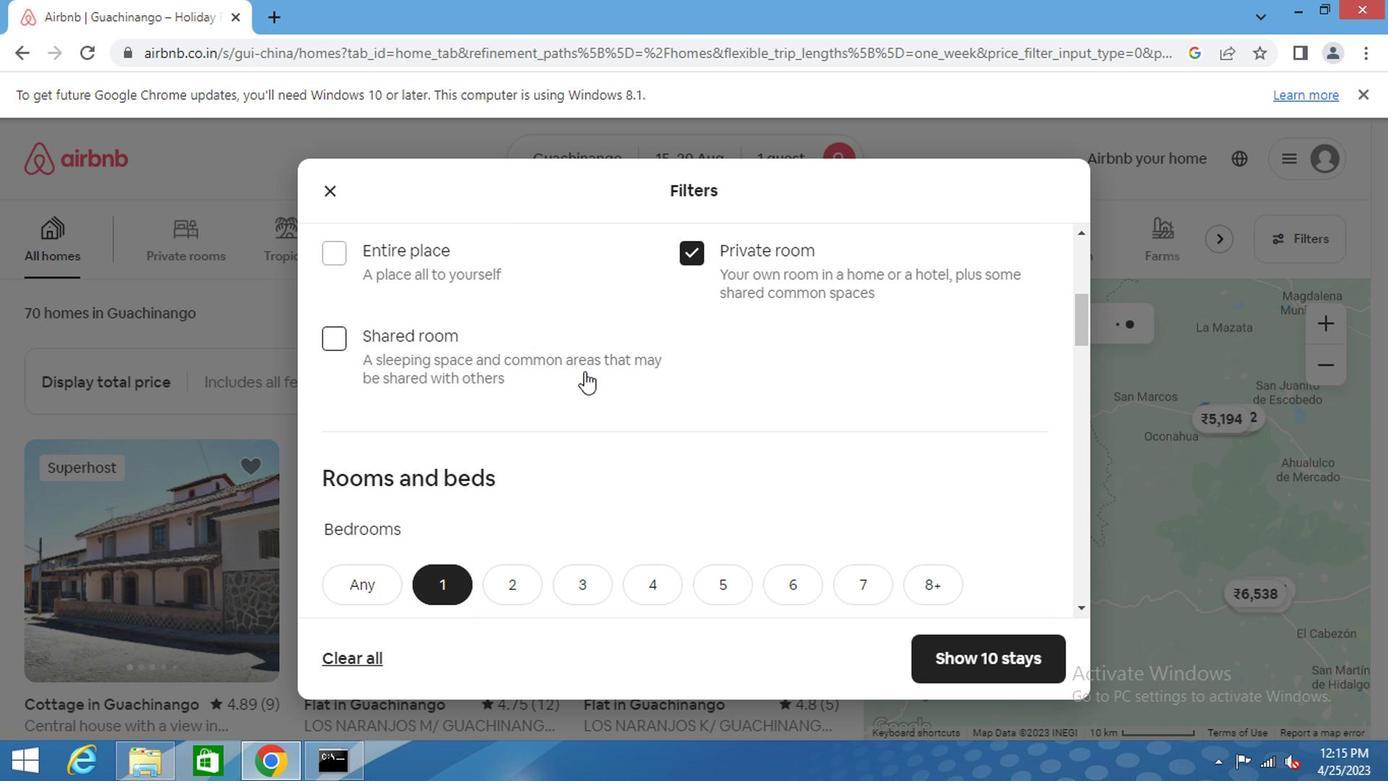 
Action: Mouse scrolled (552, 400) with delta (0, 0)
Screenshot: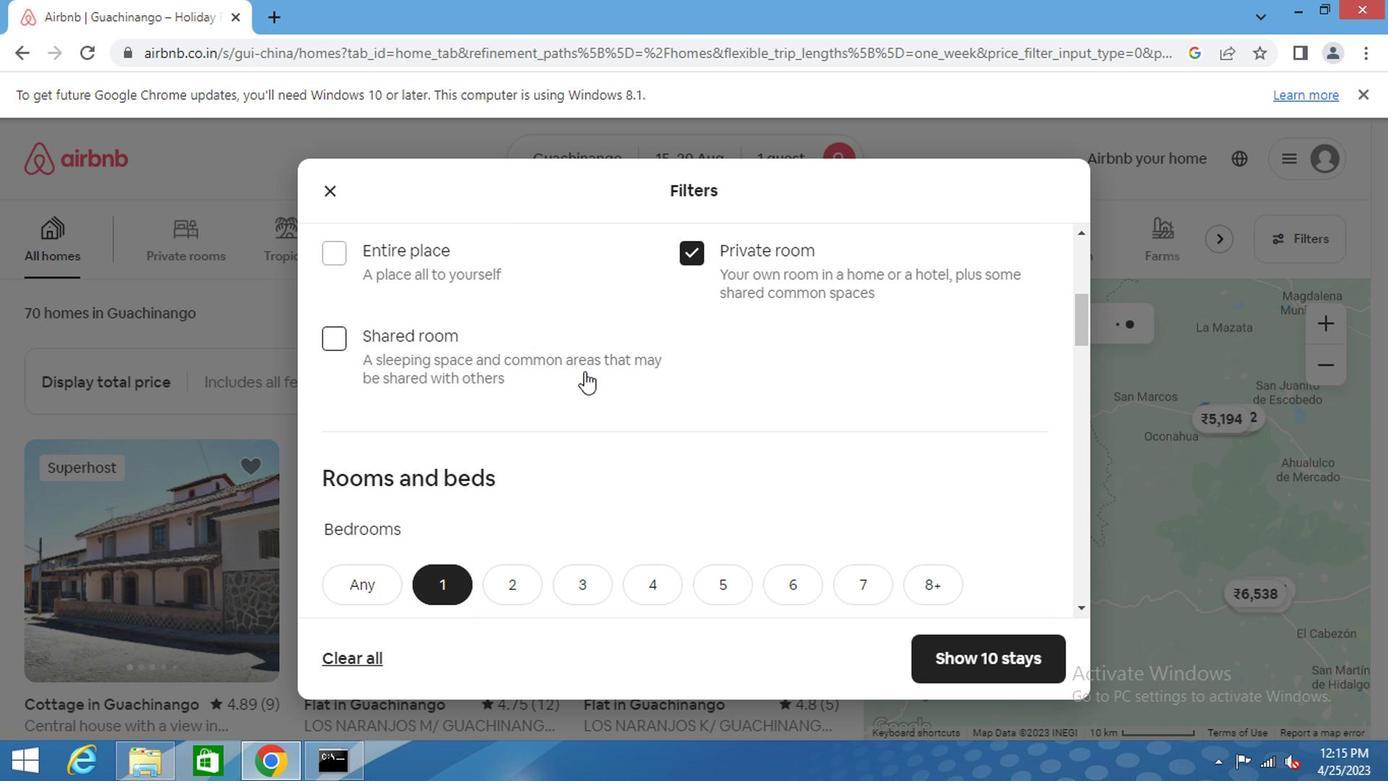 
Action: Mouse moved to (552, 402)
Screenshot: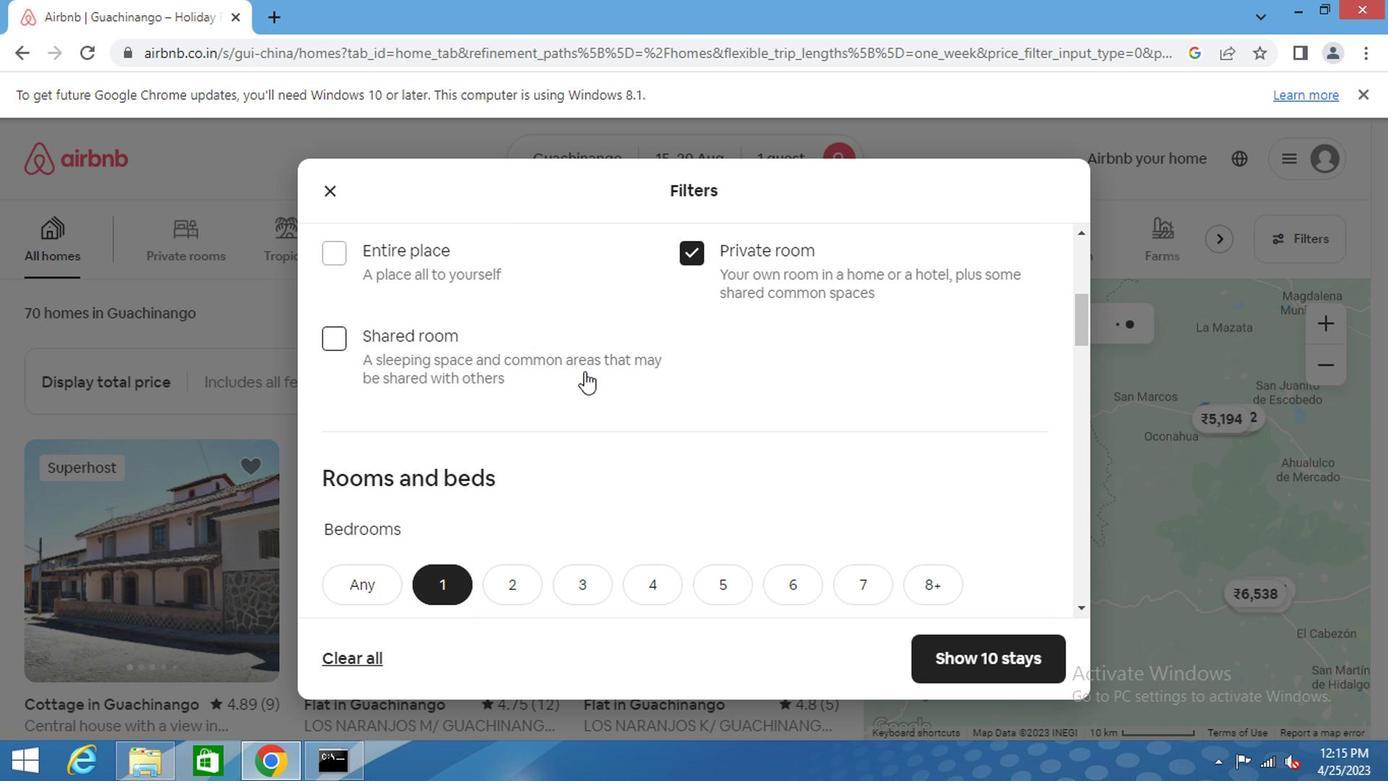 
Action: Mouse scrolled (552, 401) with delta (0, 0)
Screenshot: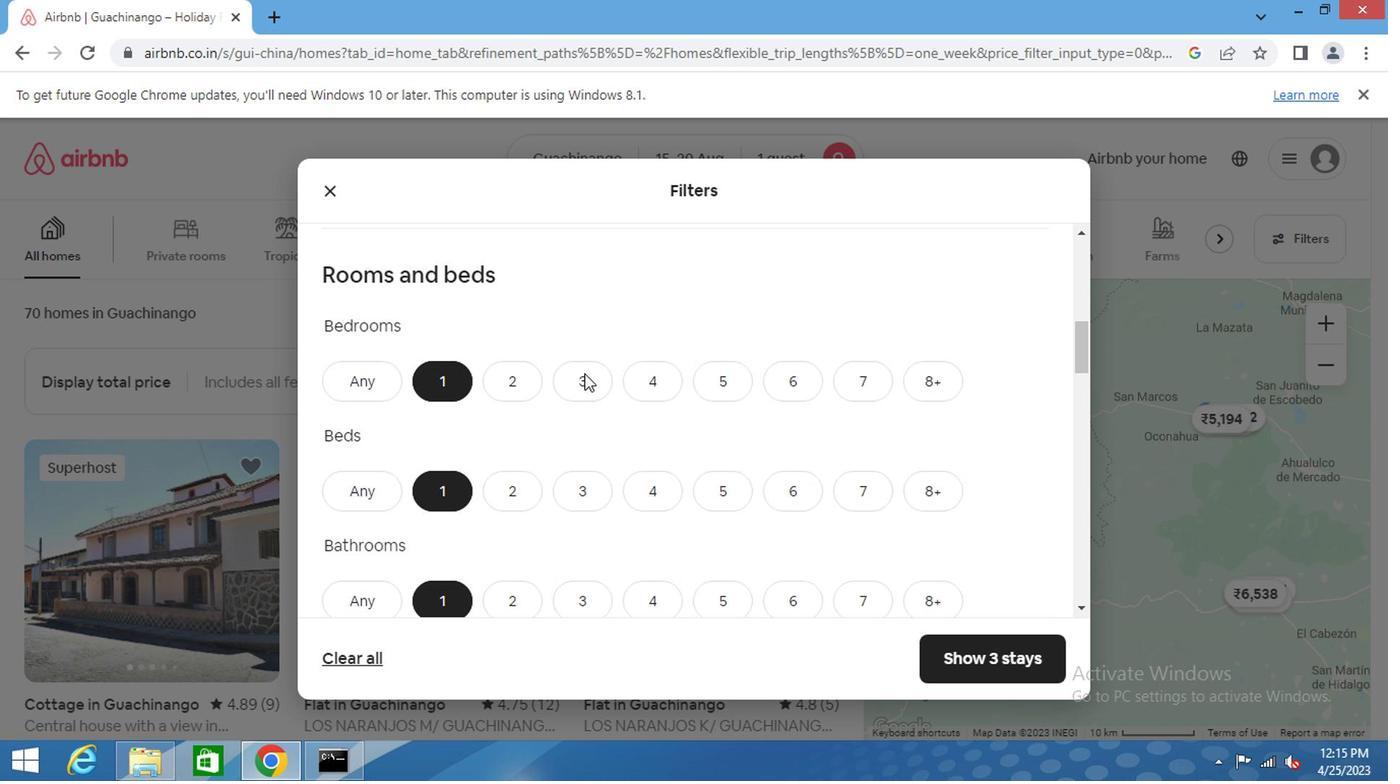 
Action: Mouse scrolled (552, 401) with delta (0, 0)
Screenshot: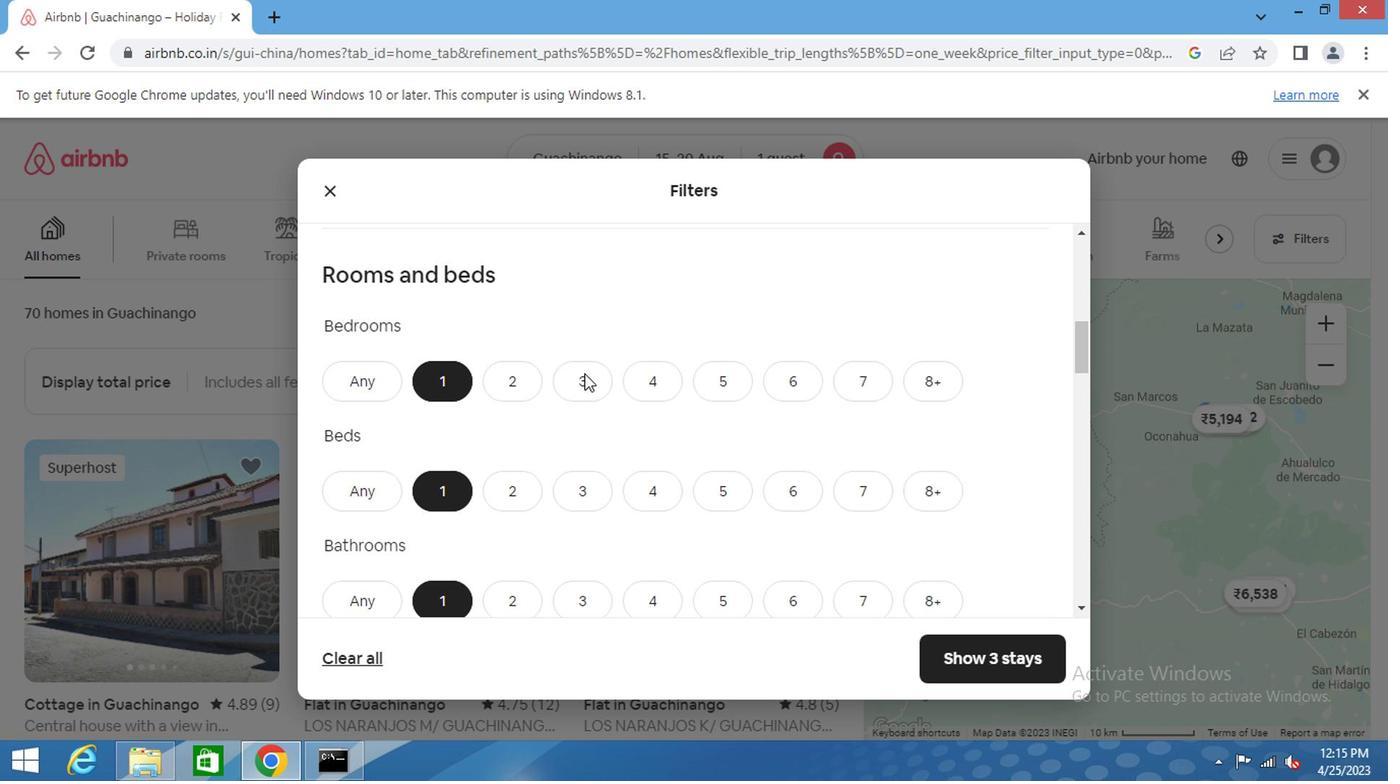 
Action: Mouse scrolled (552, 401) with delta (0, 0)
Screenshot: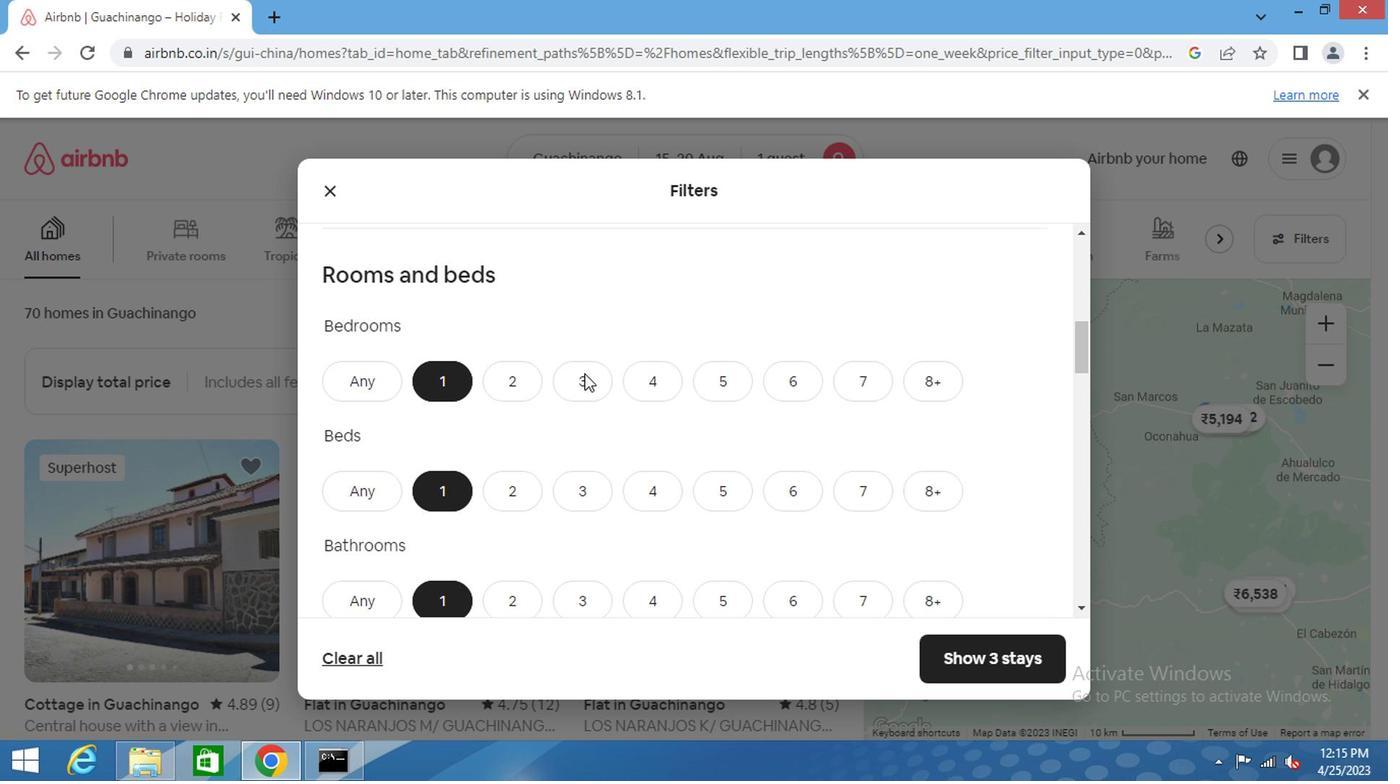 
Action: Mouse moved to (469, 482)
Screenshot: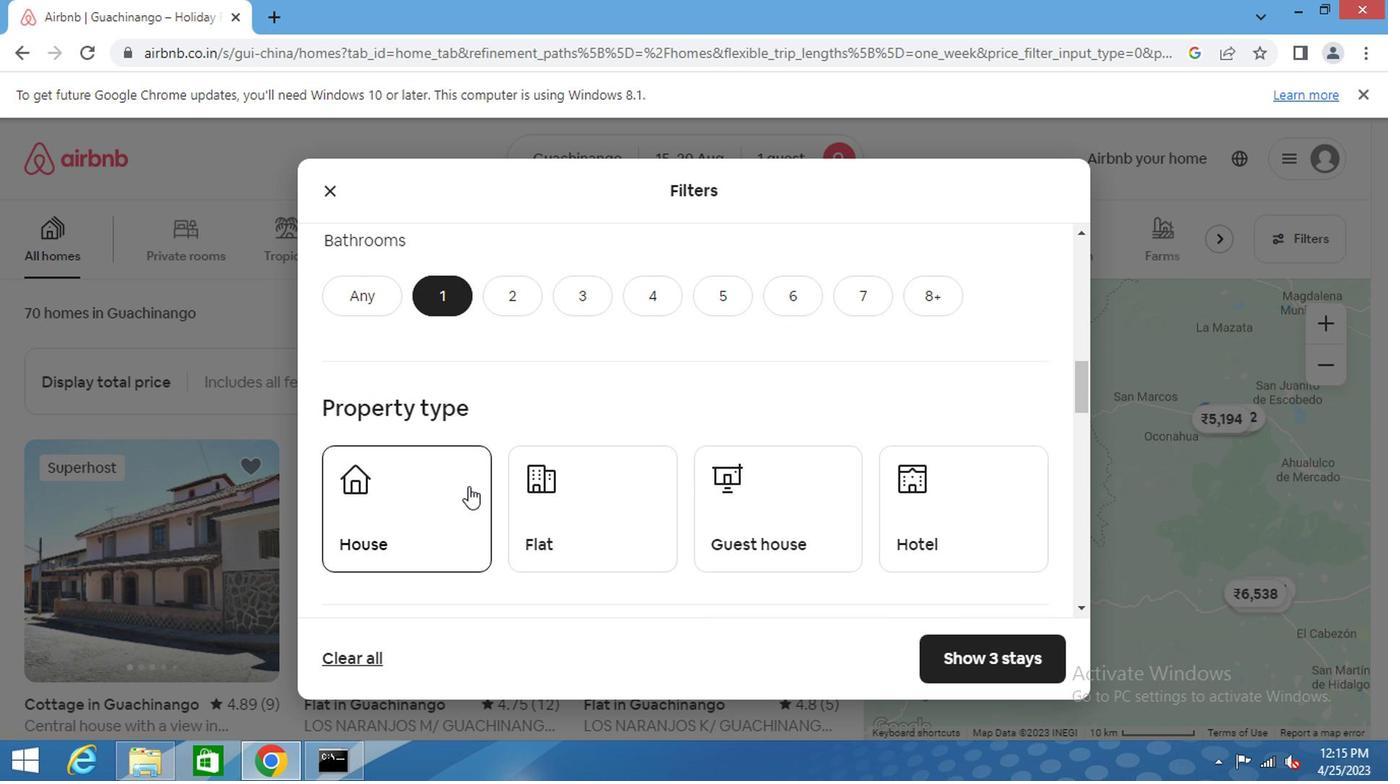 
Action: Mouse pressed left at (469, 482)
Screenshot: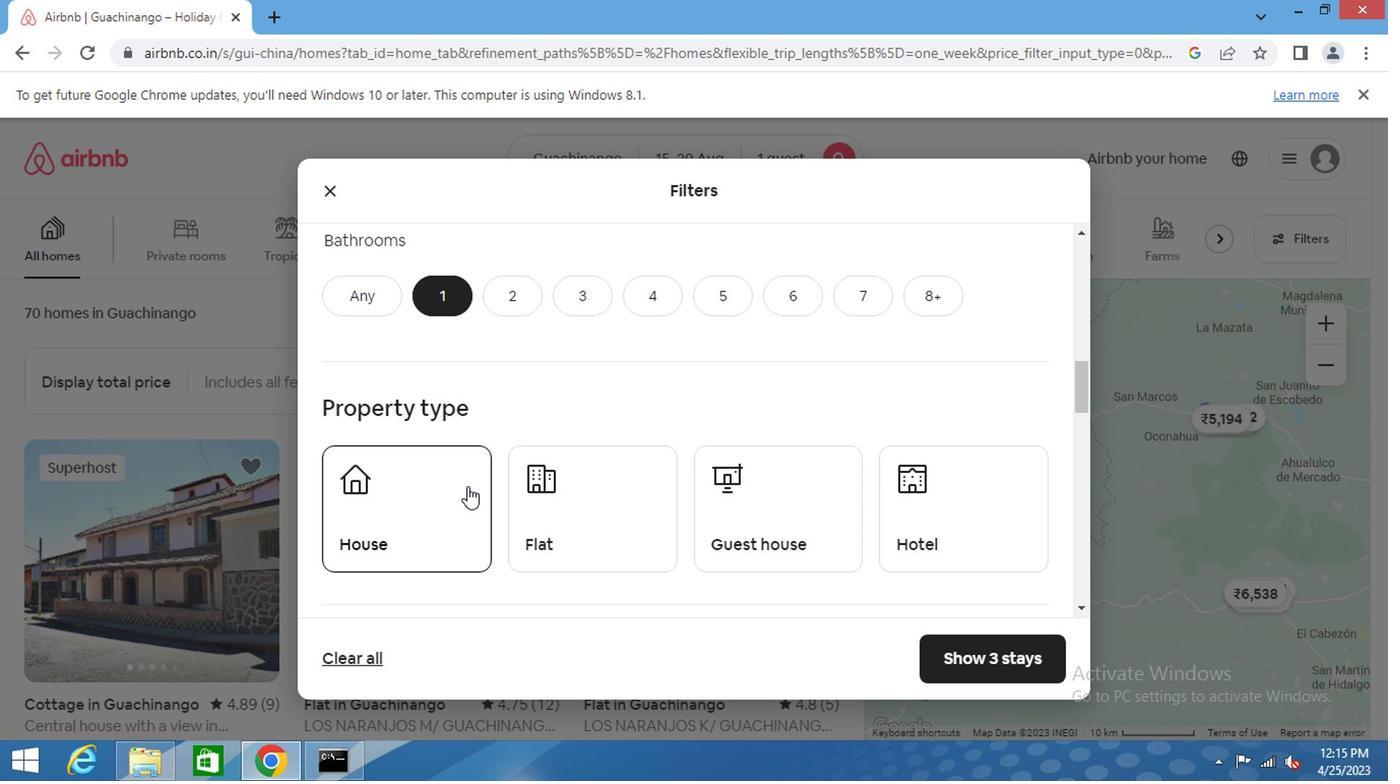 
Action: Mouse moved to (558, 491)
Screenshot: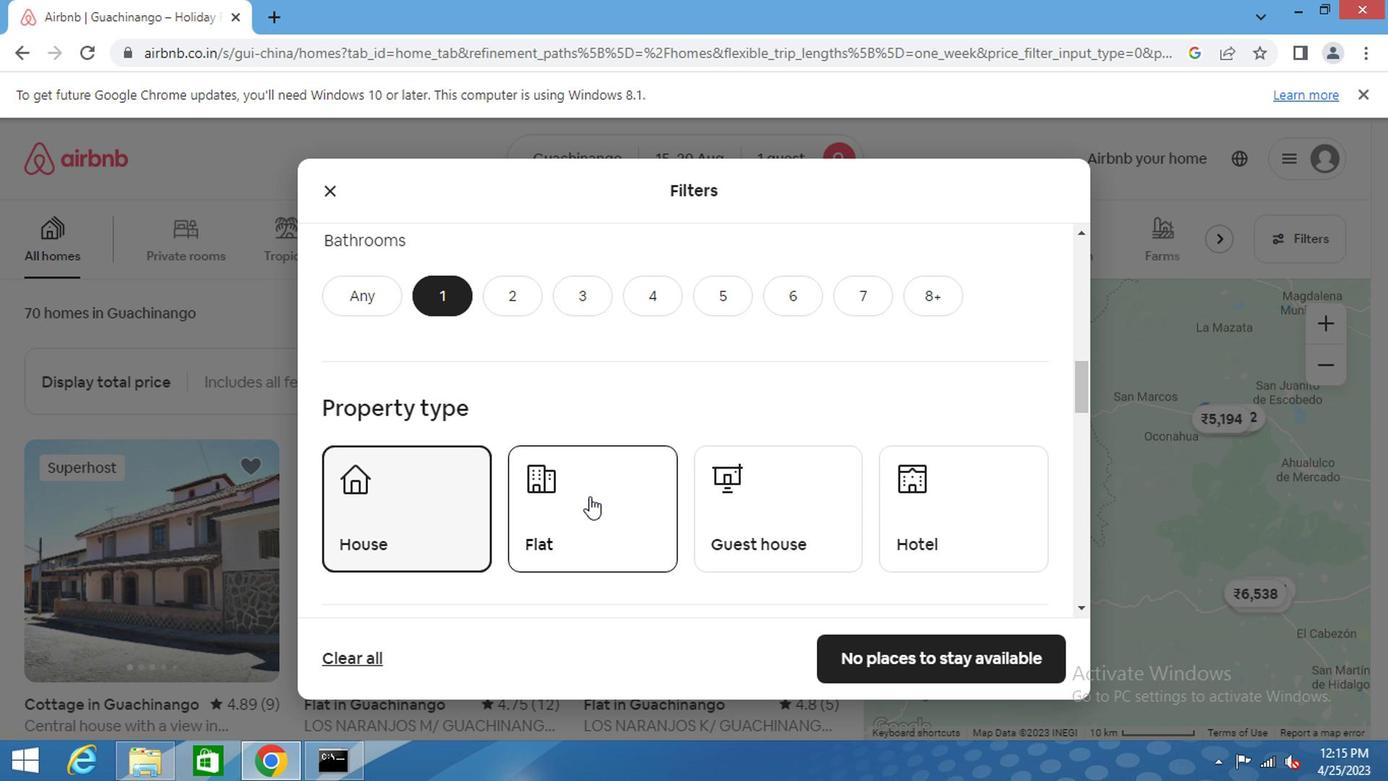 
Action: Mouse pressed left at (558, 491)
Screenshot: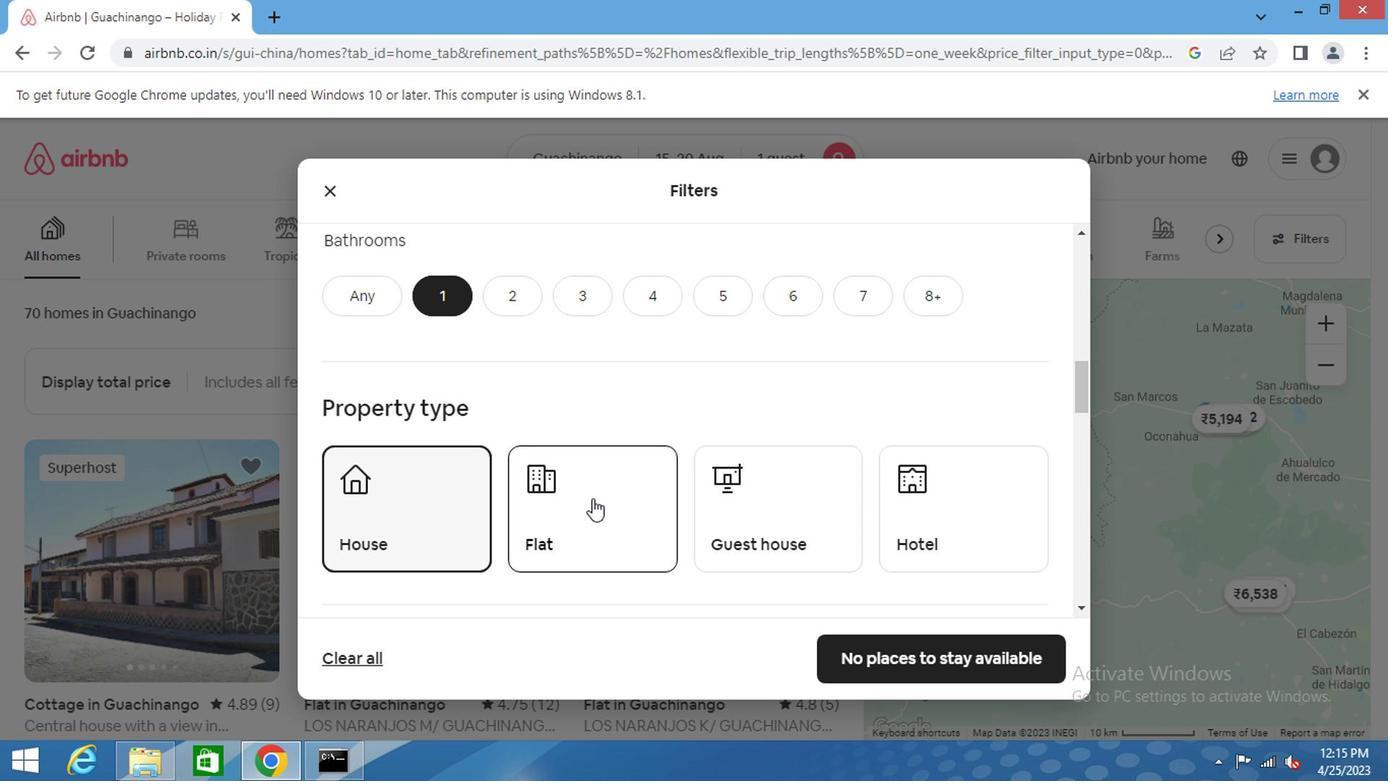 
Action: Mouse moved to (687, 497)
Screenshot: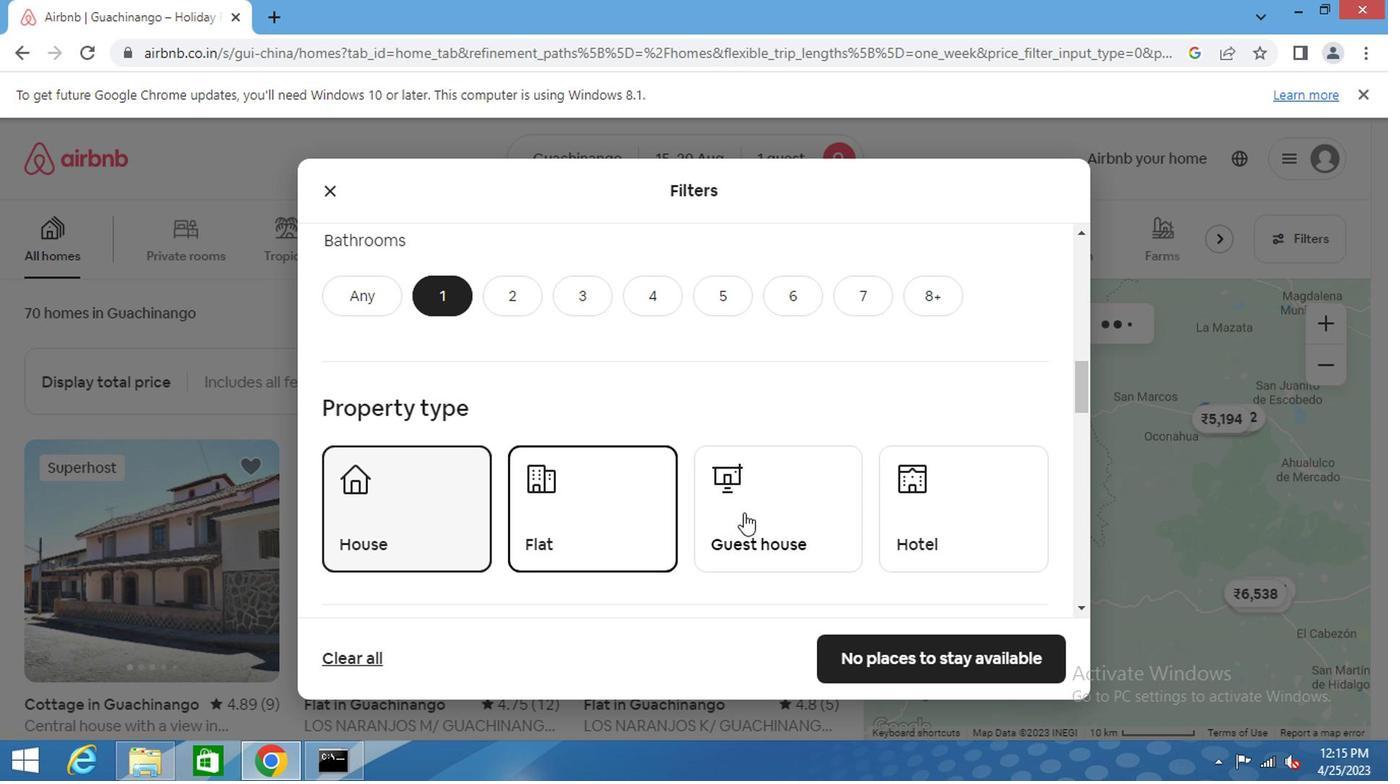
Action: Mouse pressed left at (687, 497)
Screenshot: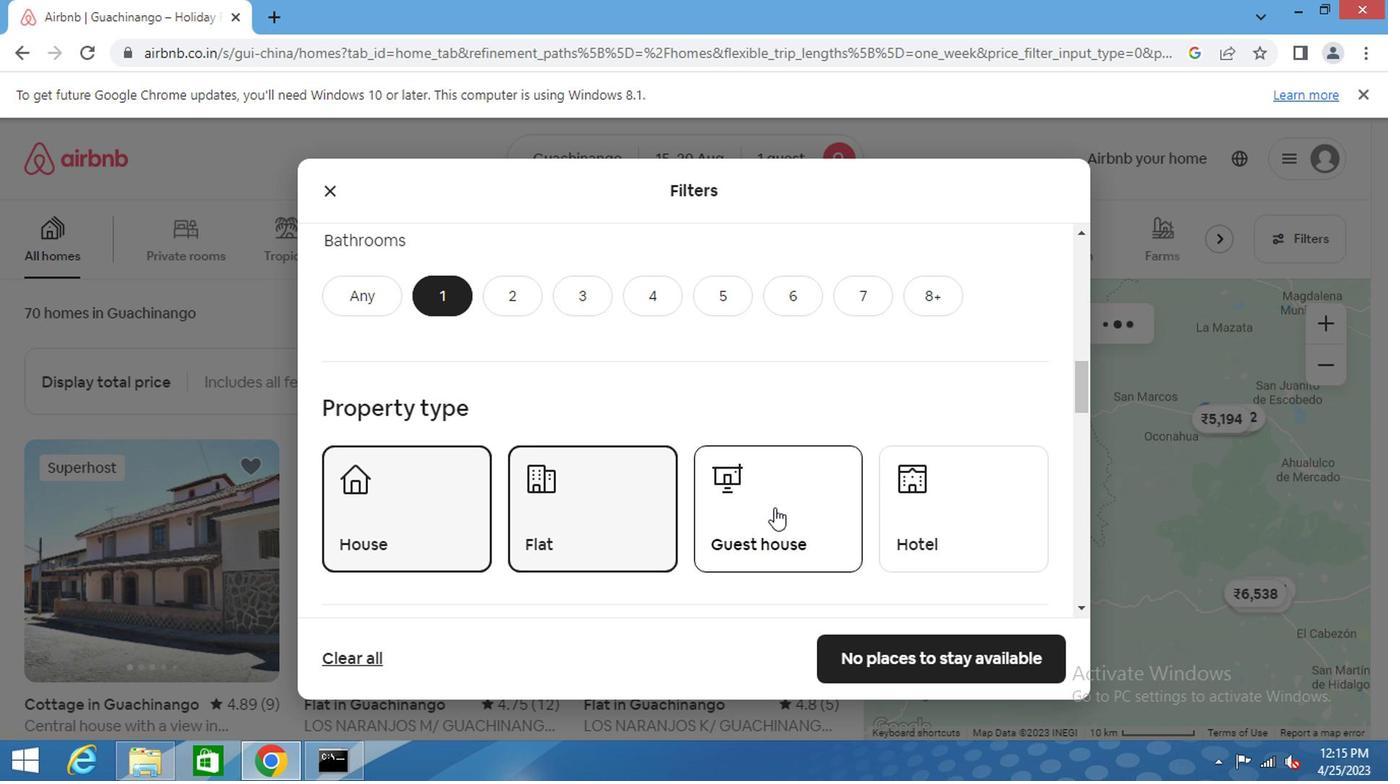 
Action: Mouse moved to (794, 494)
Screenshot: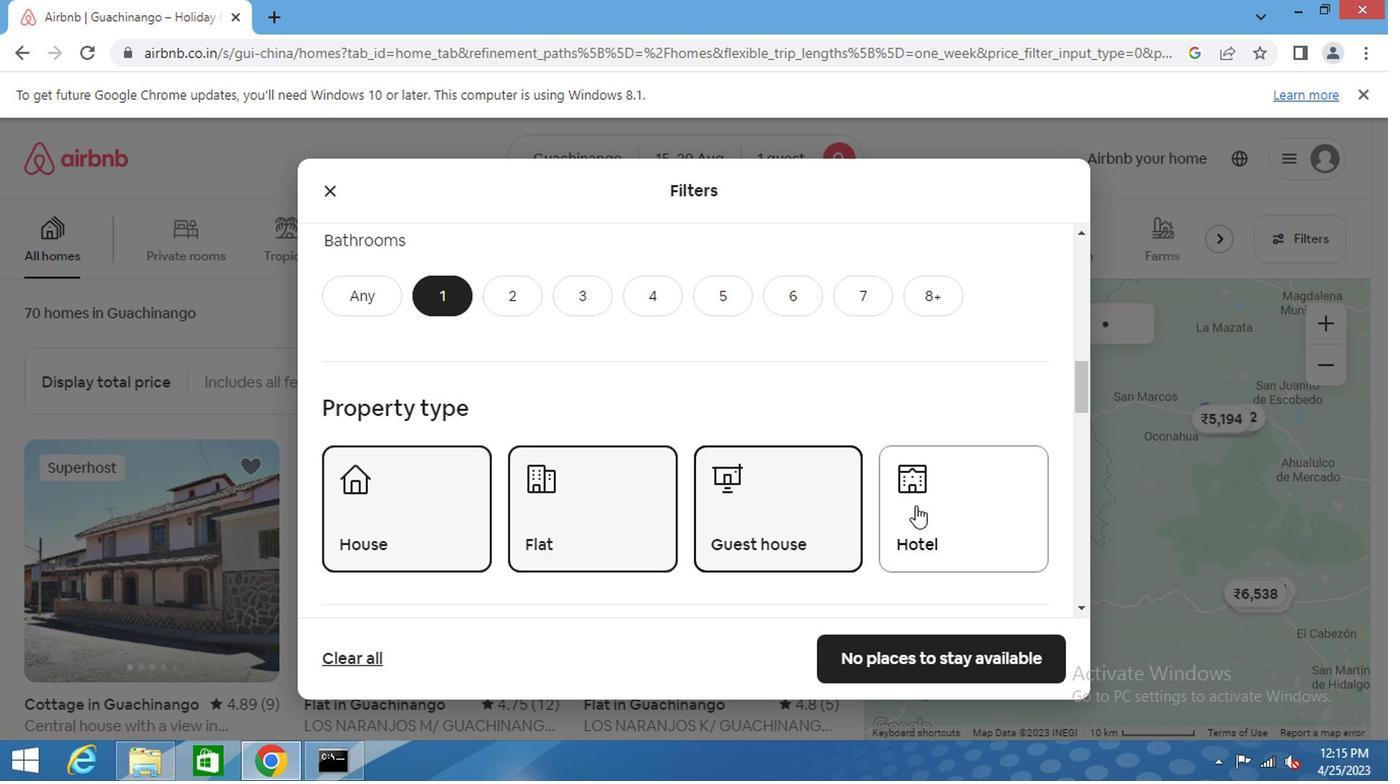 
Action: Mouse pressed left at (794, 494)
Screenshot: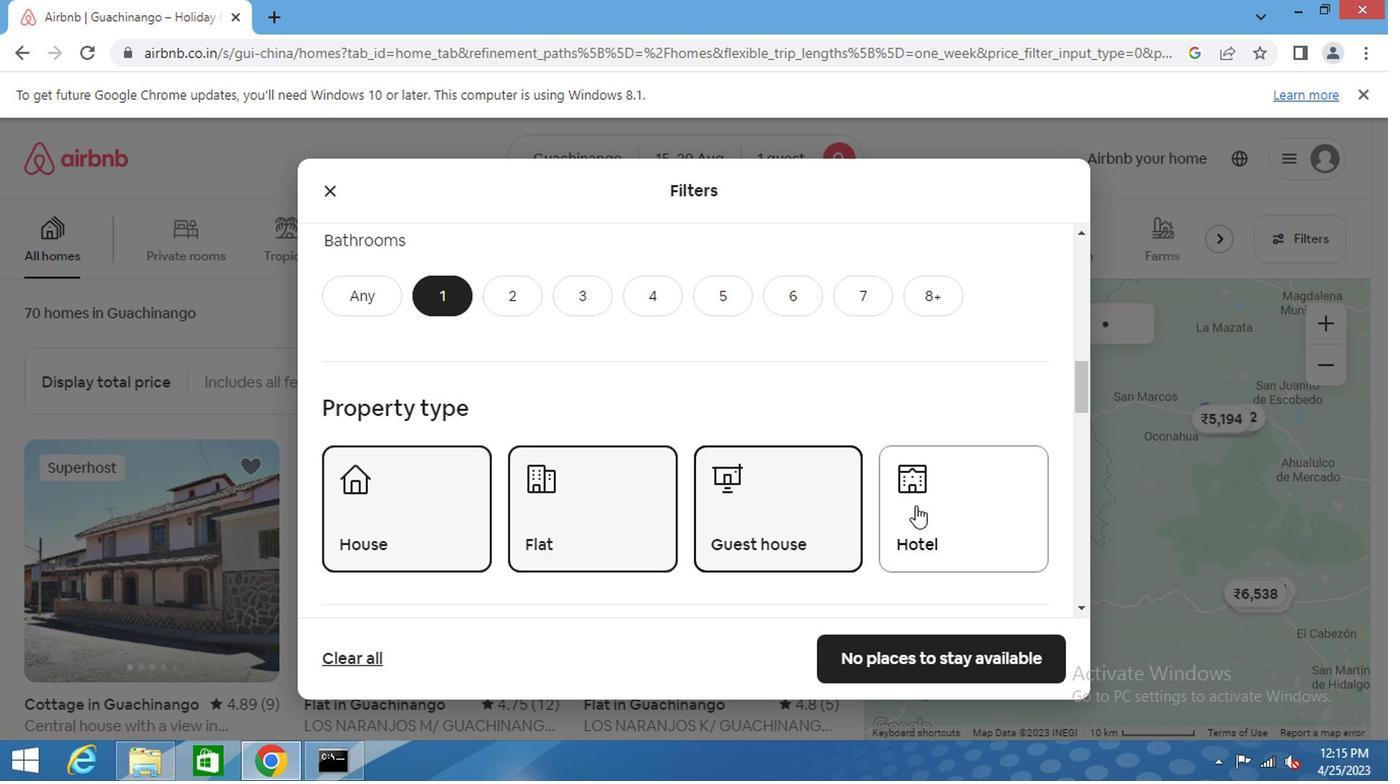 
Action: Mouse moved to (654, 411)
Screenshot: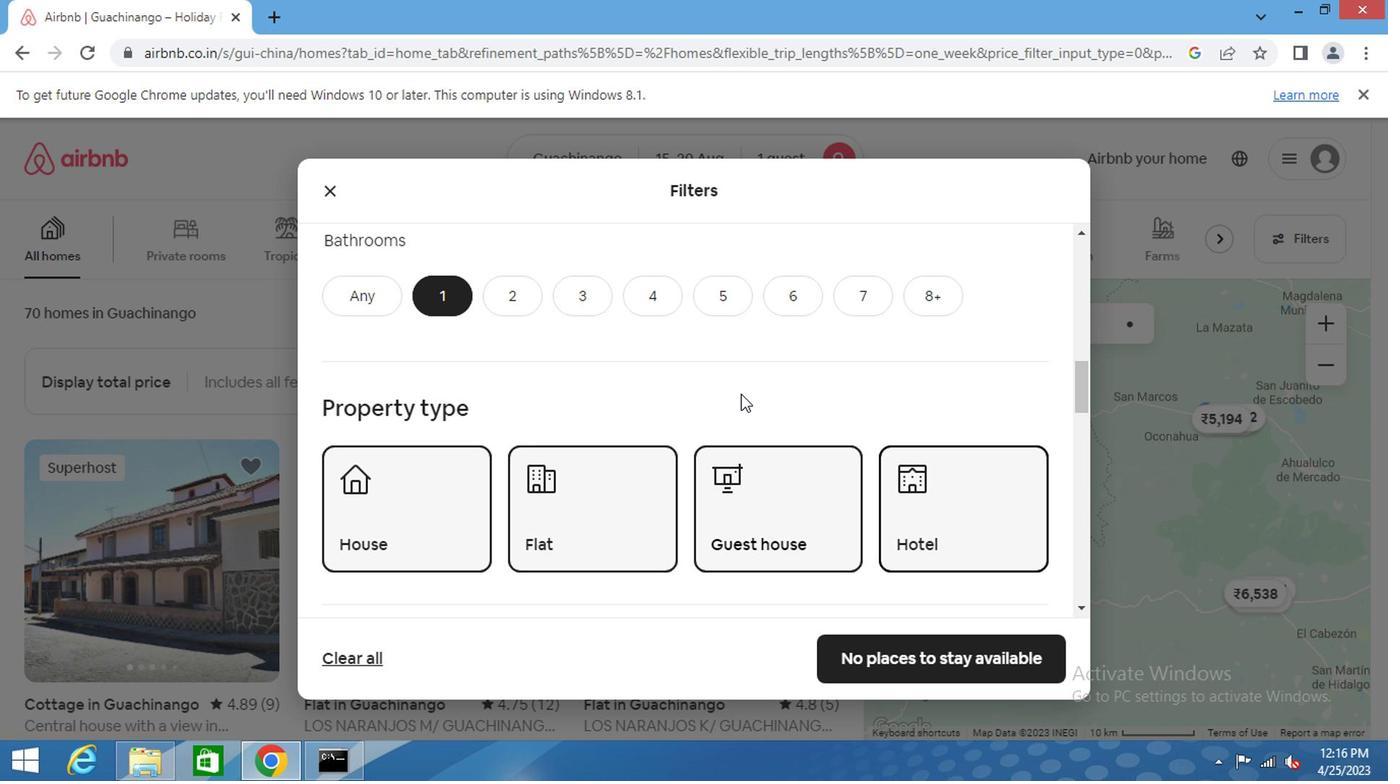 
Action: Mouse scrolled (655, 411) with delta (0, 0)
Screenshot: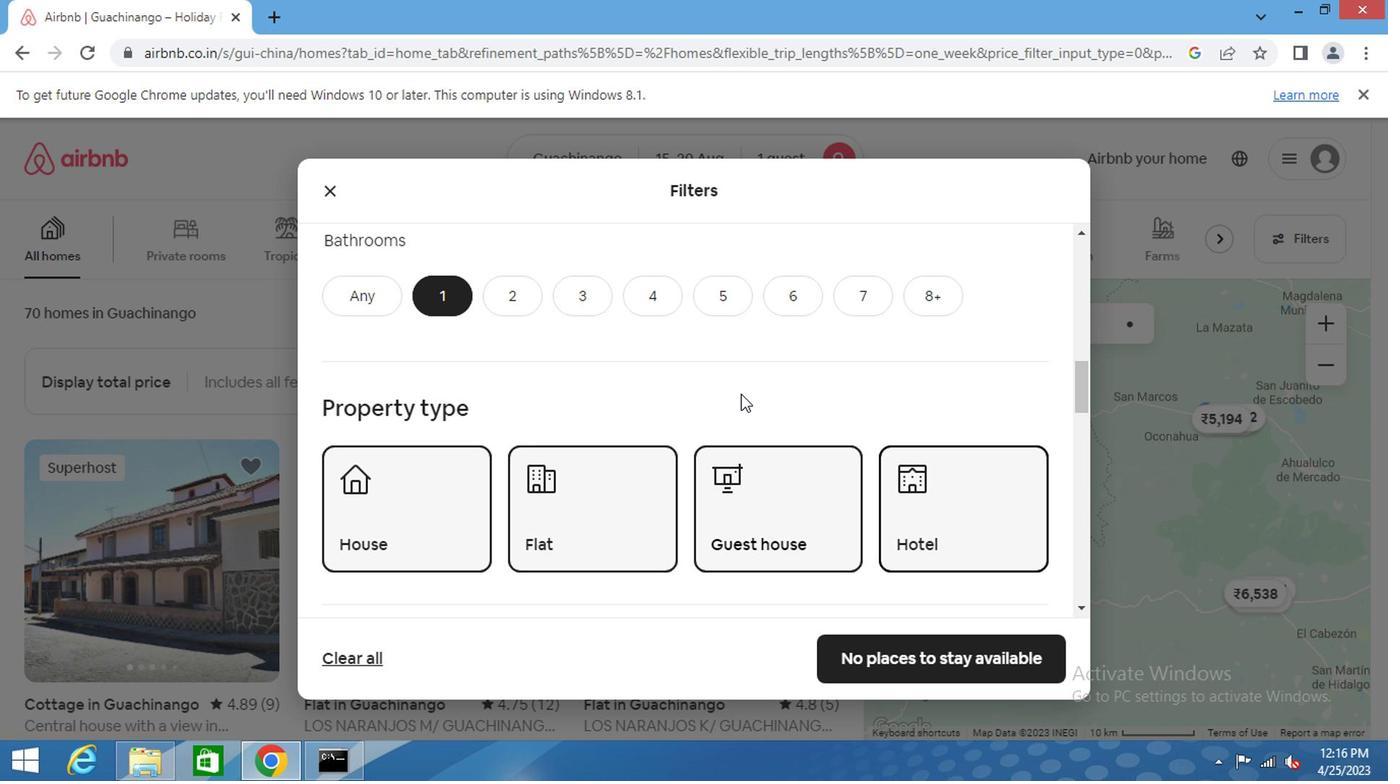 
Action: Mouse moved to (653, 410)
Screenshot: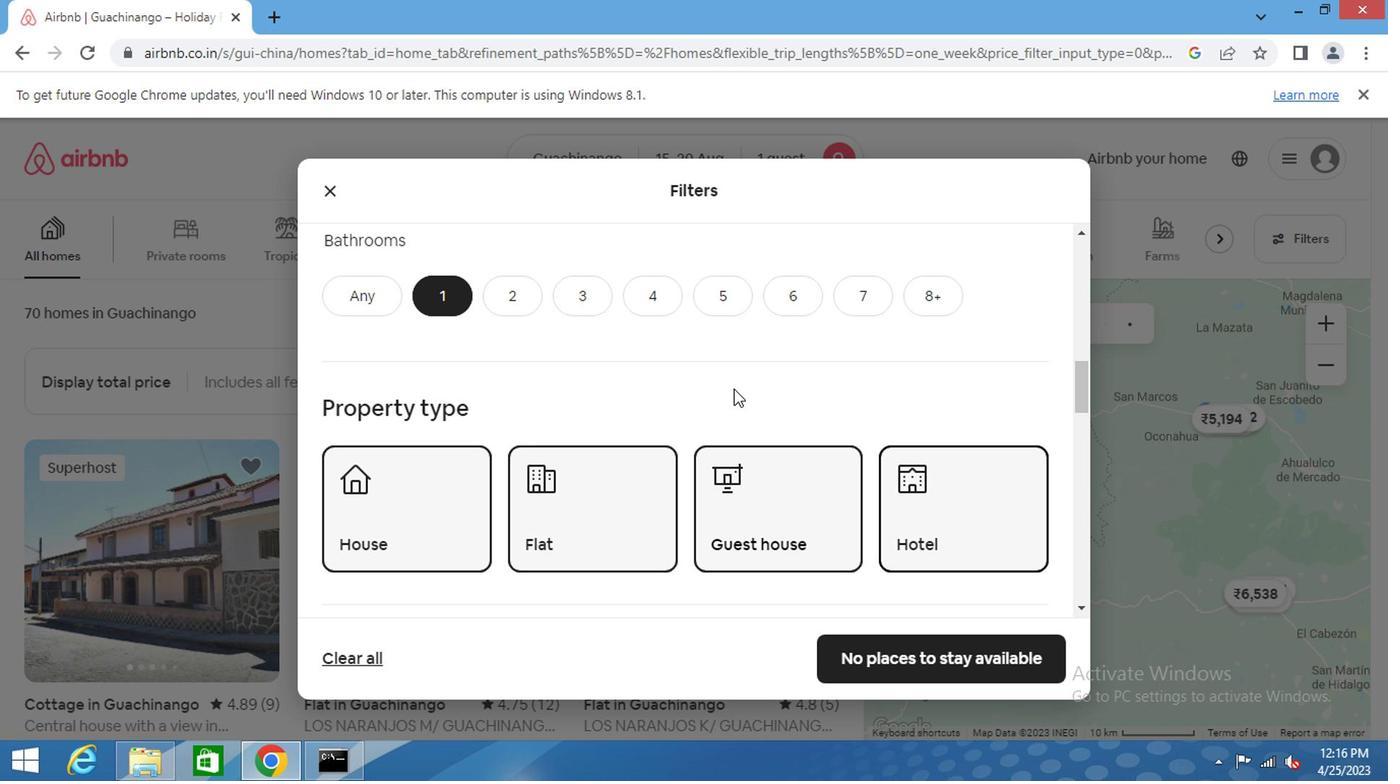 
Action: Mouse scrolled (653, 409) with delta (0, 0)
Screenshot: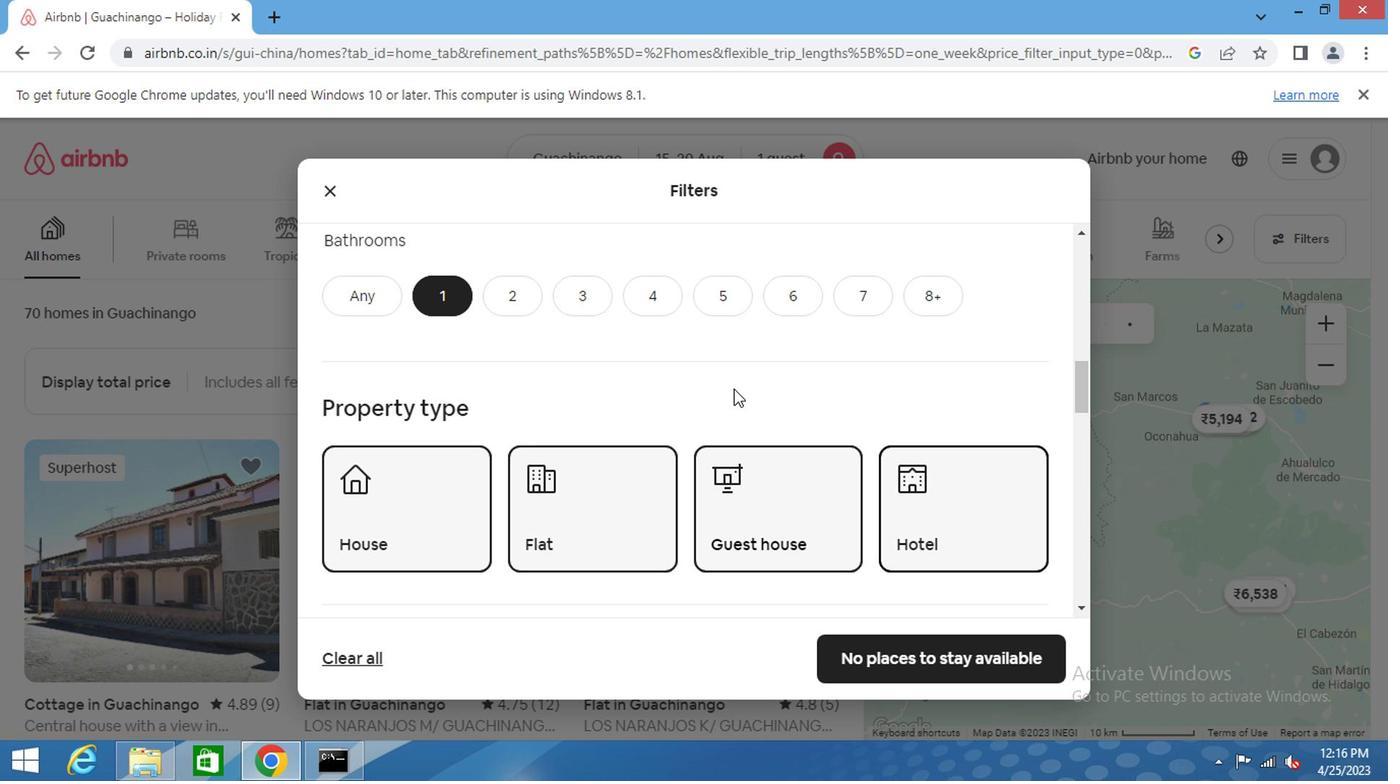 
Action: Mouse moved to (650, 410)
Screenshot: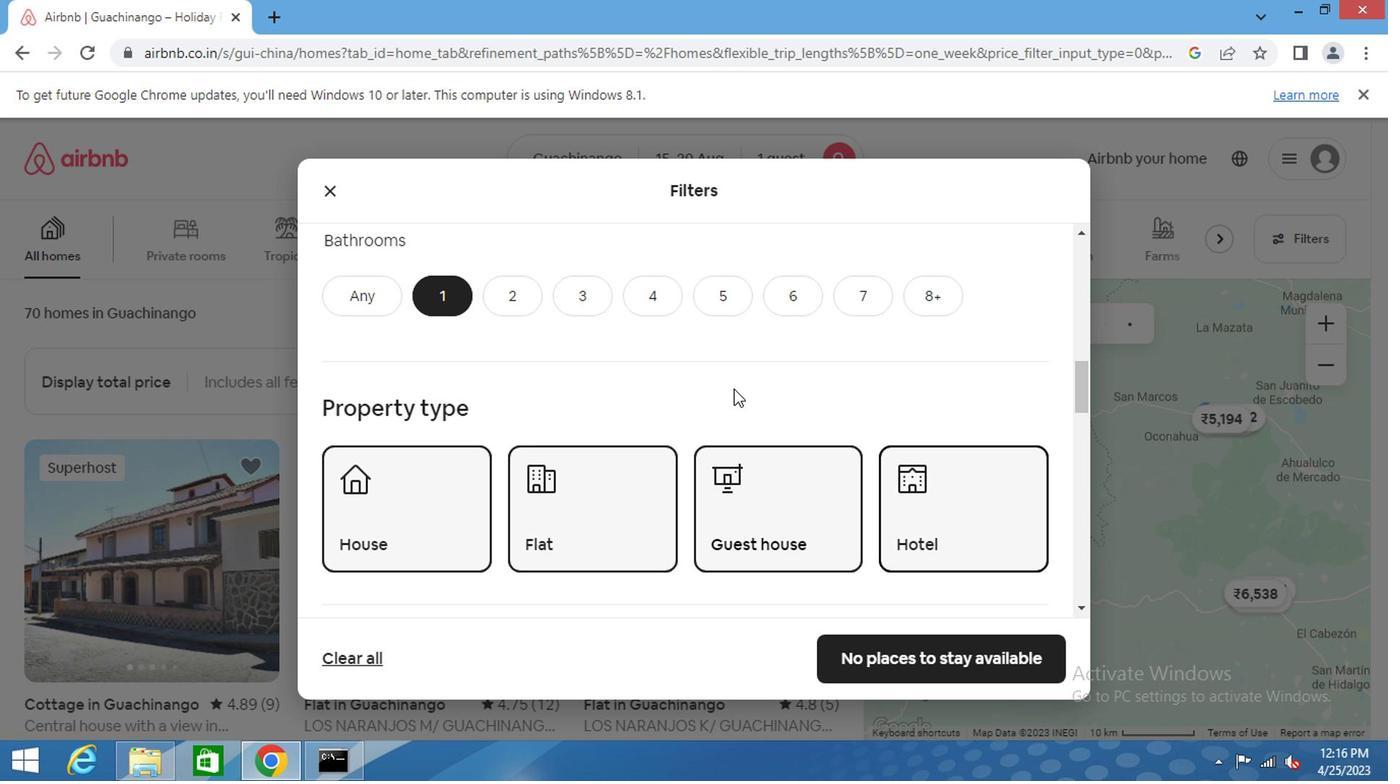 
Action: Mouse scrolled (650, 409) with delta (0, 0)
Screenshot: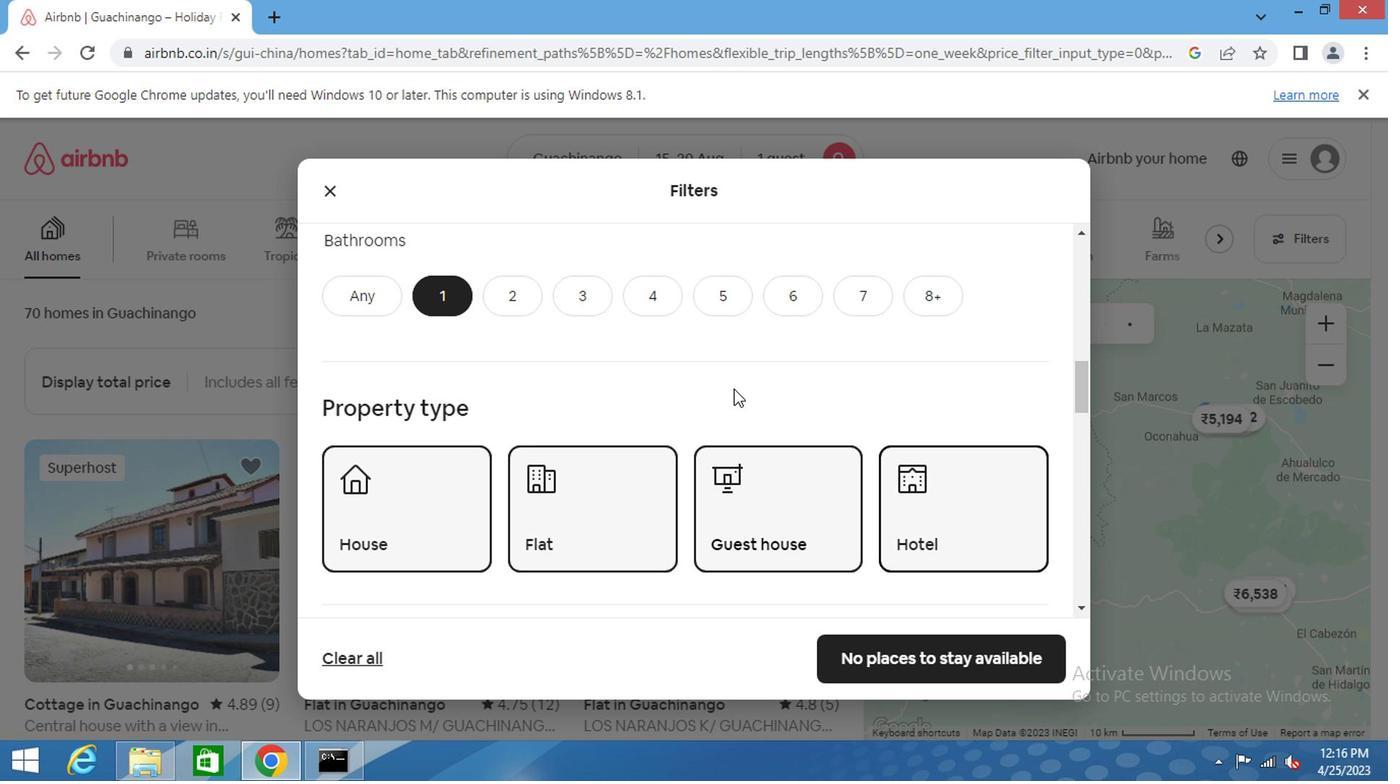 
Action: Mouse moved to (436, 467)
Screenshot: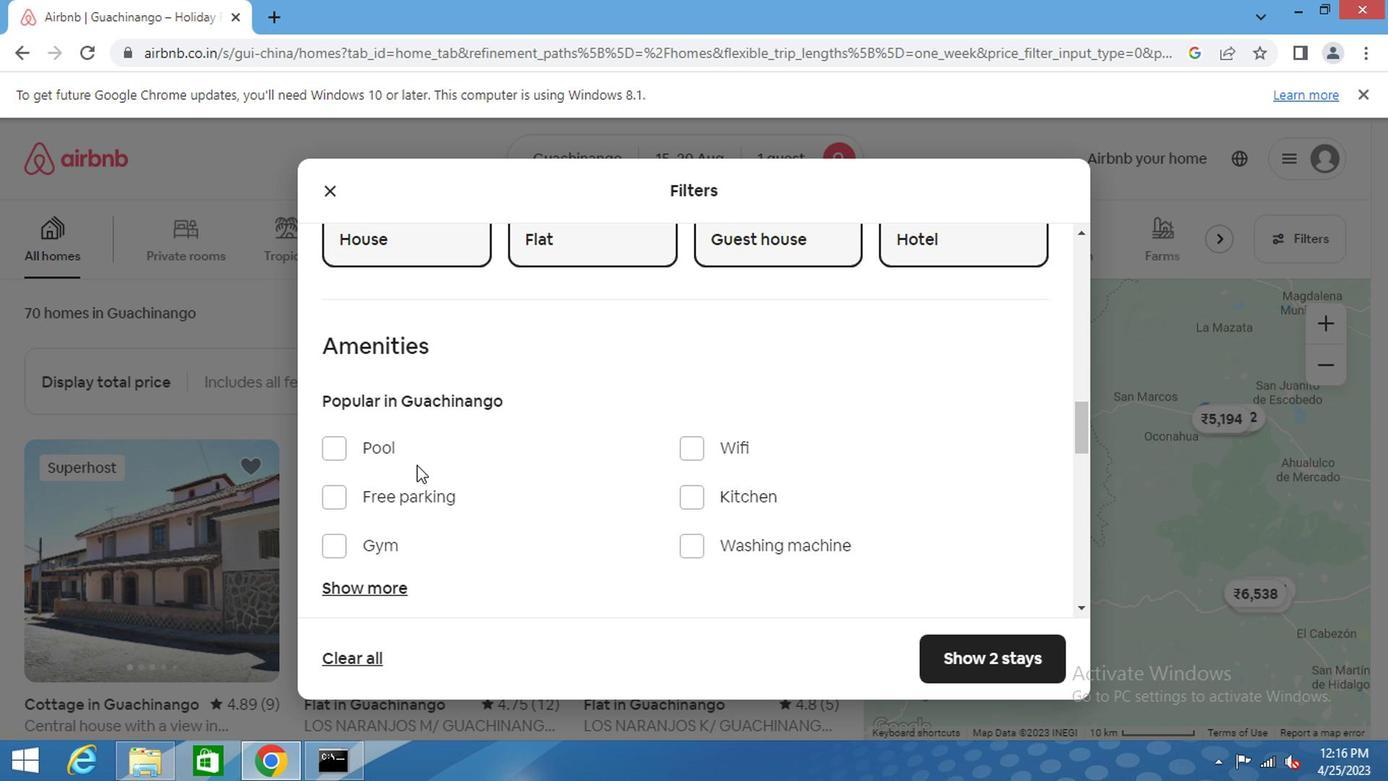 
Action: Mouse scrolled (436, 466) with delta (0, 0)
Screenshot: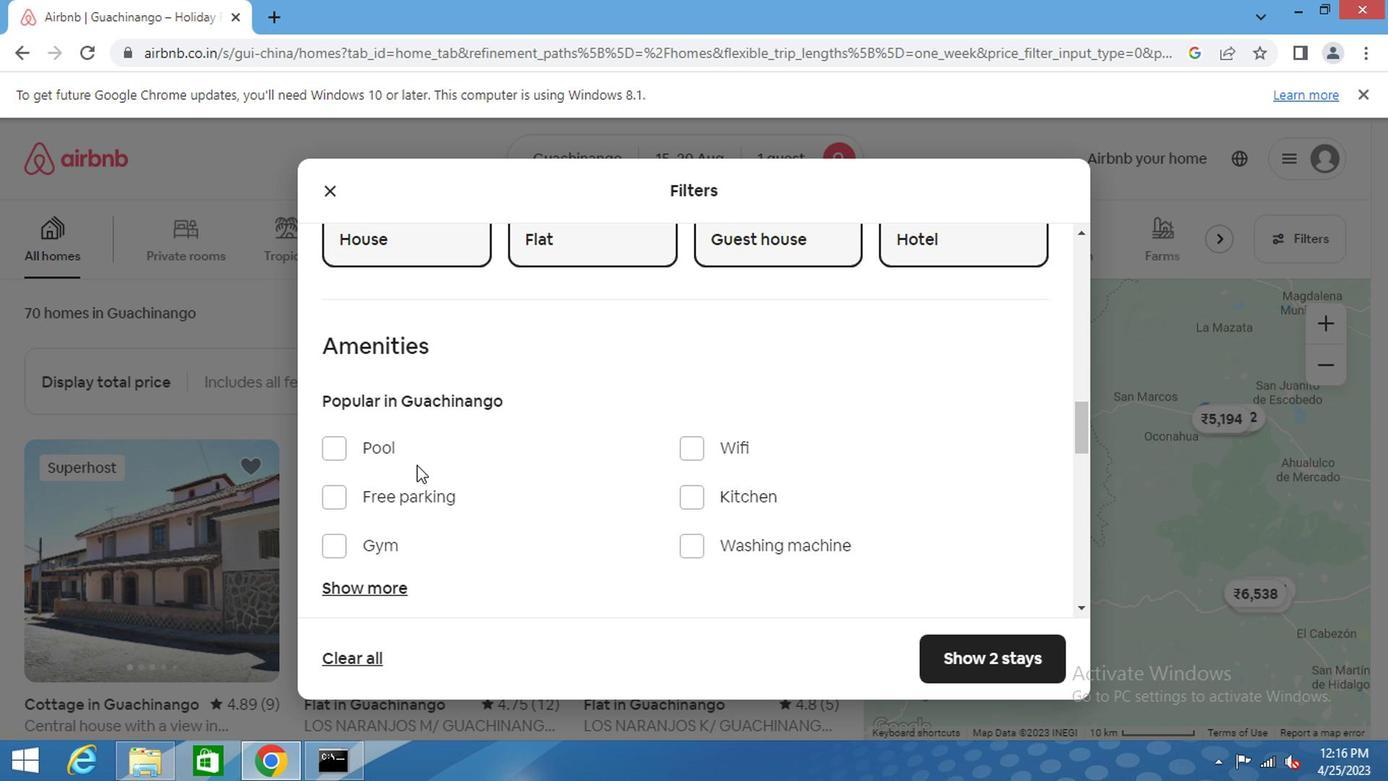 
Action: Mouse moved to (438, 467)
Screenshot: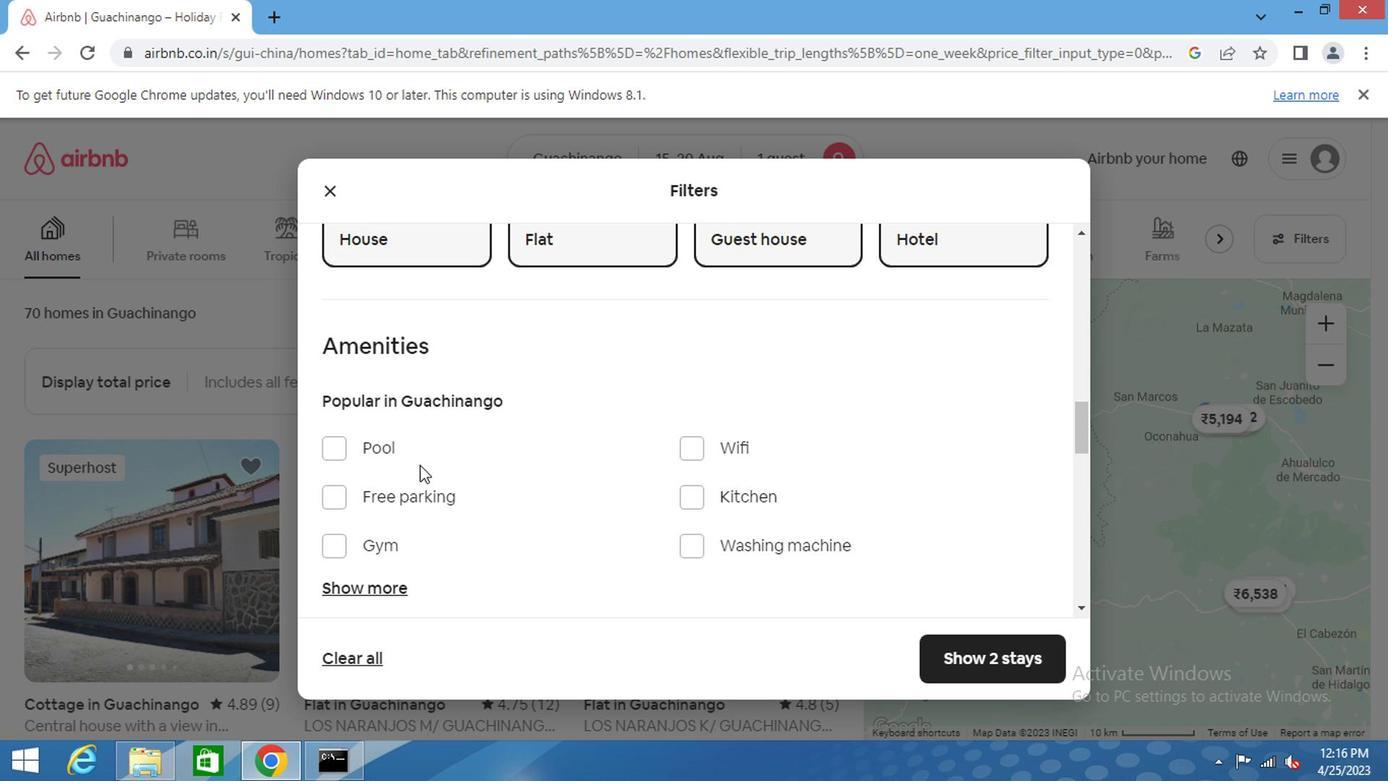 
Action: Mouse scrolled (438, 466) with delta (0, 0)
Screenshot: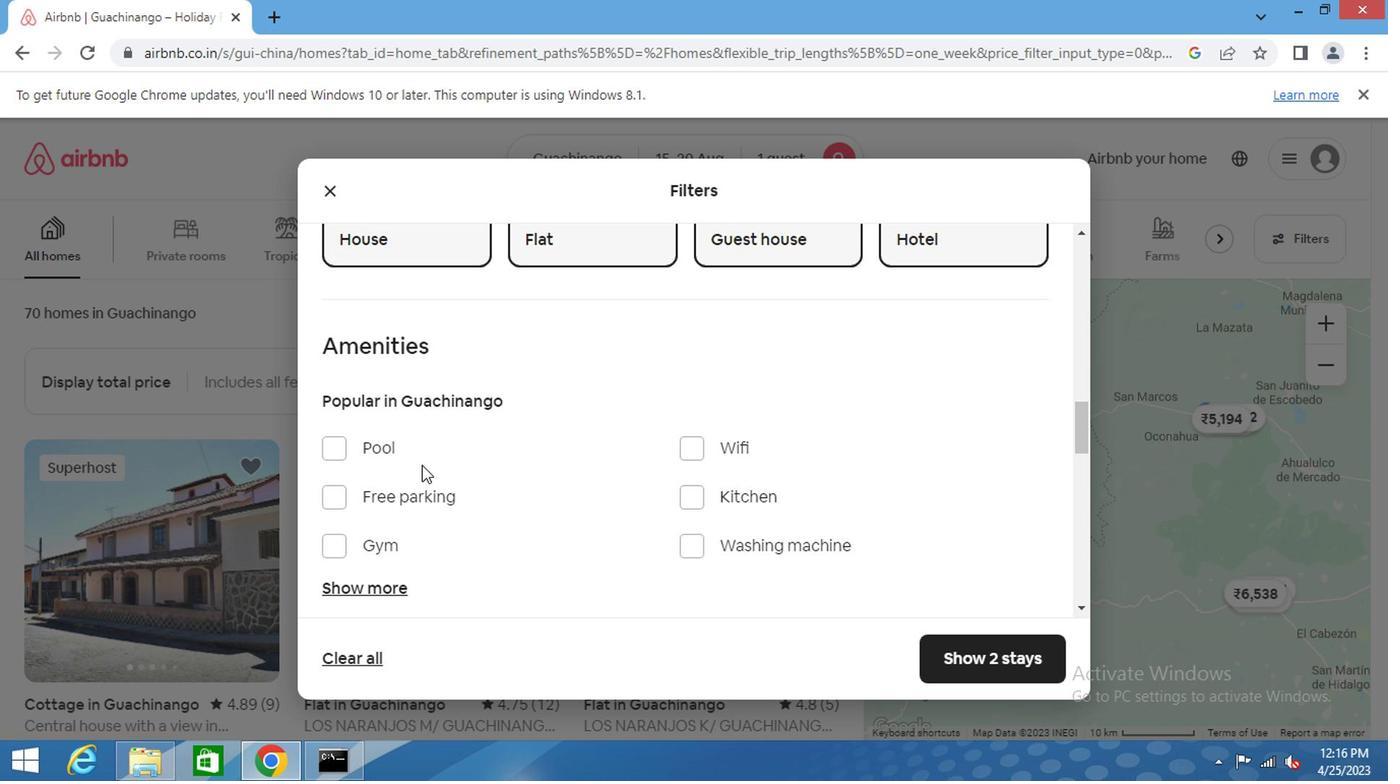 
Action: Mouse scrolled (438, 466) with delta (0, 0)
Screenshot: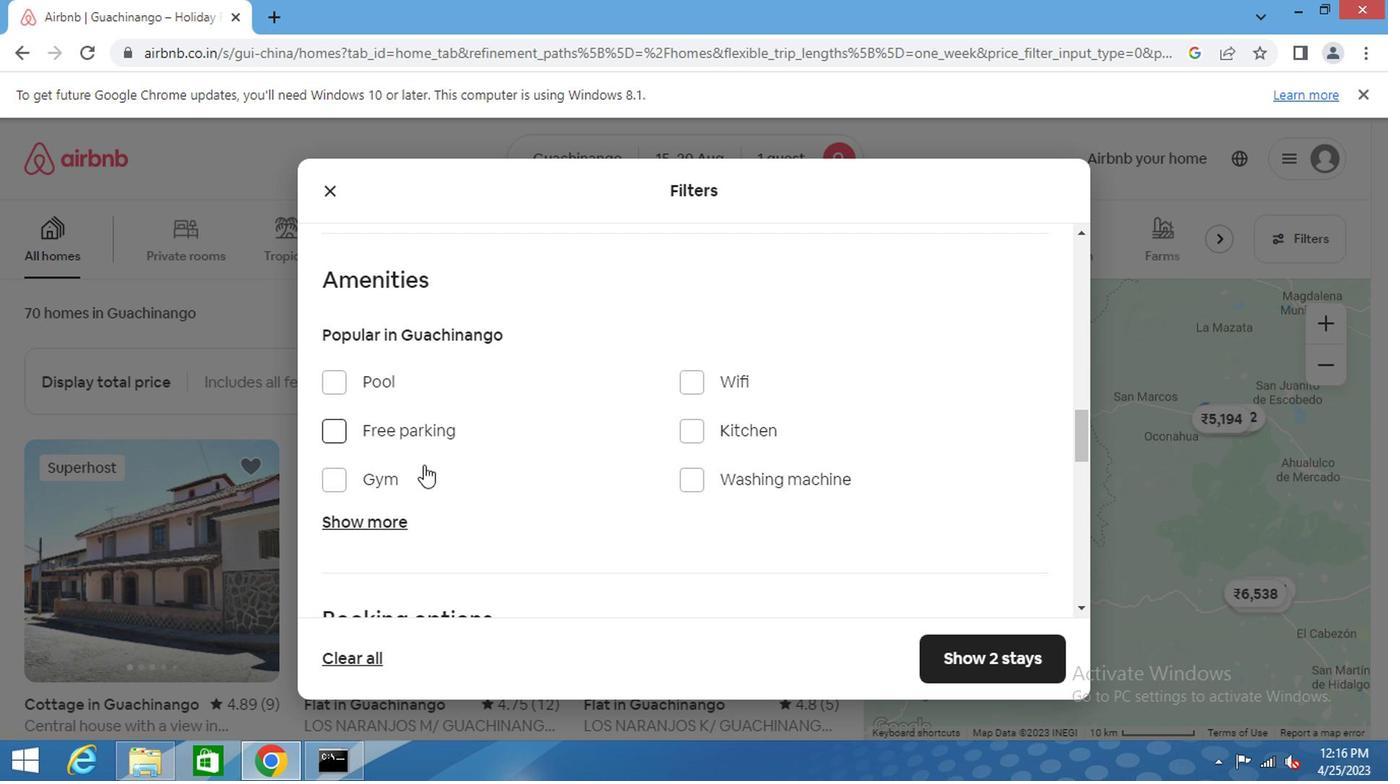 
Action: Mouse moved to (499, 460)
Screenshot: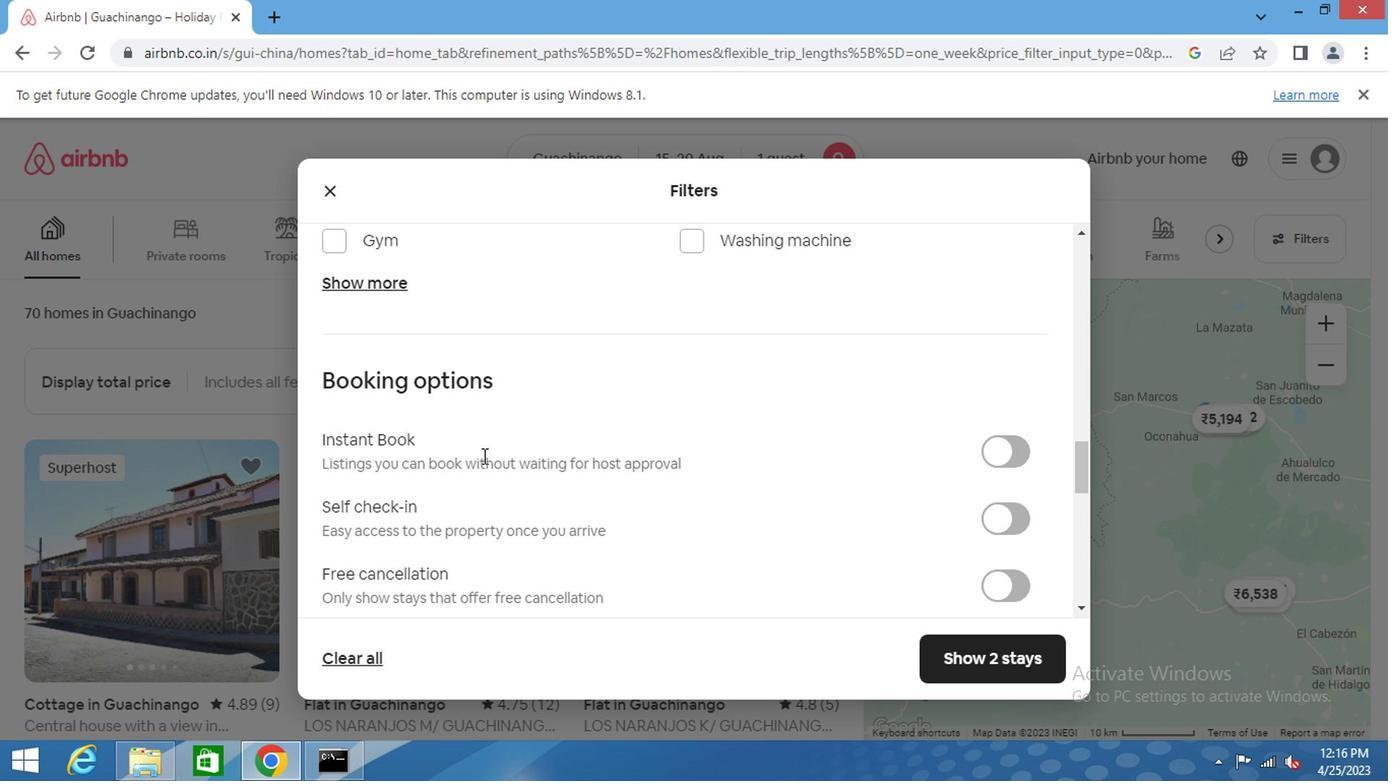 
Action: Mouse scrolled (499, 459) with delta (0, 0)
Screenshot: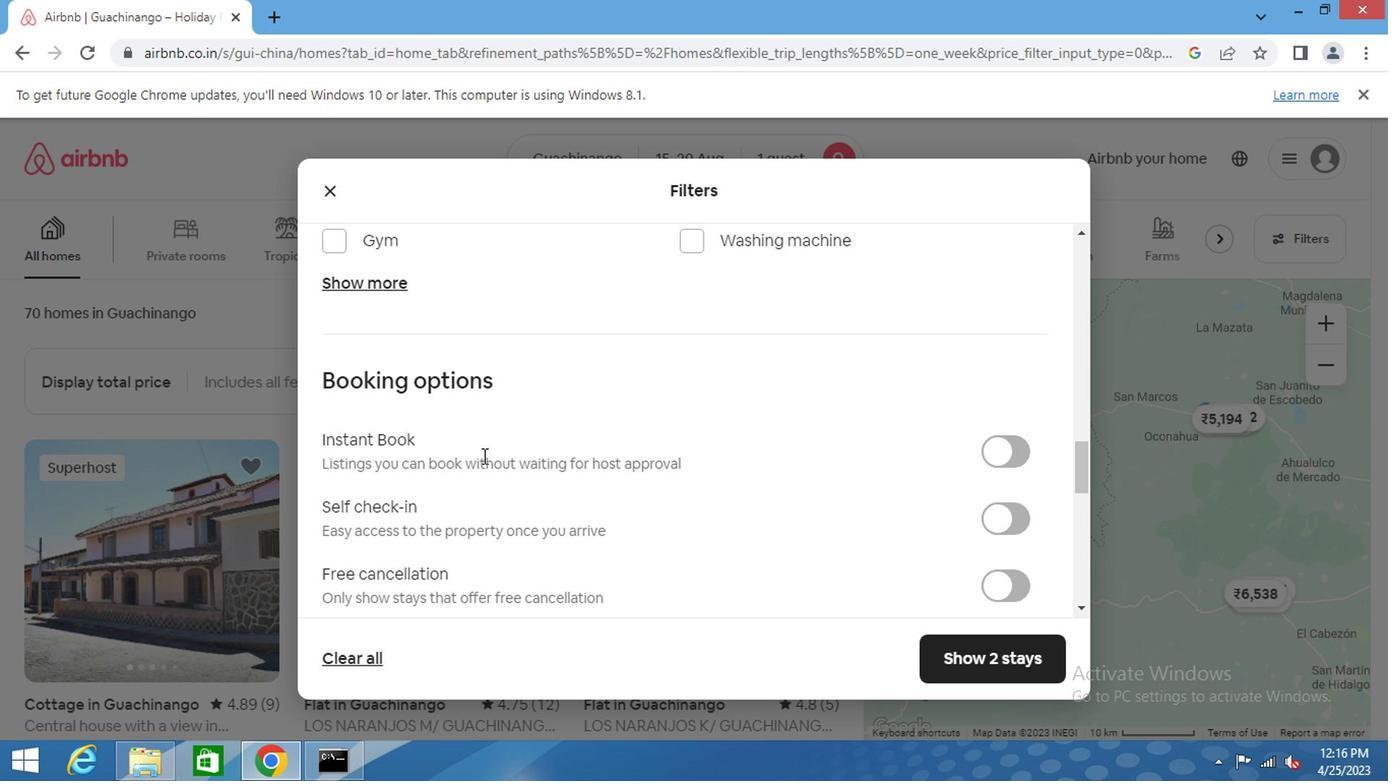 
Action: Mouse moved to (500, 461)
Screenshot: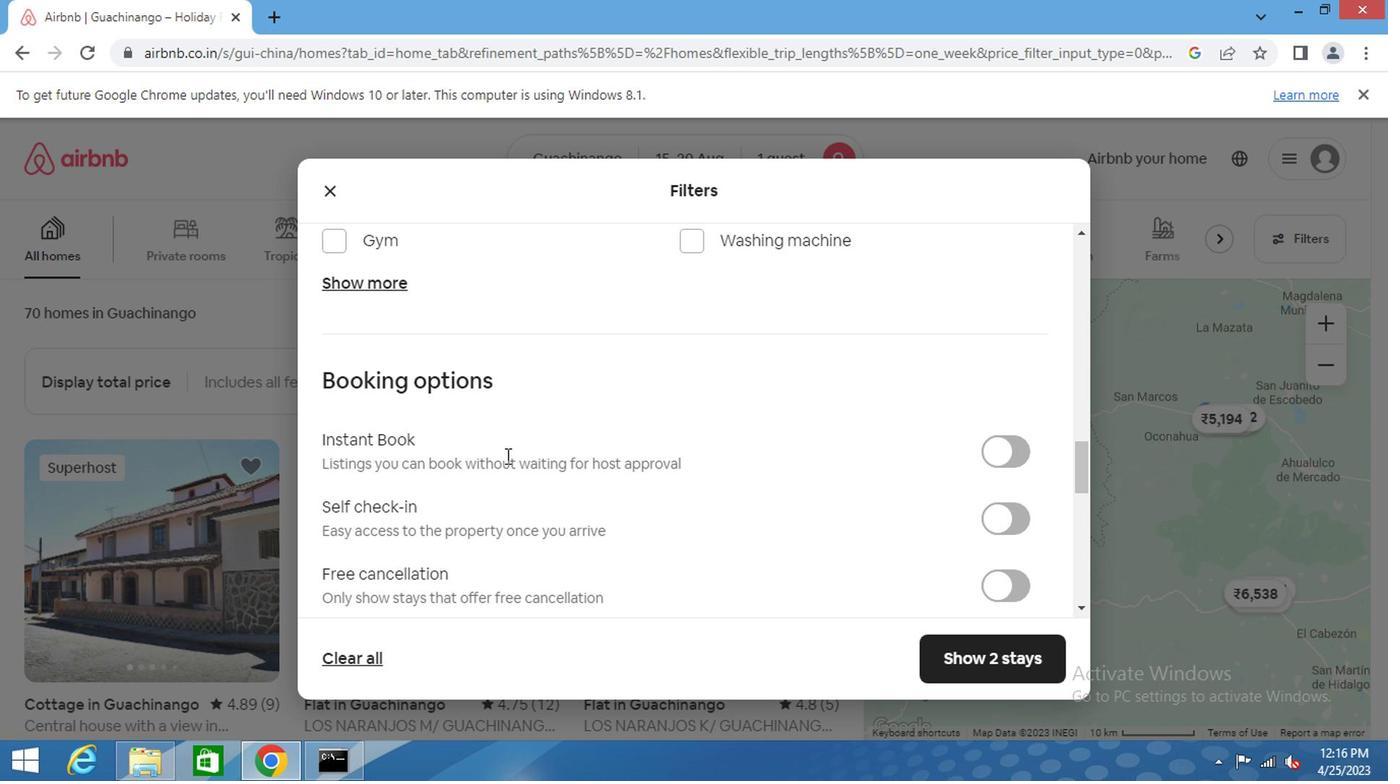 
Action: Mouse scrolled (499, 460) with delta (0, 0)
Screenshot: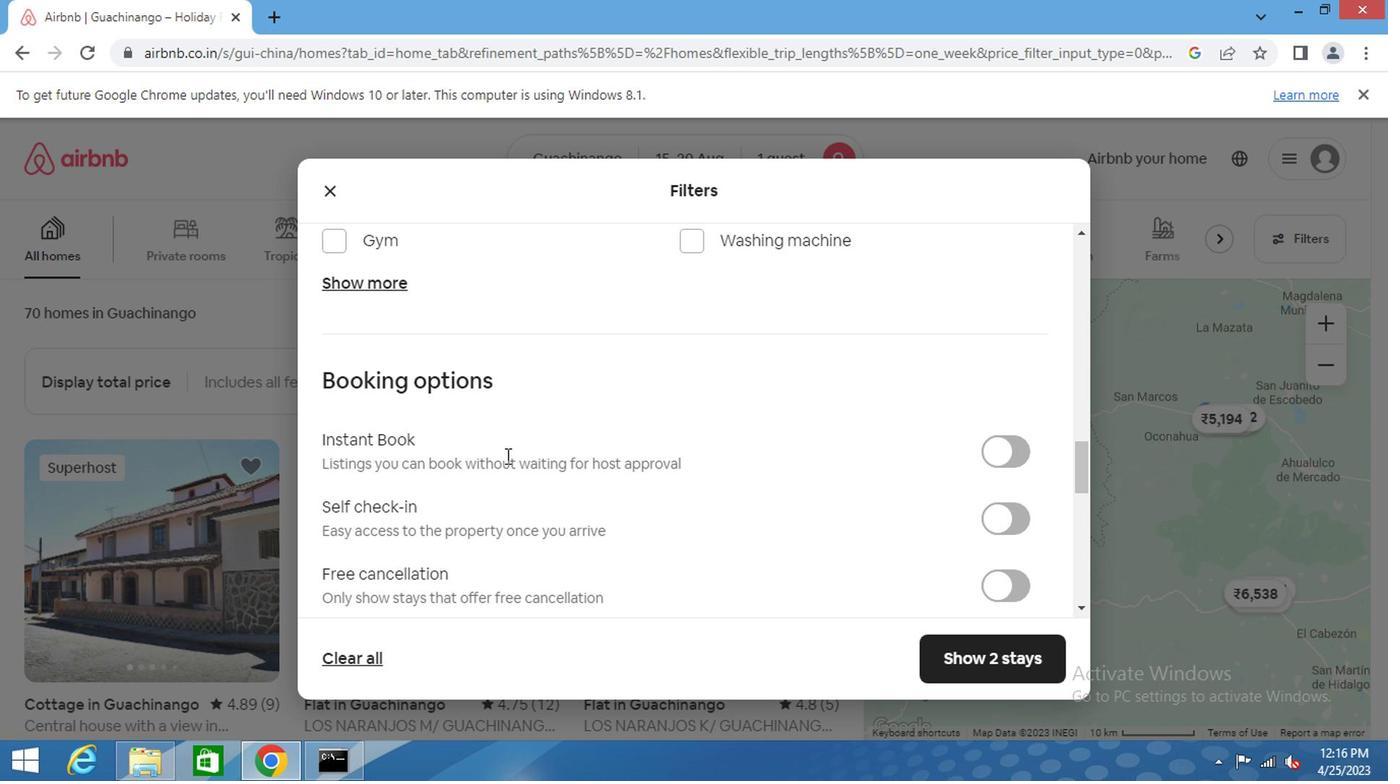 
Action: Mouse moved to (501, 462)
Screenshot: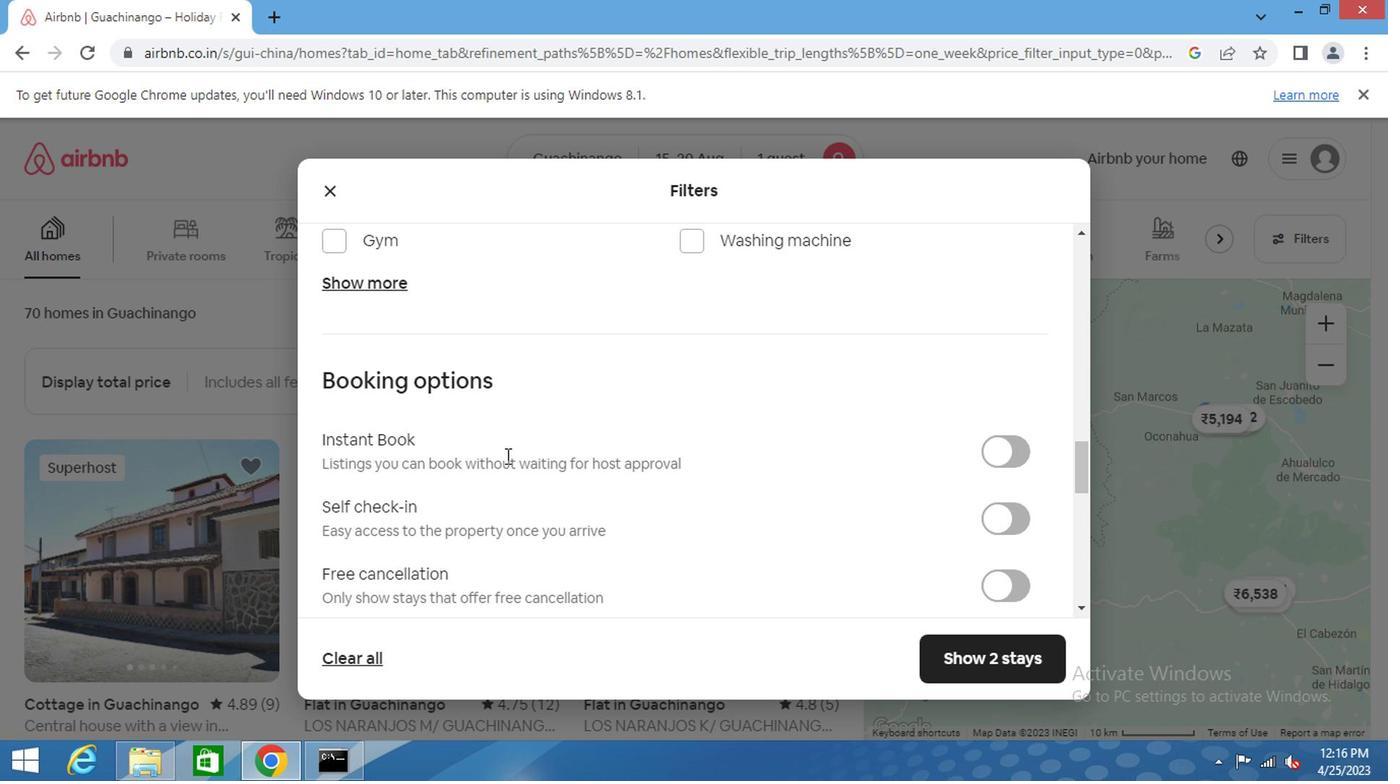 
Action: Mouse scrolled (500, 460) with delta (0, 0)
Screenshot: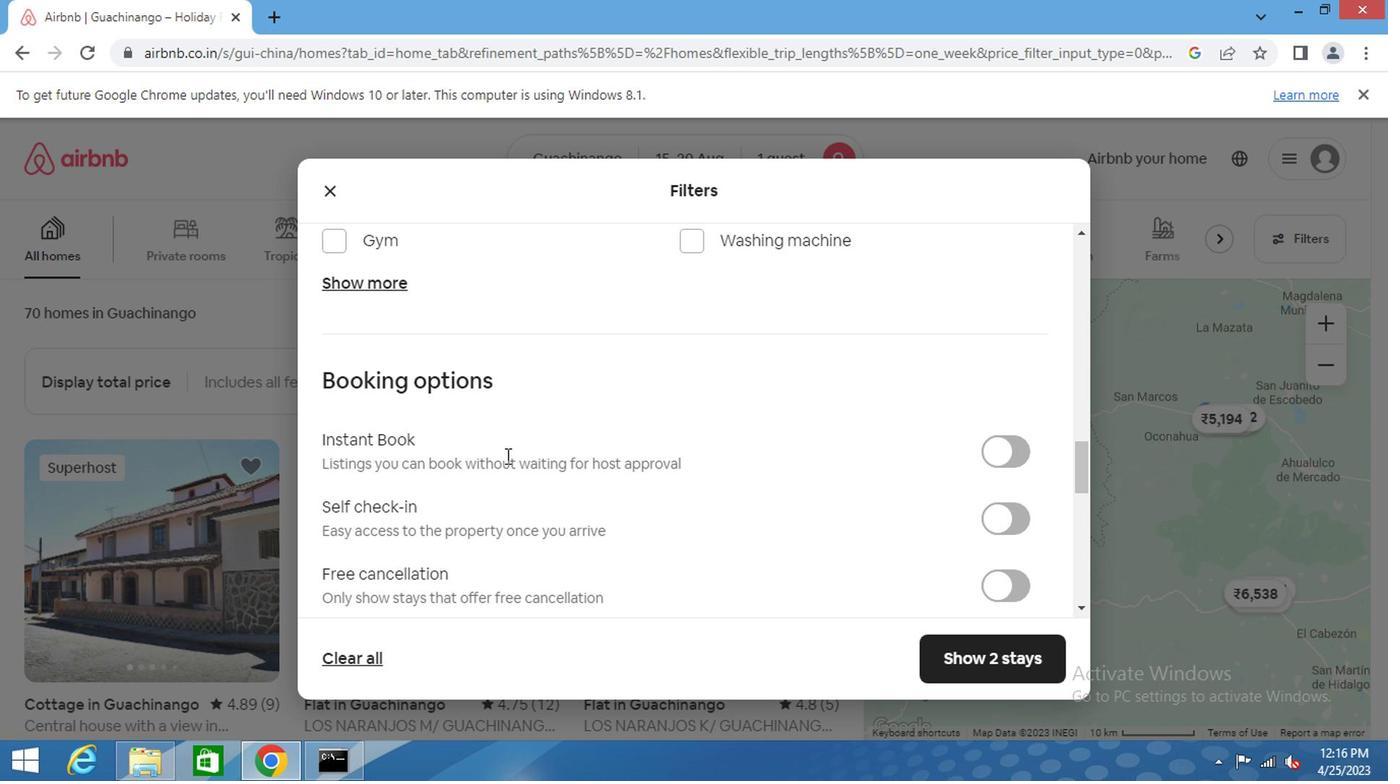 
Action: Mouse moved to (854, 295)
Screenshot: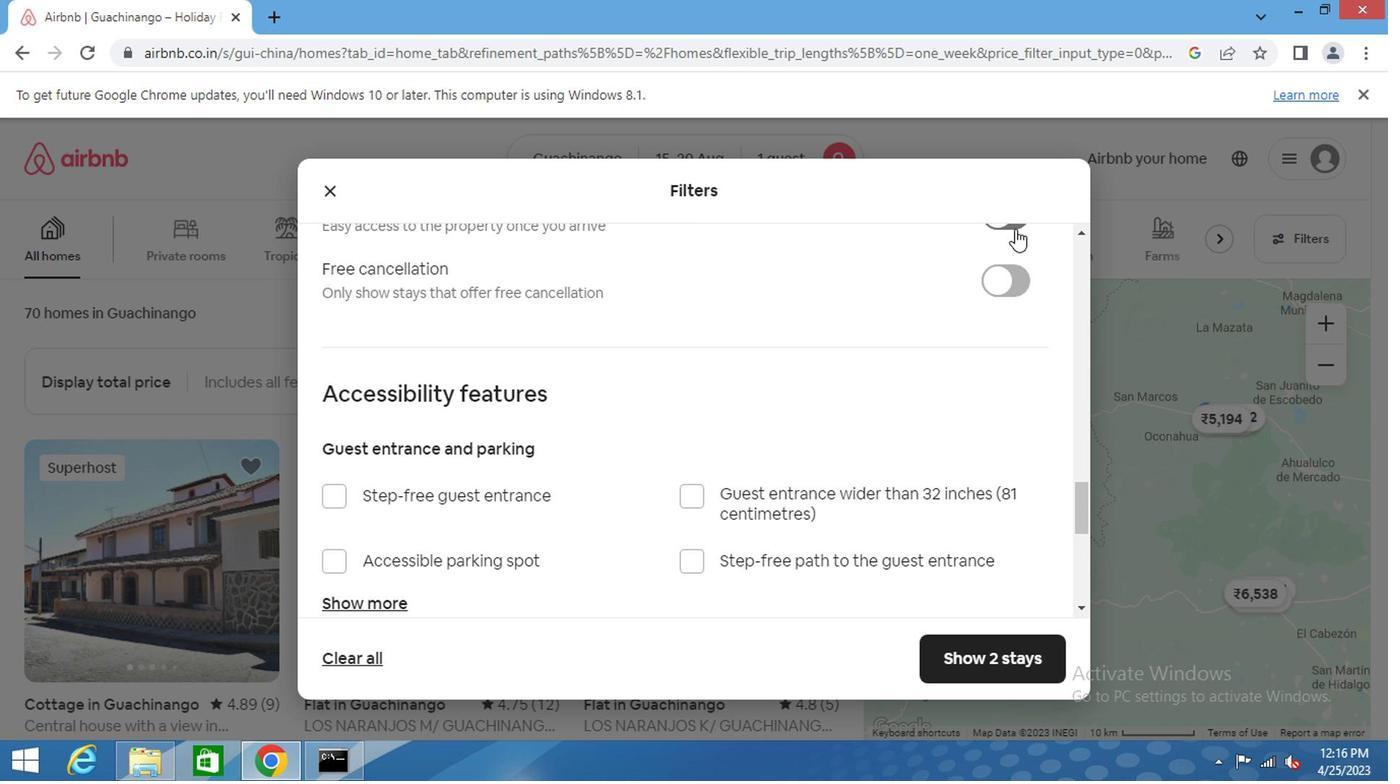 
Action: Mouse pressed left at (854, 295)
Screenshot: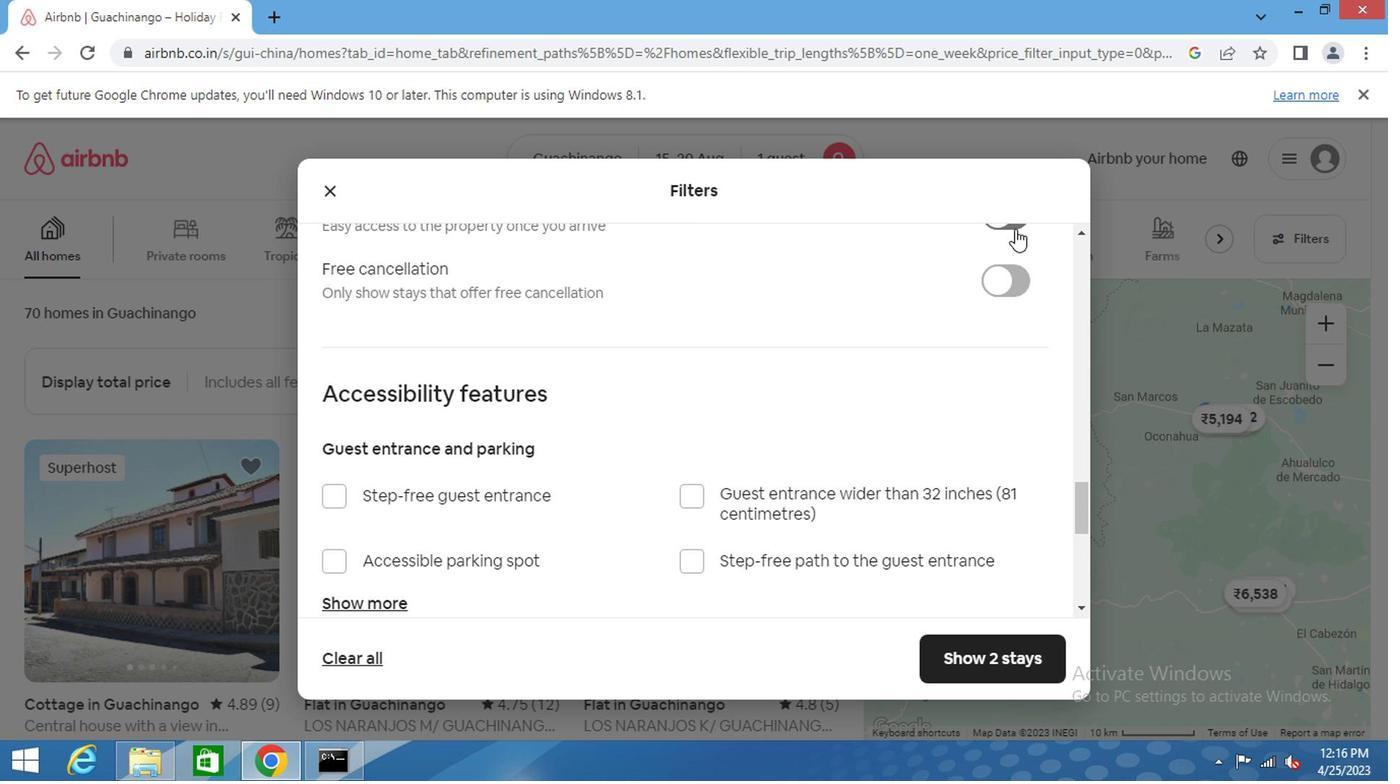 
Action: Mouse moved to (750, 415)
Screenshot: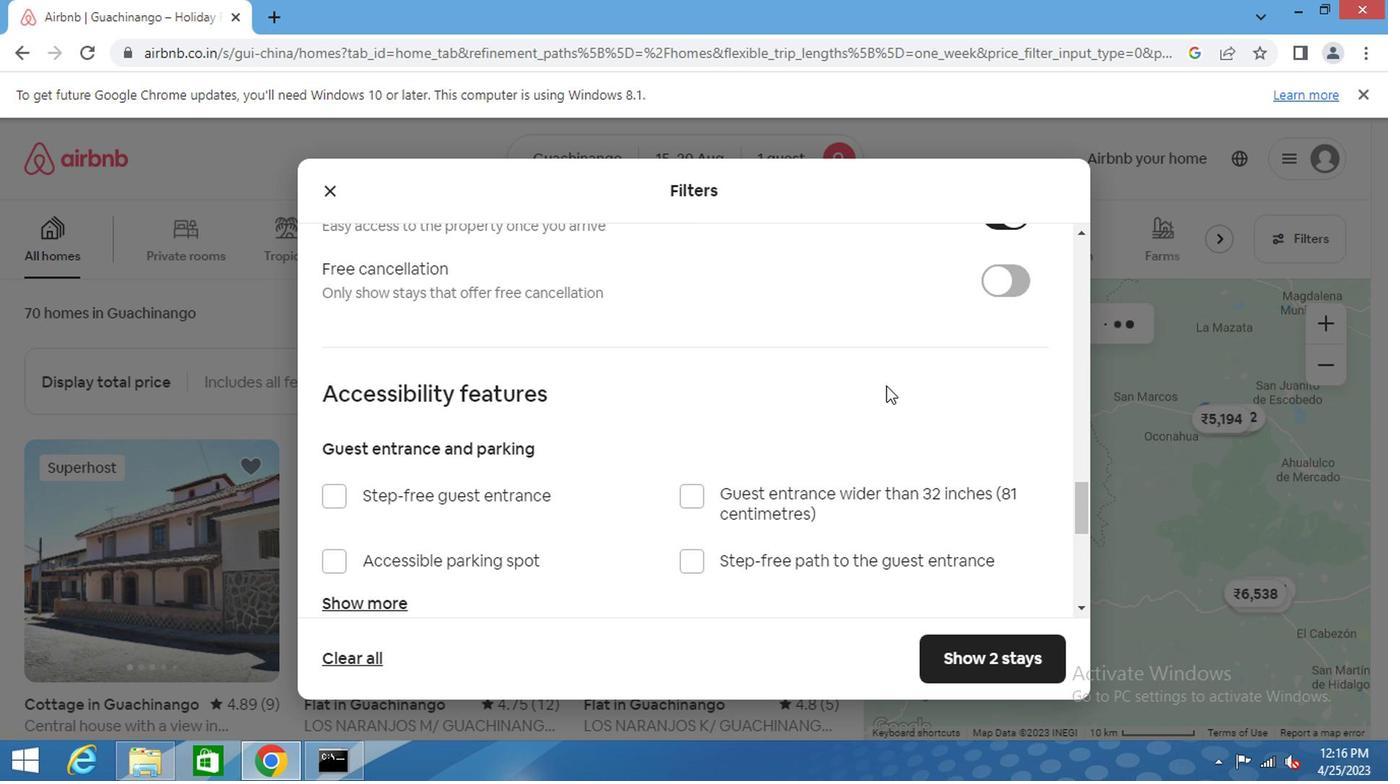 
Action: Mouse scrolled (750, 415) with delta (0, 0)
Screenshot: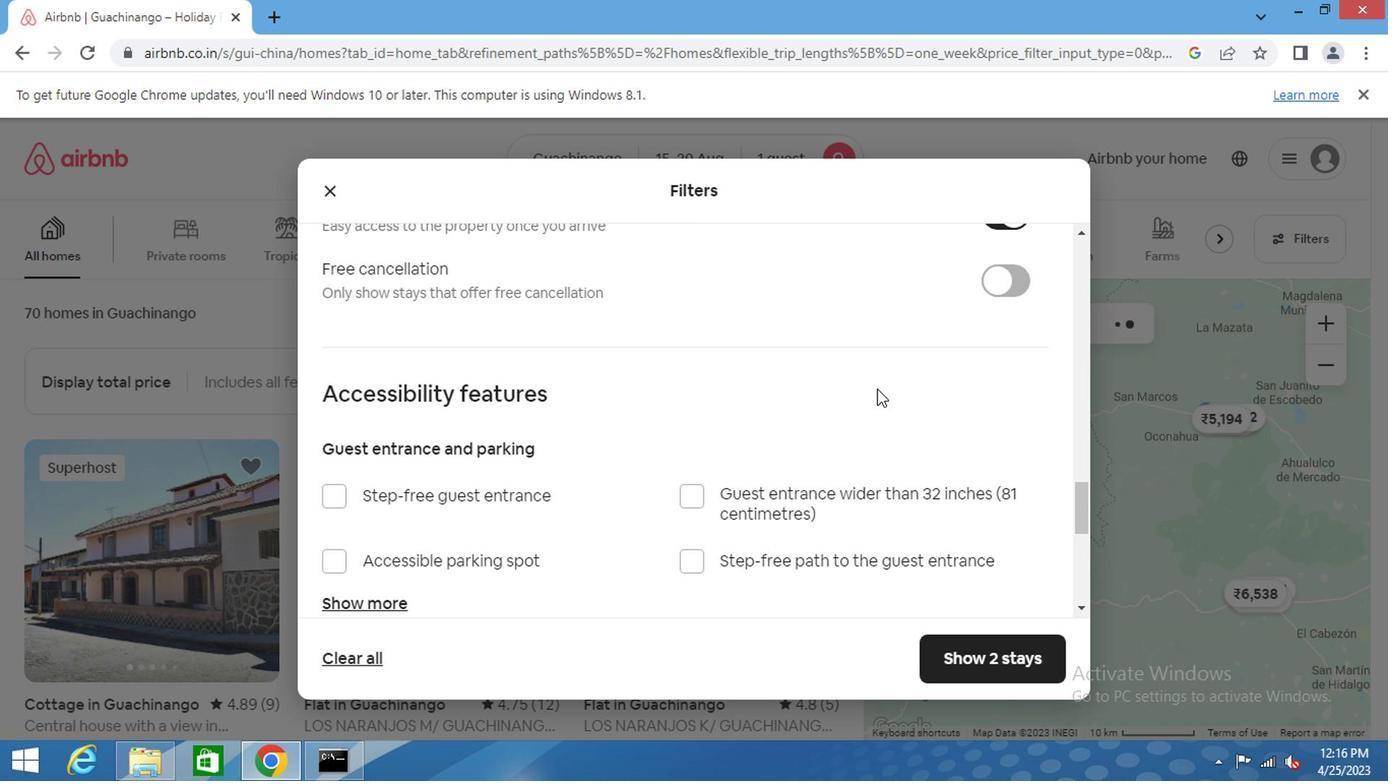
Action: Mouse scrolled (750, 415) with delta (0, 0)
Screenshot: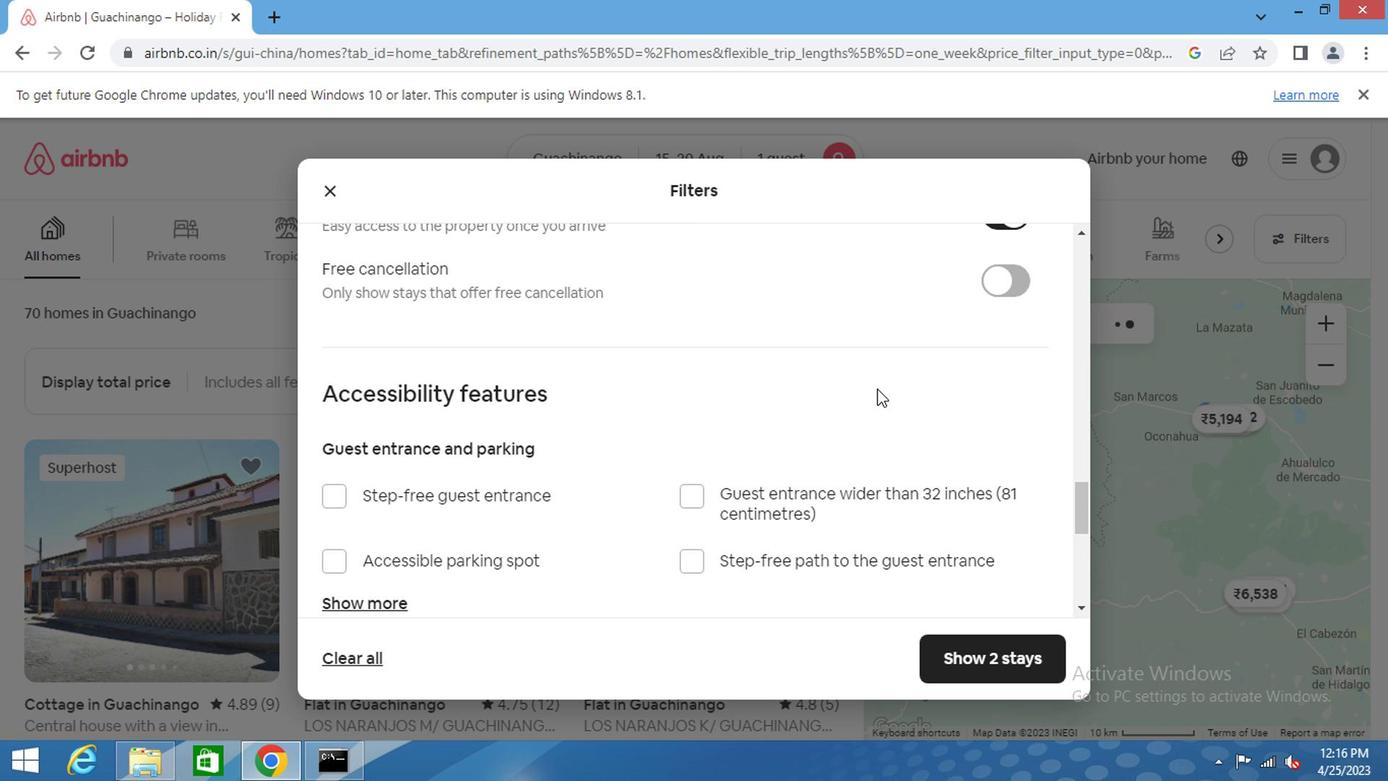 
Action: Mouse scrolled (750, 415) with delta (0, 0)
Screenshot: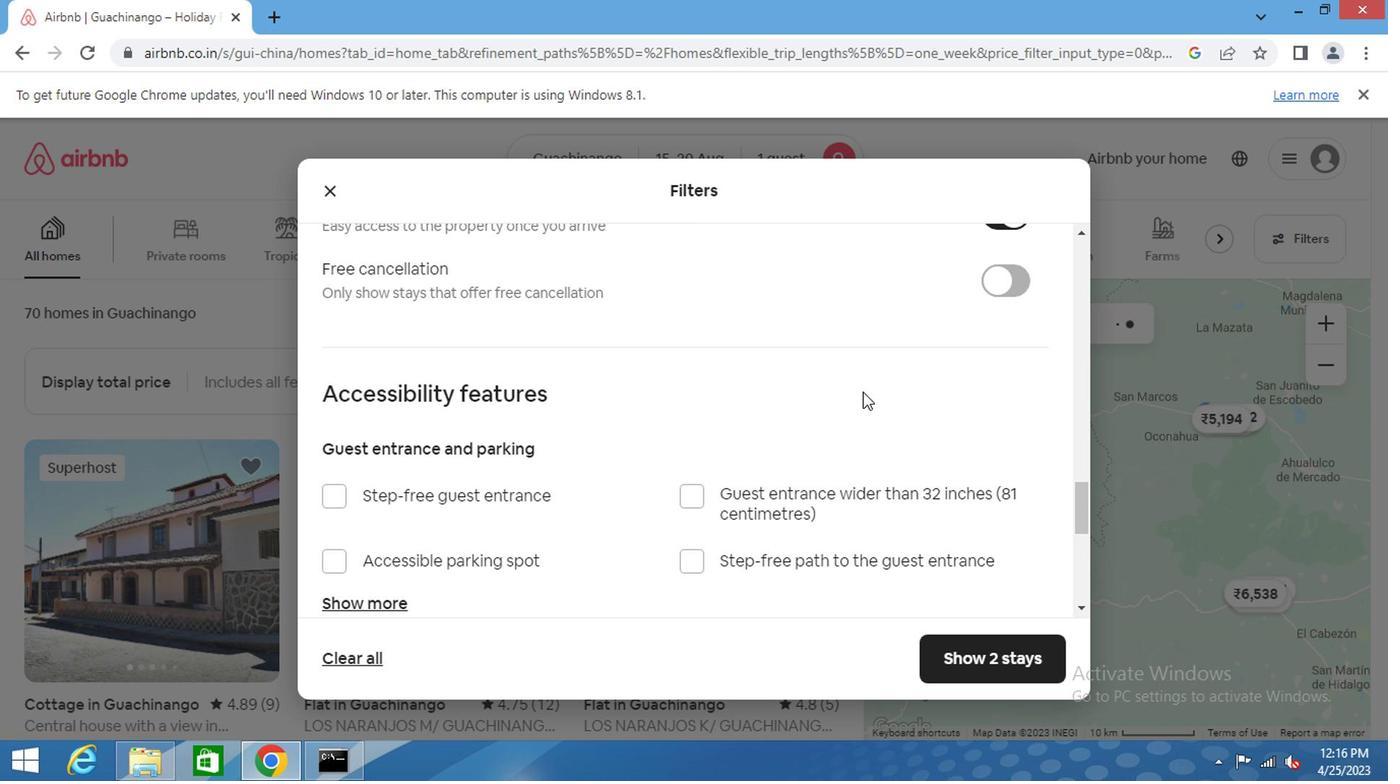 
Action: Mouse moved to (748, 416)
Screenshot: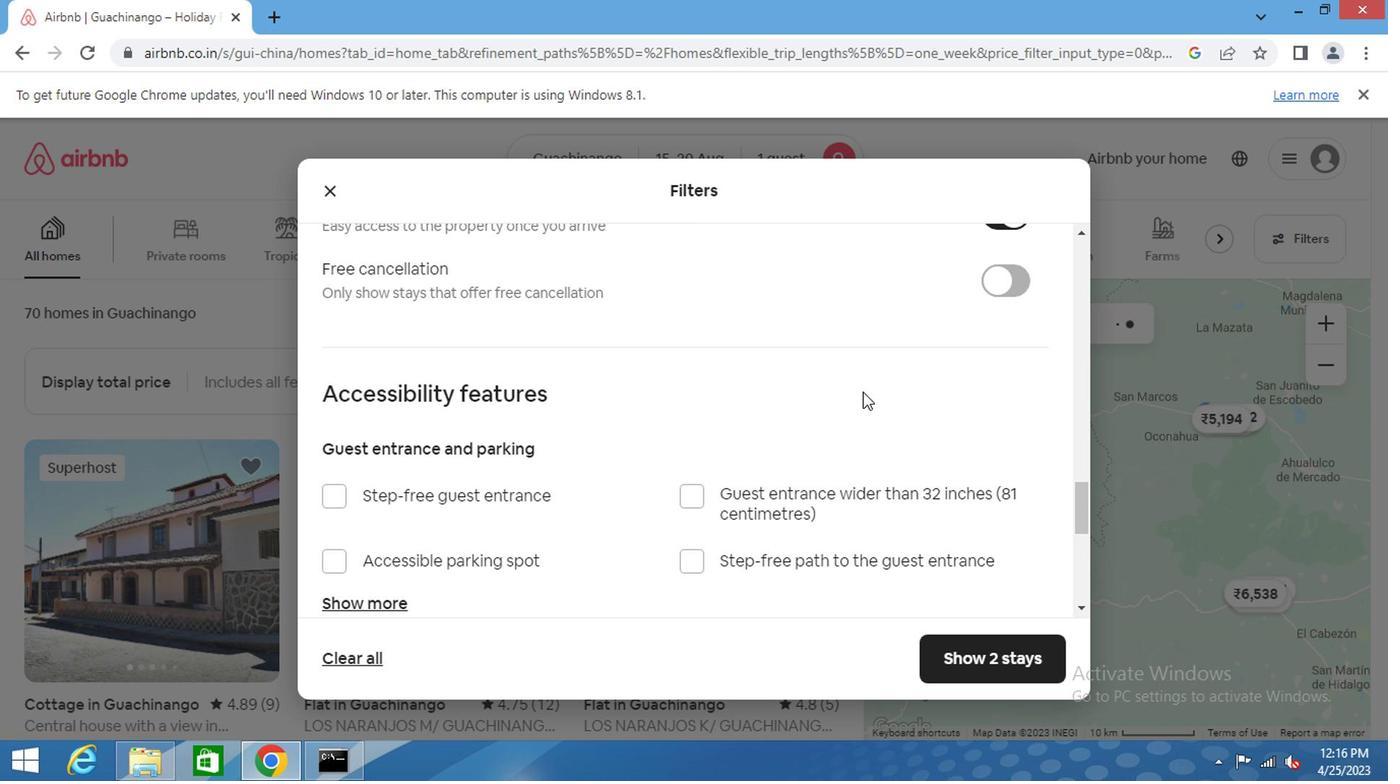 
Action: Mouse scrolled (750, 415) with delta (0, 0)
Screenshot: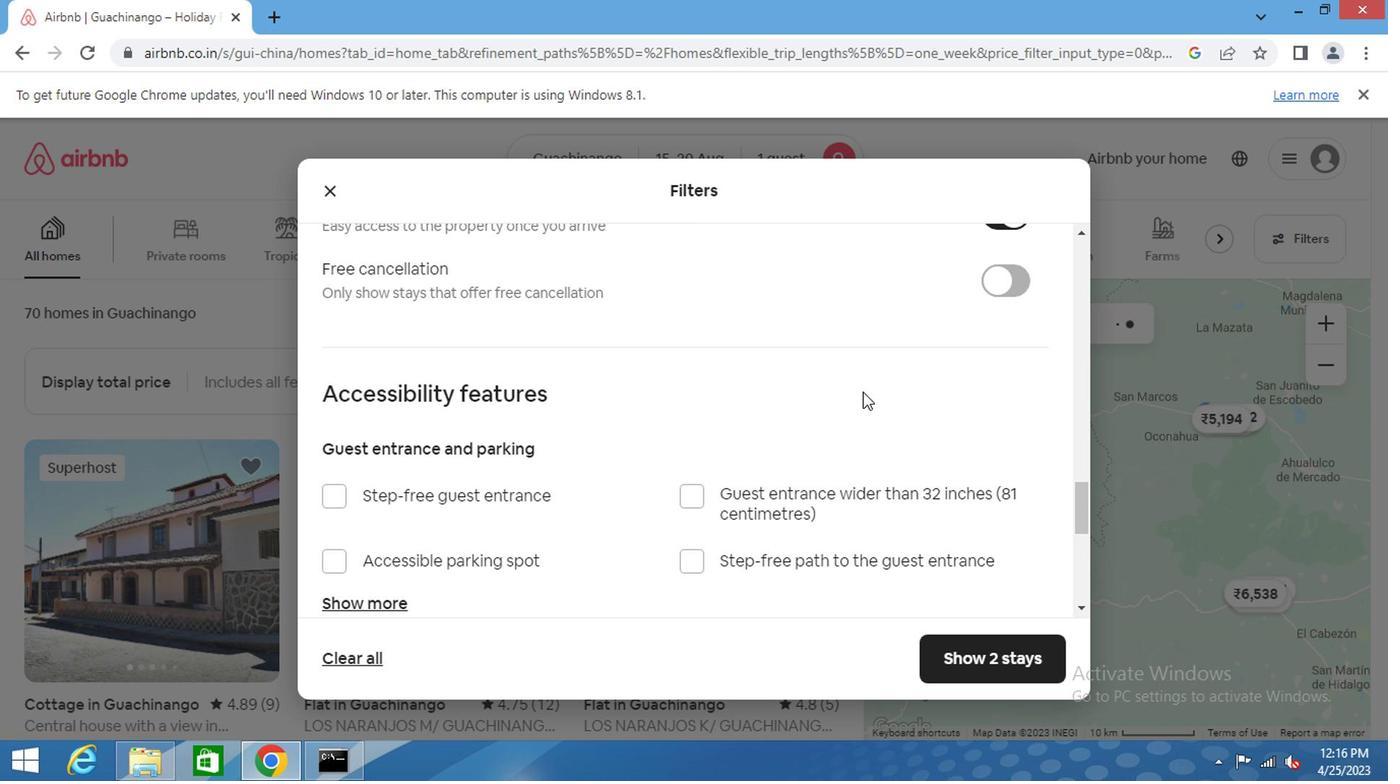 
Action: Mouse moved to (748, 416)
Screenshot: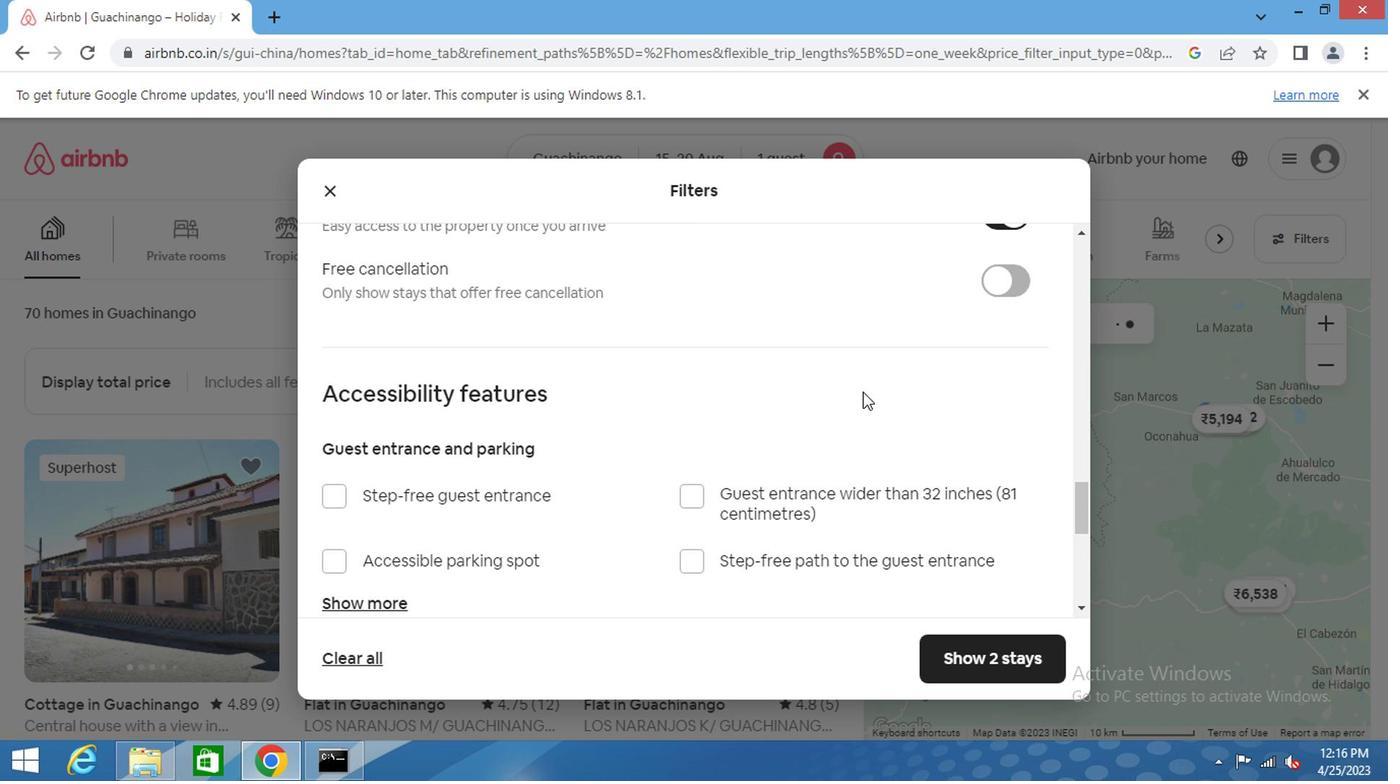 
Action: Mouse scrolled (748, 415) with delta (0, 0)
Screenshot: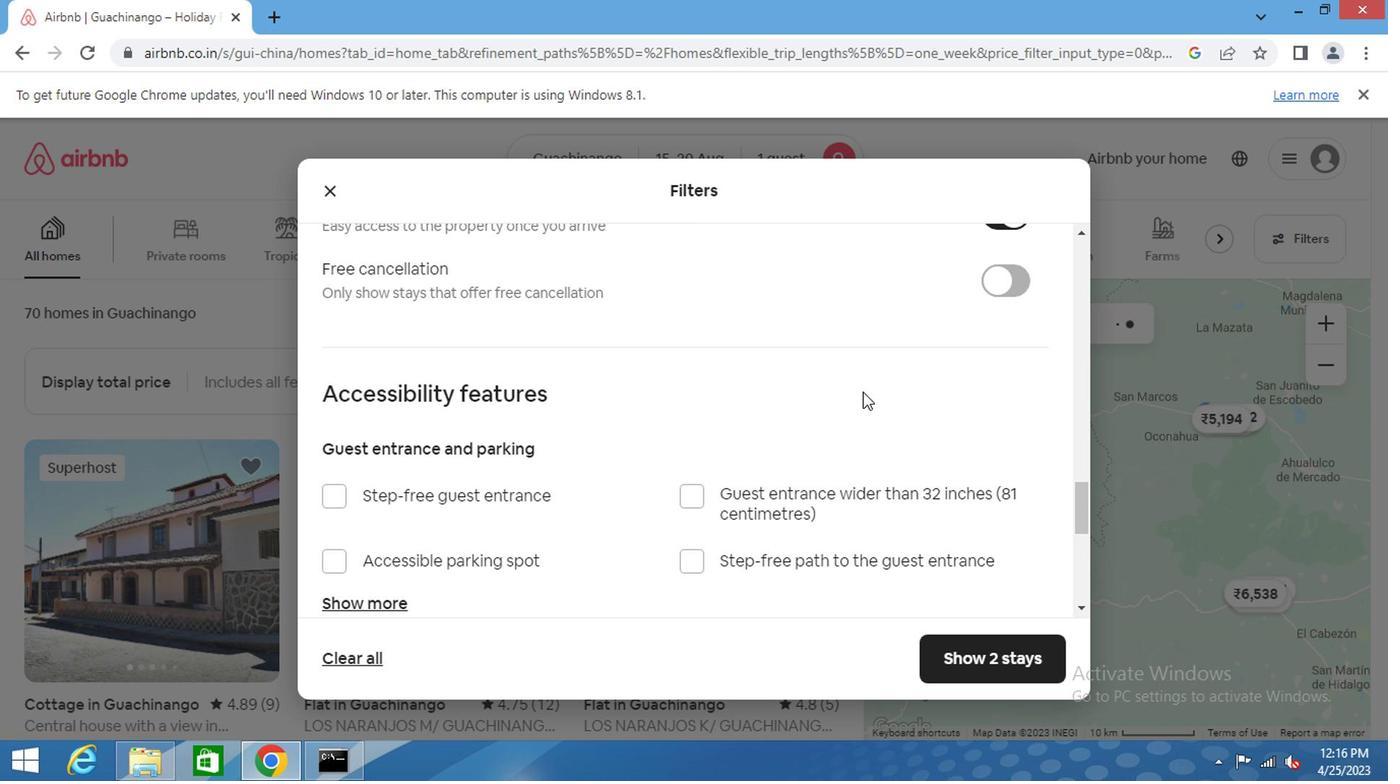
Action: Mouse moved to (745, 418)
Screenshot: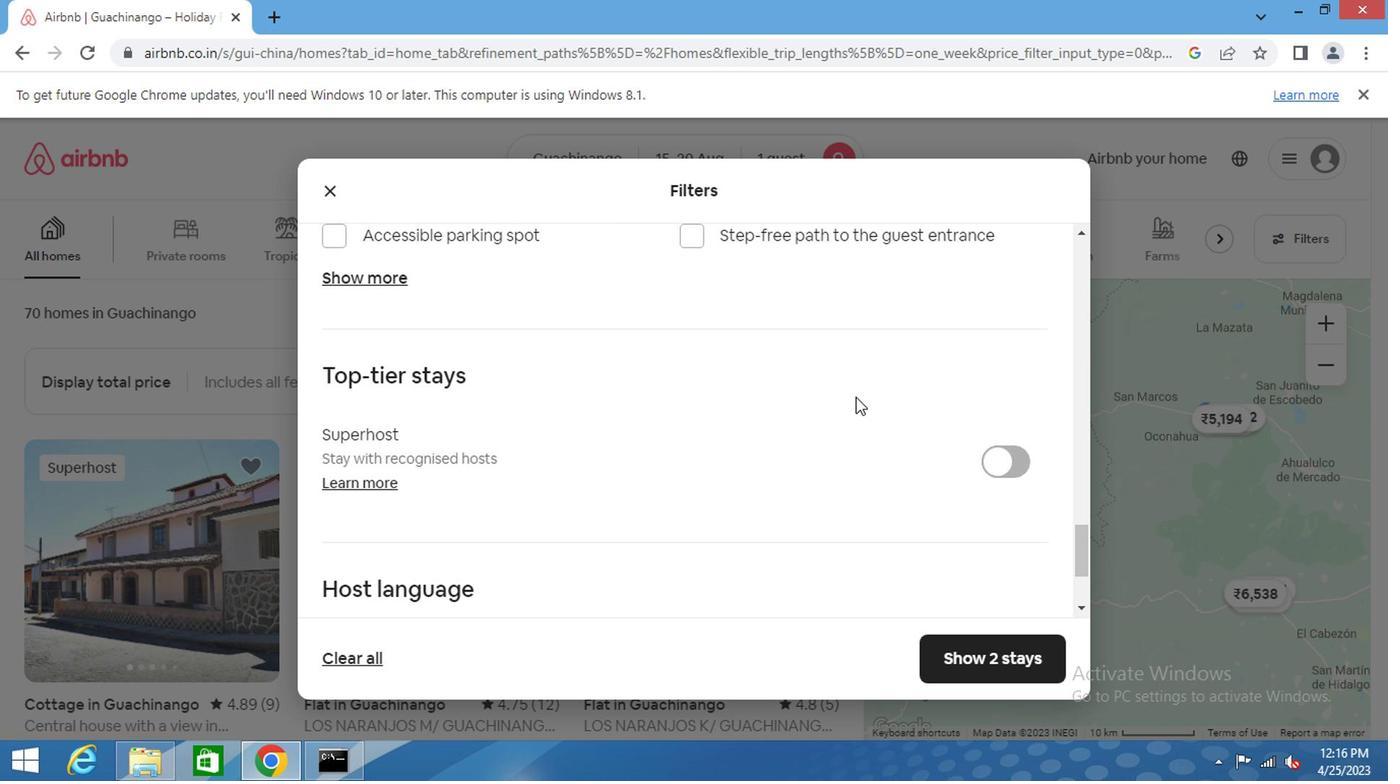 
Action: Mouse scrolled (745, 418) with delta (0, 0)
Screenshot: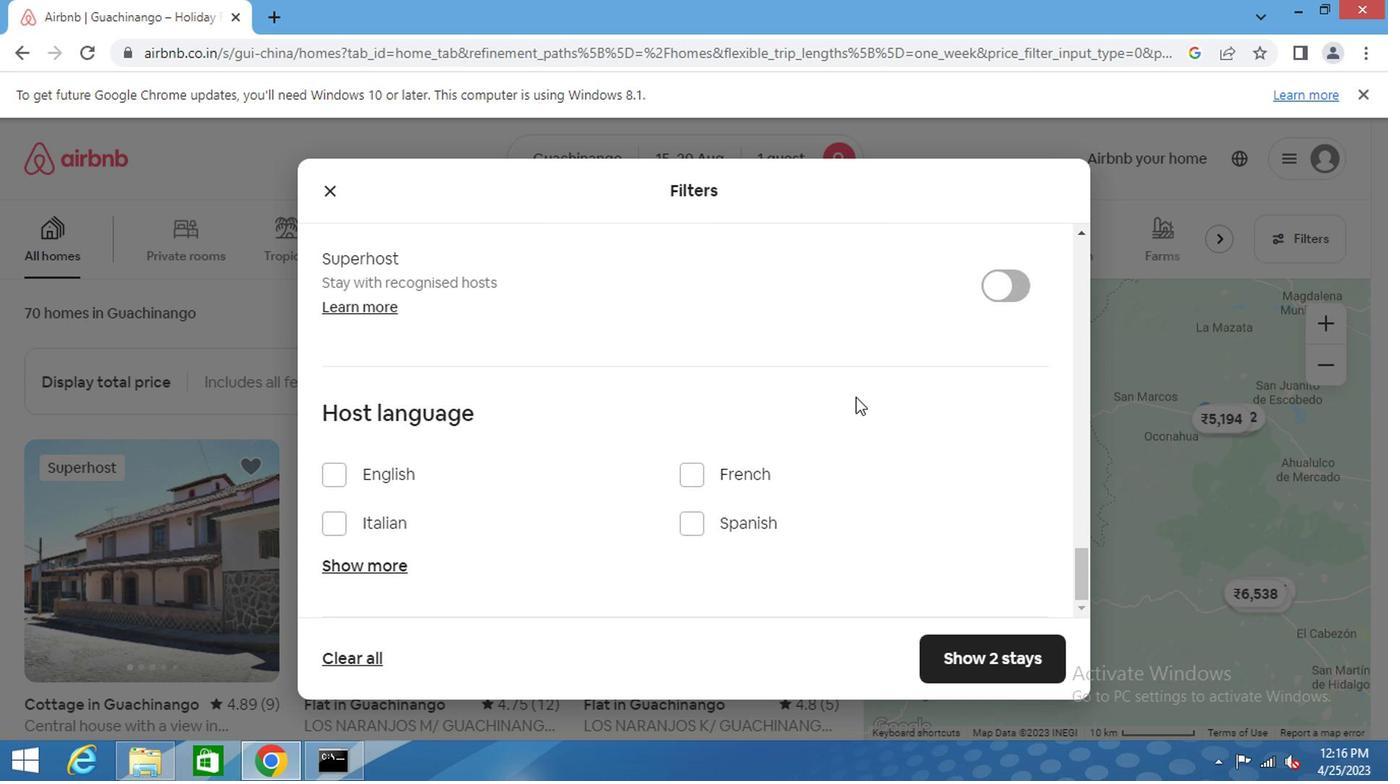 
Action: Mouse scrolled (745, 418) with delta (0, 0)
Screenshot: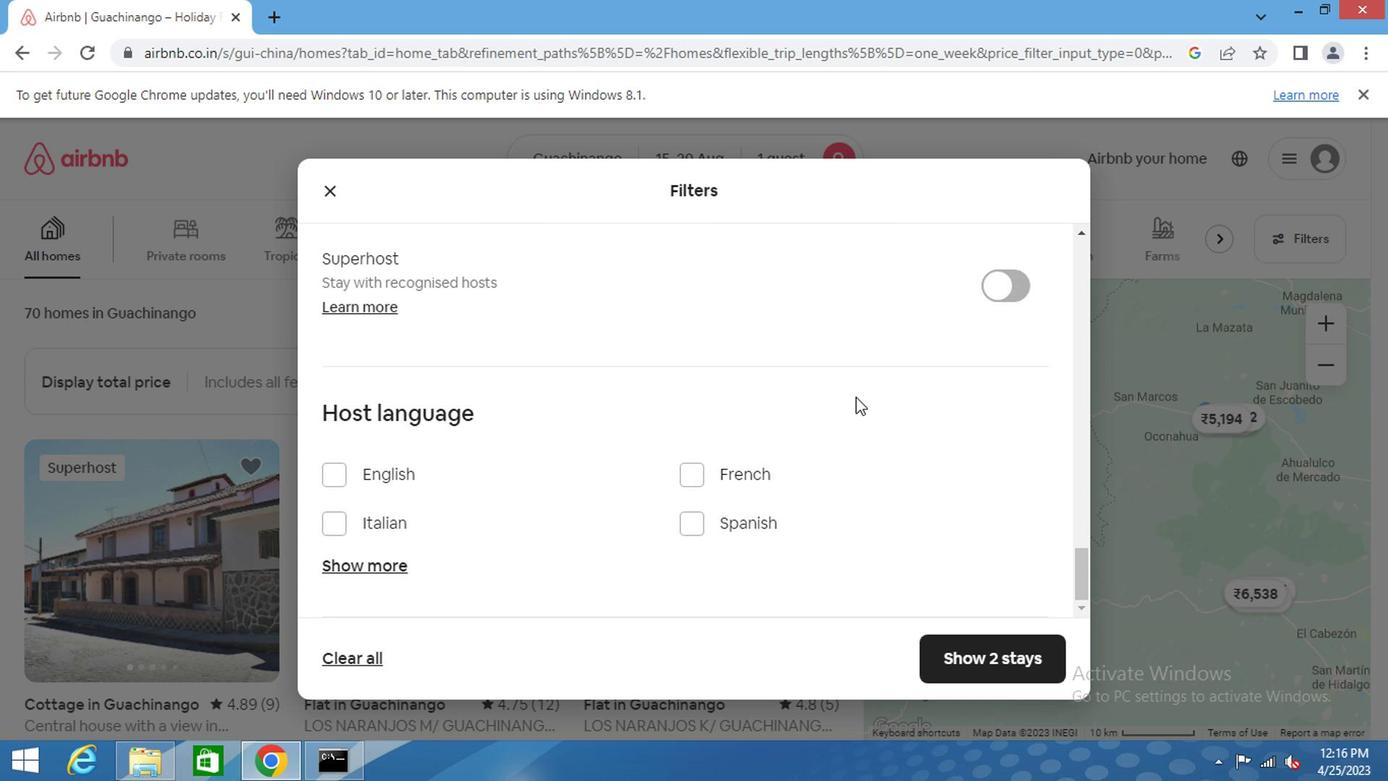 
Action: Mouse scrolled (745, 418) with delta (0, 0)
Screenshot: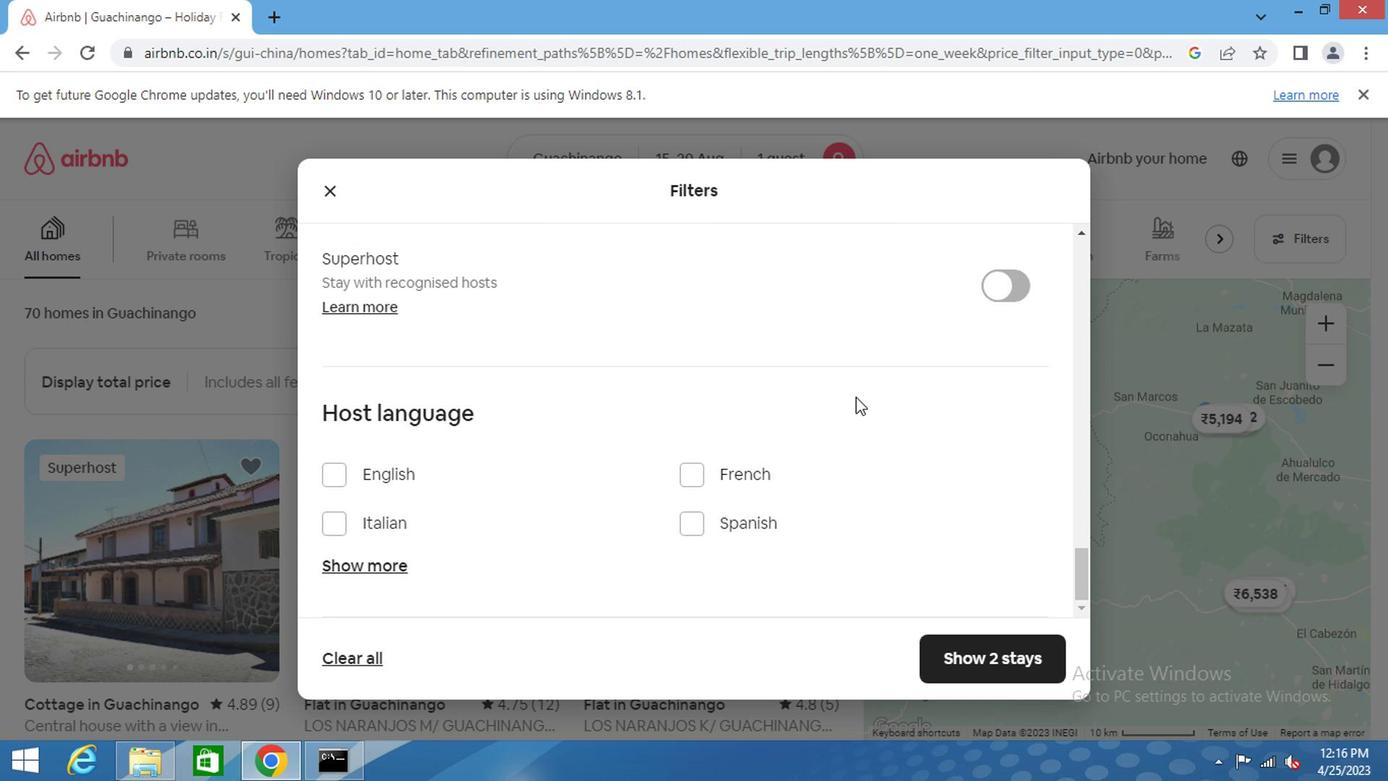 
Action: Mouse scrolled (745, 418) with delta (0, 0)
Screenshot: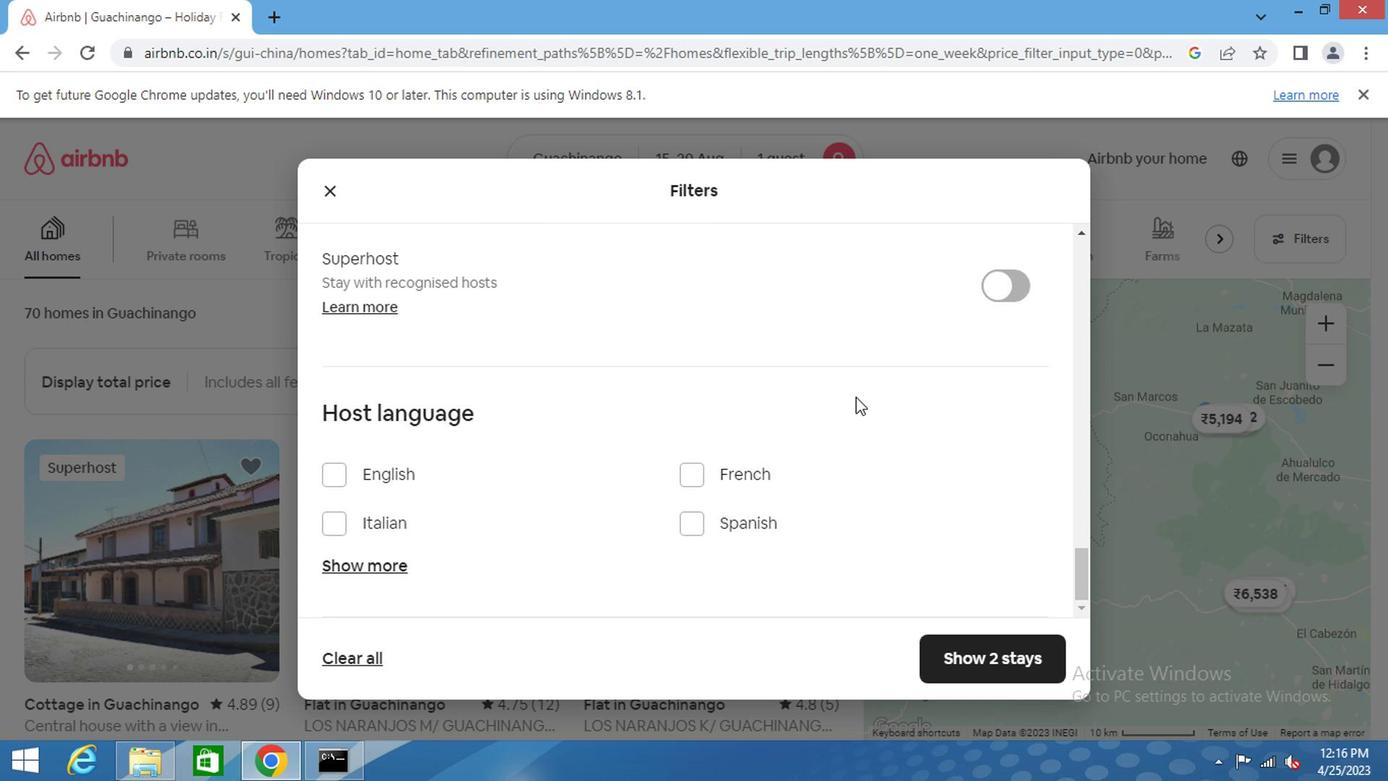 
Action: Mouse scrolled (745, 418) with delta (0, 0)
Screenshot: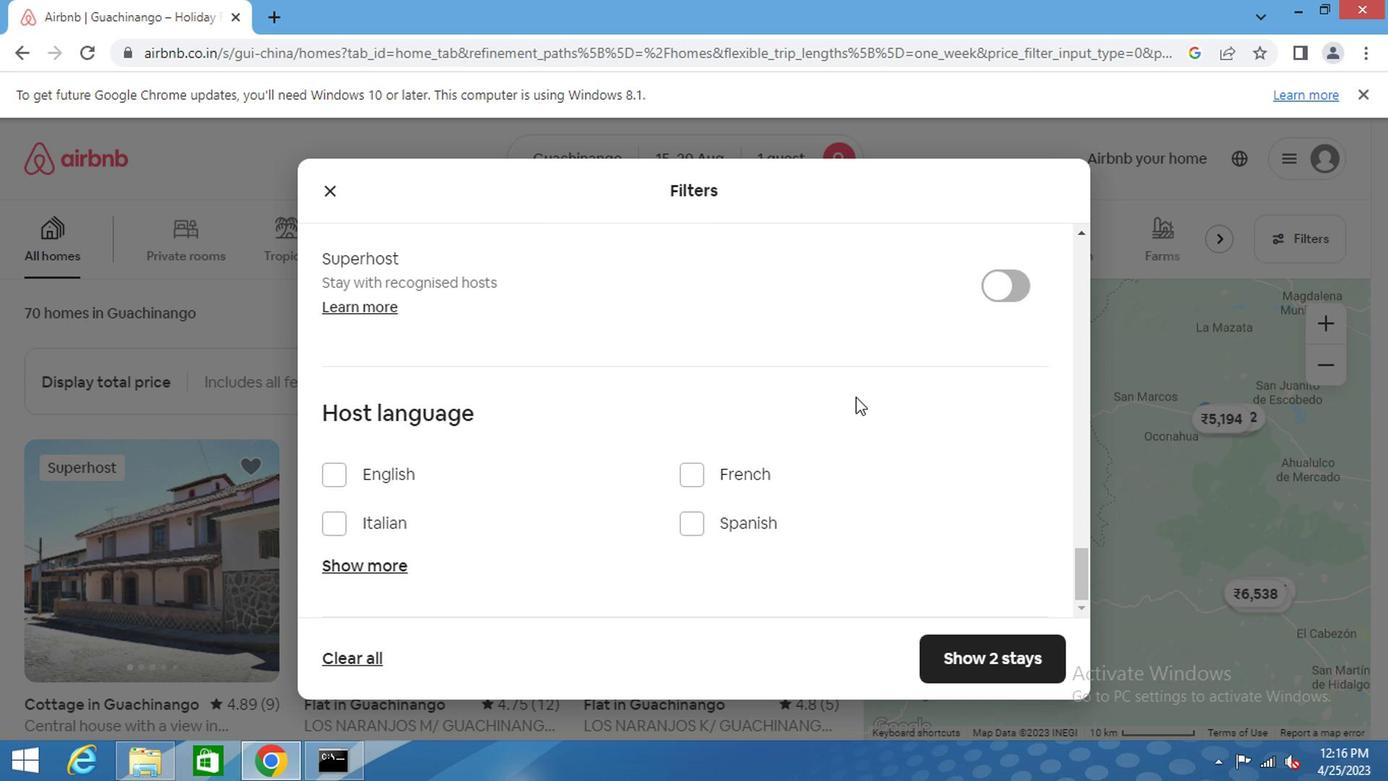 
Action: Mouse moved to (412, 540)
Screenshot: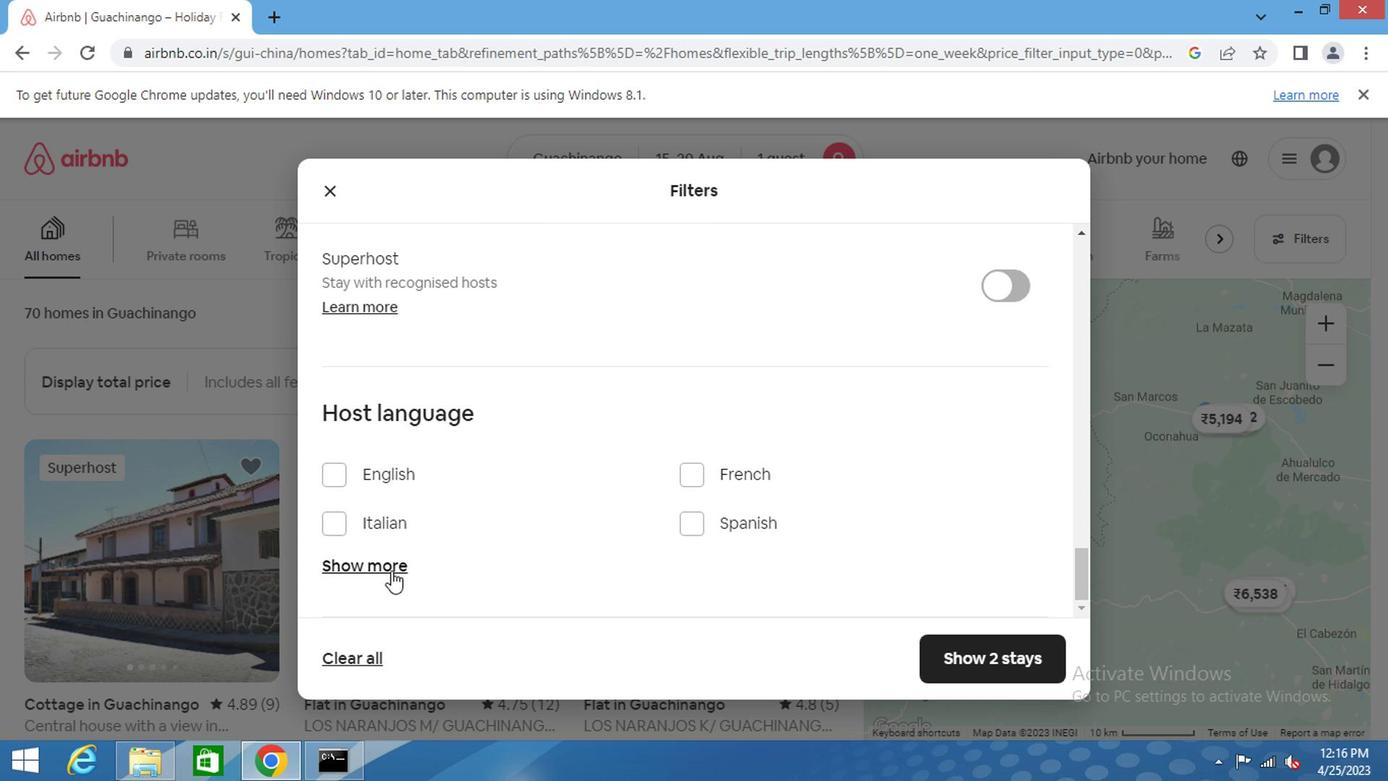 
Action: Mouse pressed left at (412, 540)
Screenshot: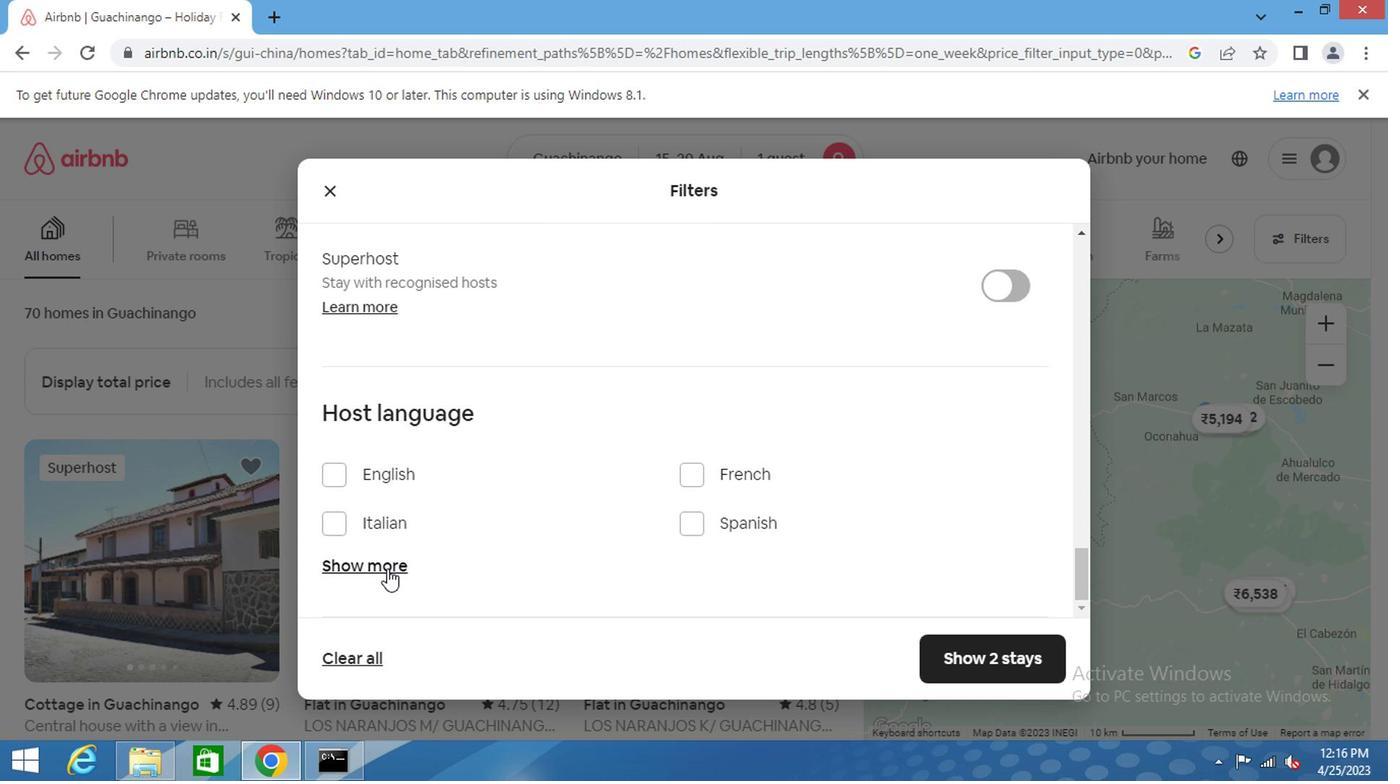 
Action: Mouse moved to (522, 525)
Screenshot: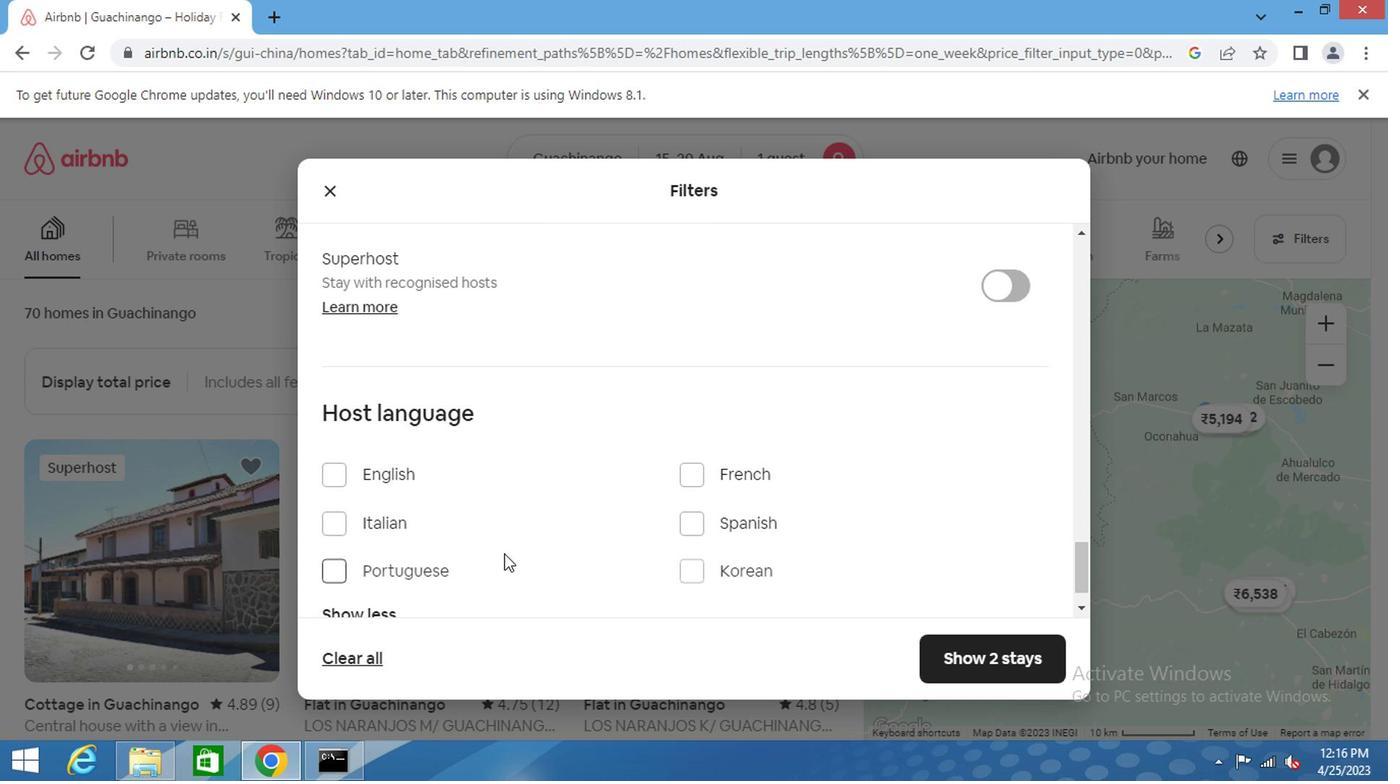 
Action: Mouse scrolled (522, 525) with delta (0, 0)
Screenshot: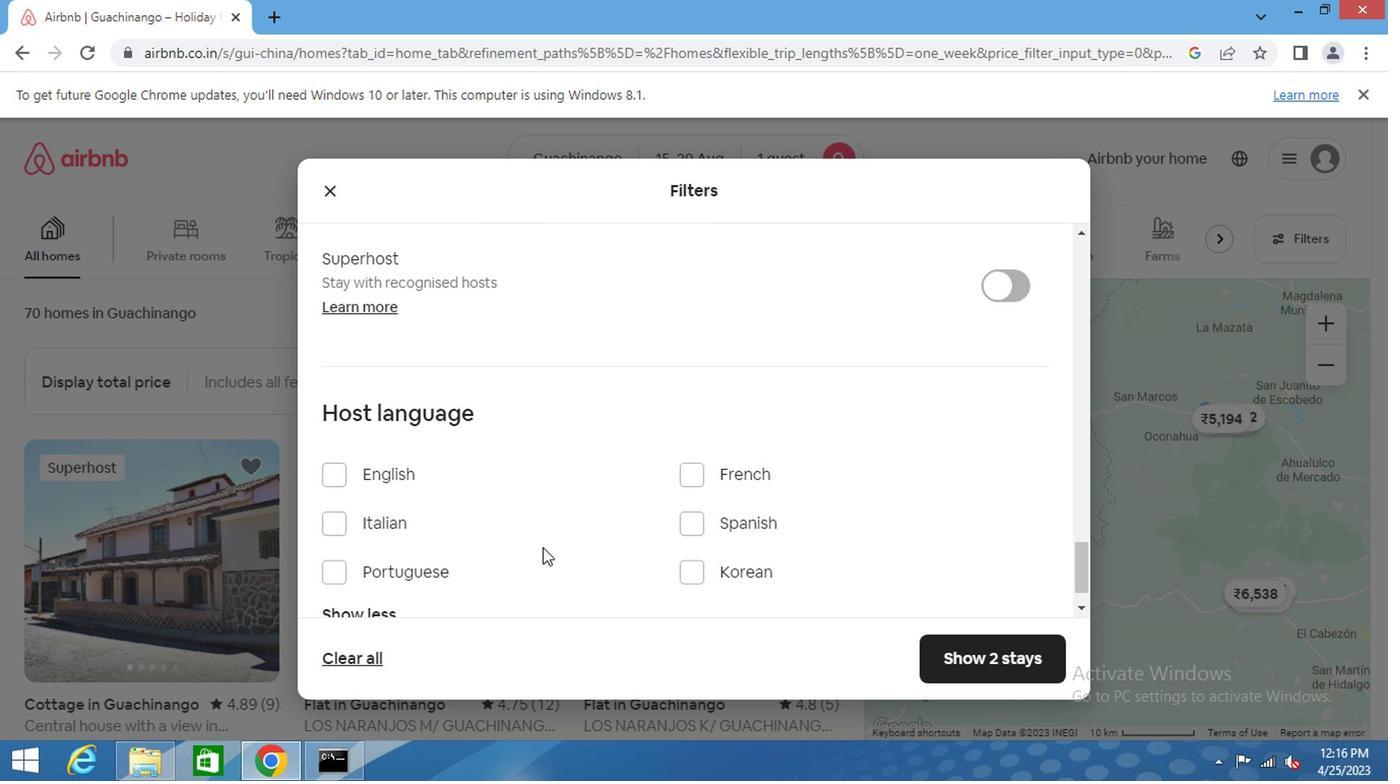 
Action: Mouse scrolled (522, 525) with delta (0, 0)
Screenshot: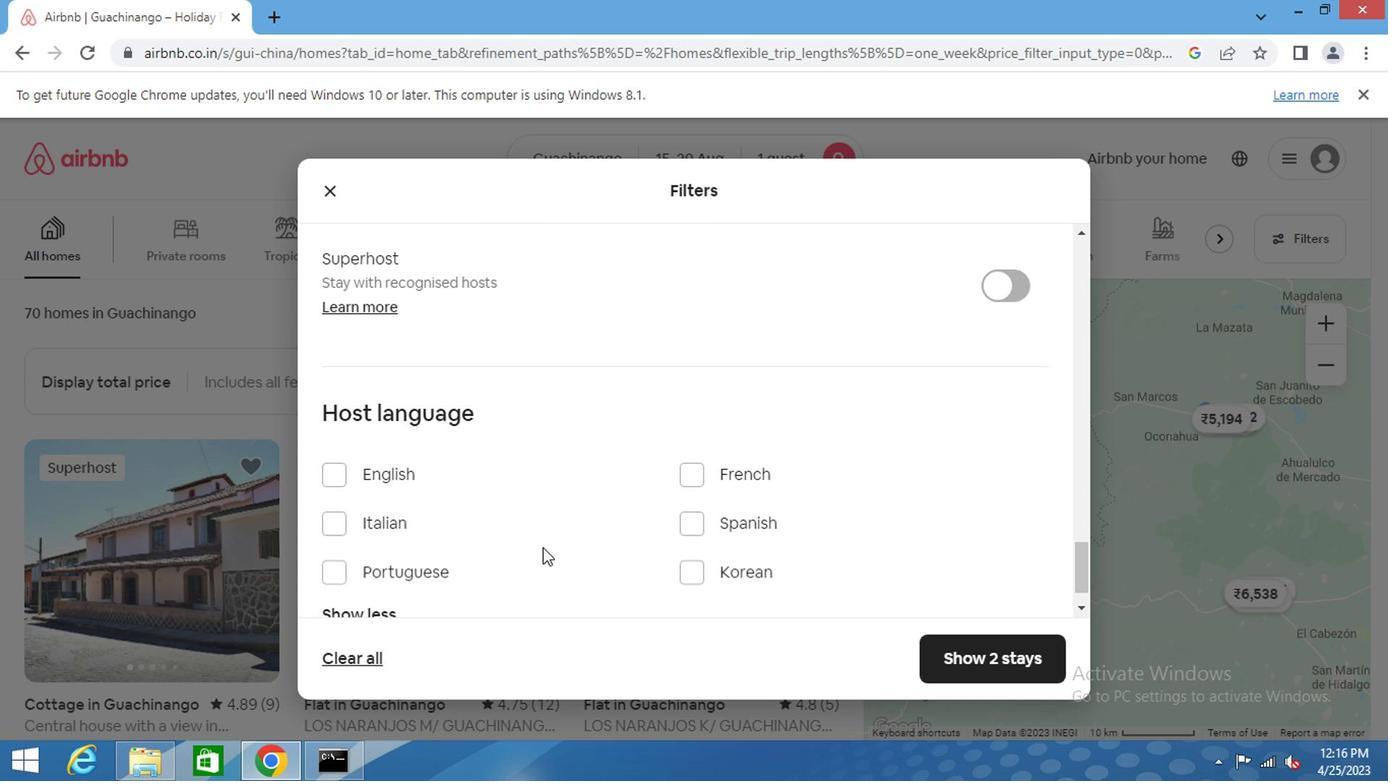 
Action: Mouse moved to (836, 601)
Screenshot: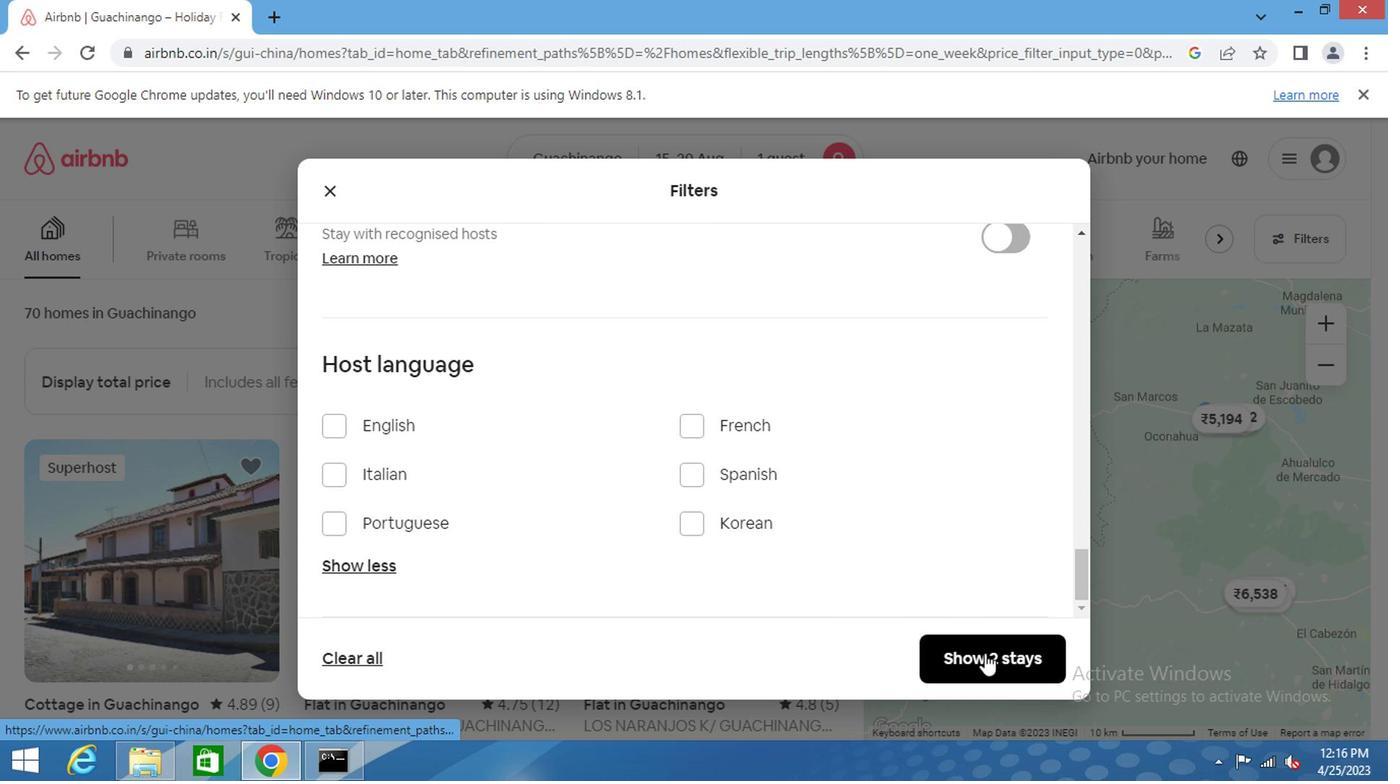 
Action: Mouse scrolled (836, 601) with delta (0, 0)
Screenshot: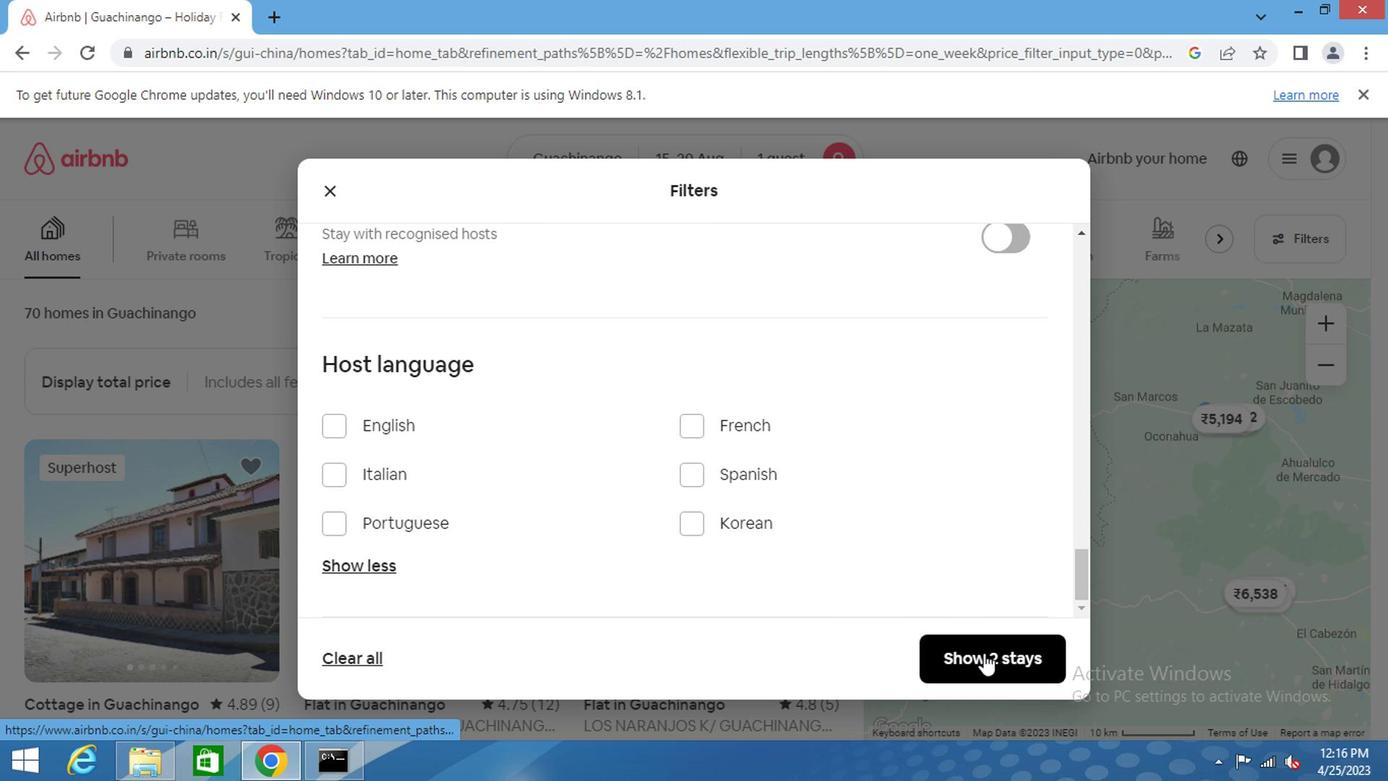 
Action: Mouse scrolled (836, 601) with delta (0, 0)
Screenshot: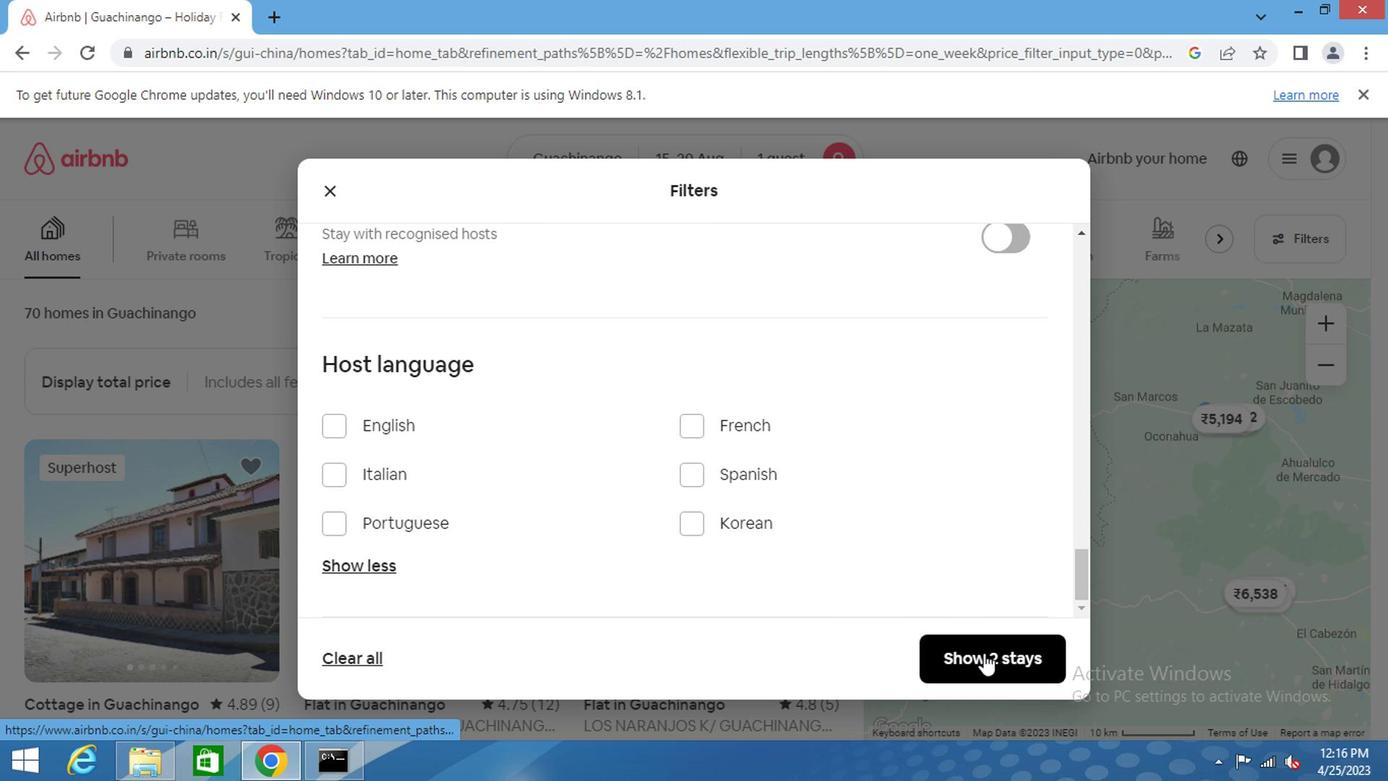 
Action: Mouse scrolled (836, 601) with delta (0, 0)
Screenshot: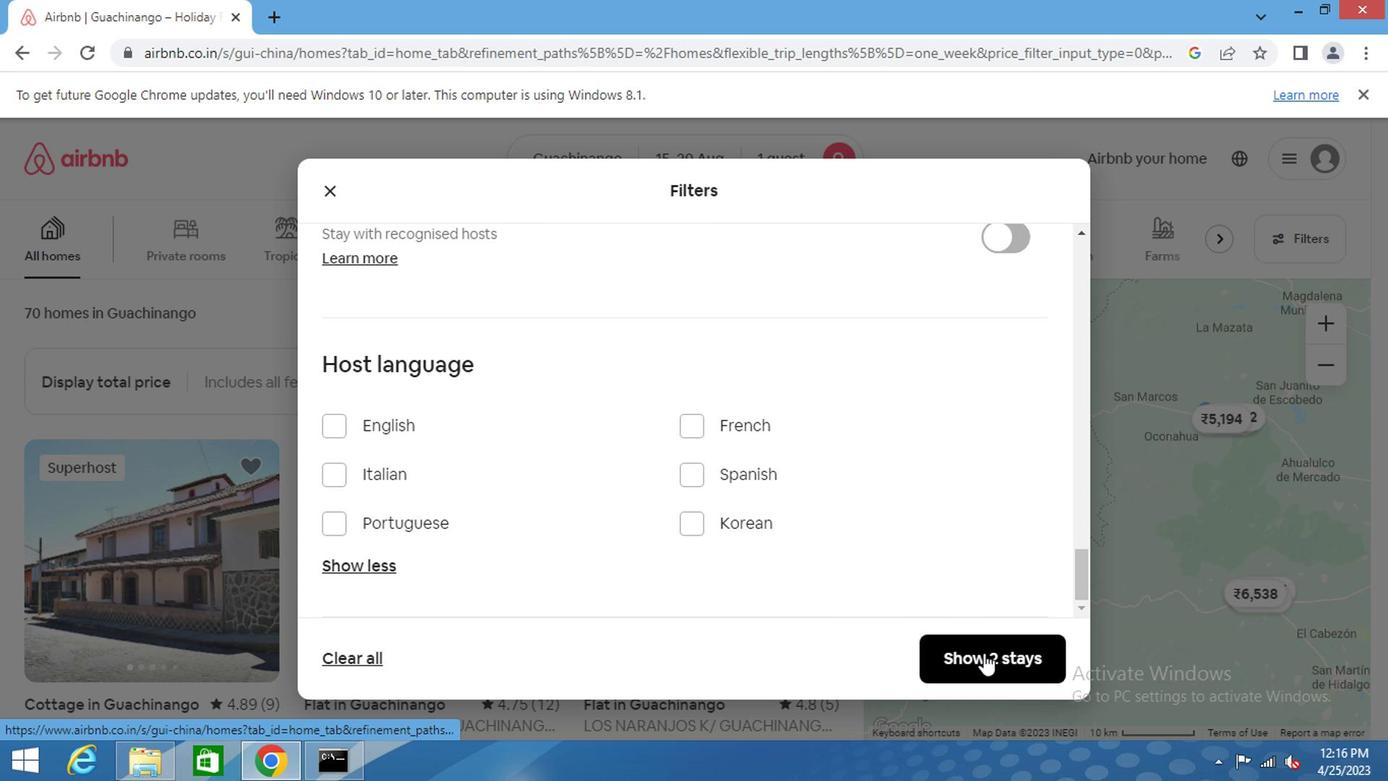 
Action: Mouse scrolled (836, 600) with delta (0, 0)
Screenshot: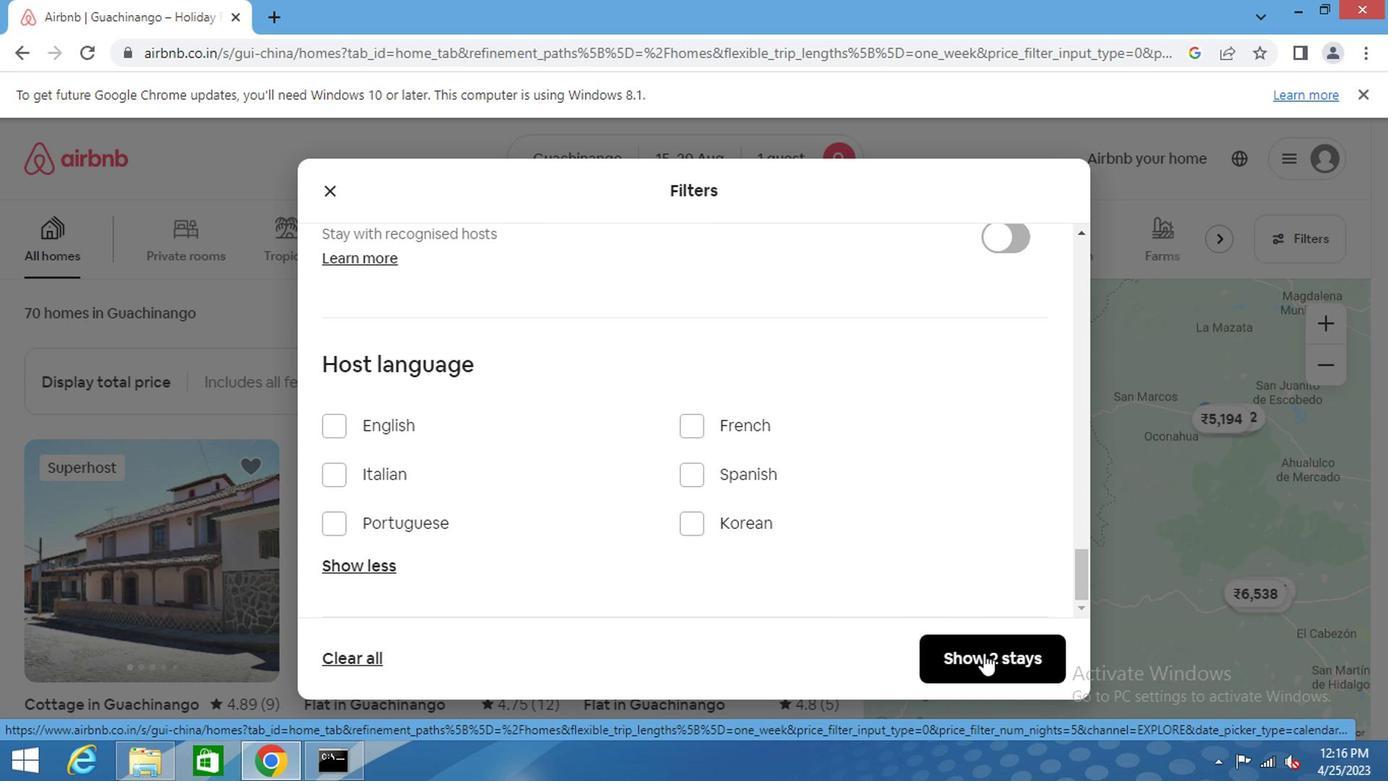 
Action: Mouse scrolled (836, 600) with delta (0, 0)
Screenshot: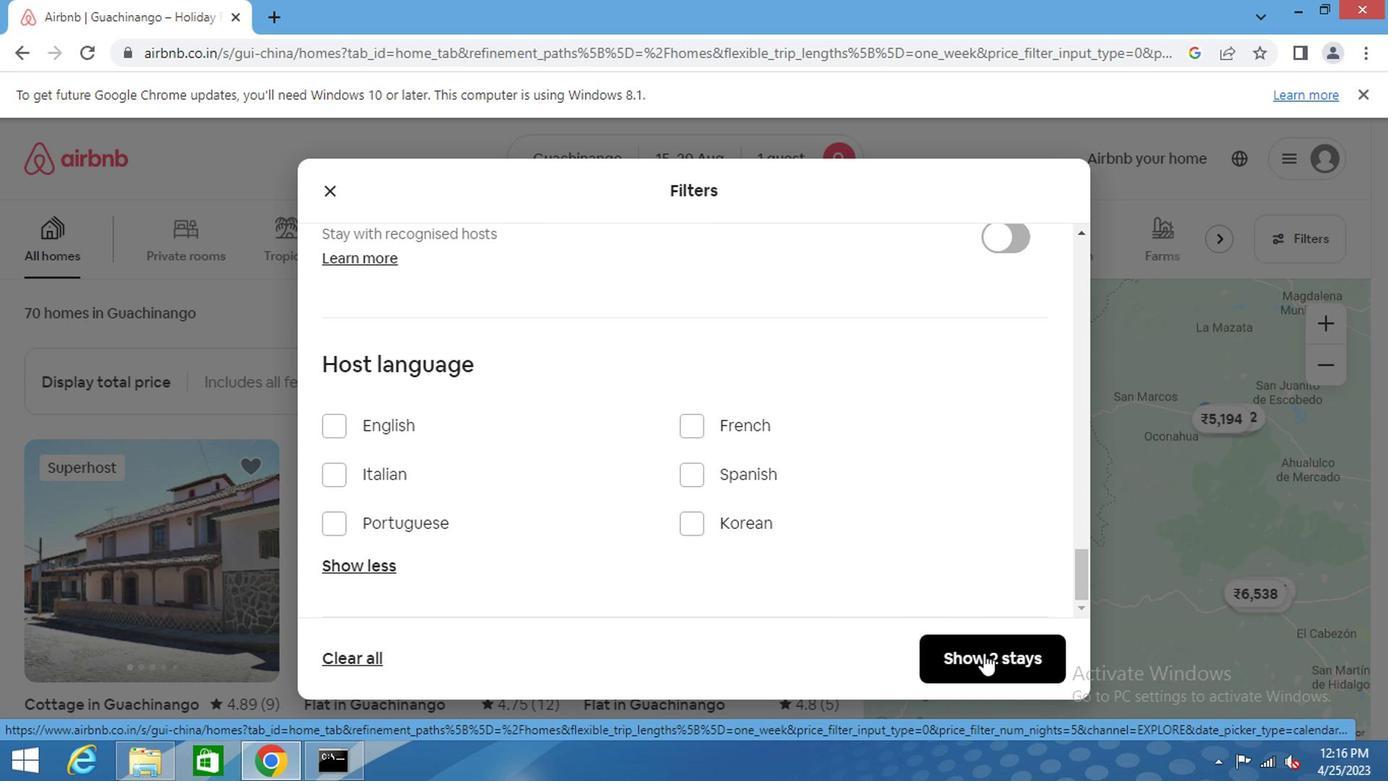 
Action: Mouse scrolled (836, 600) with delta (0, 0)
Screenshot: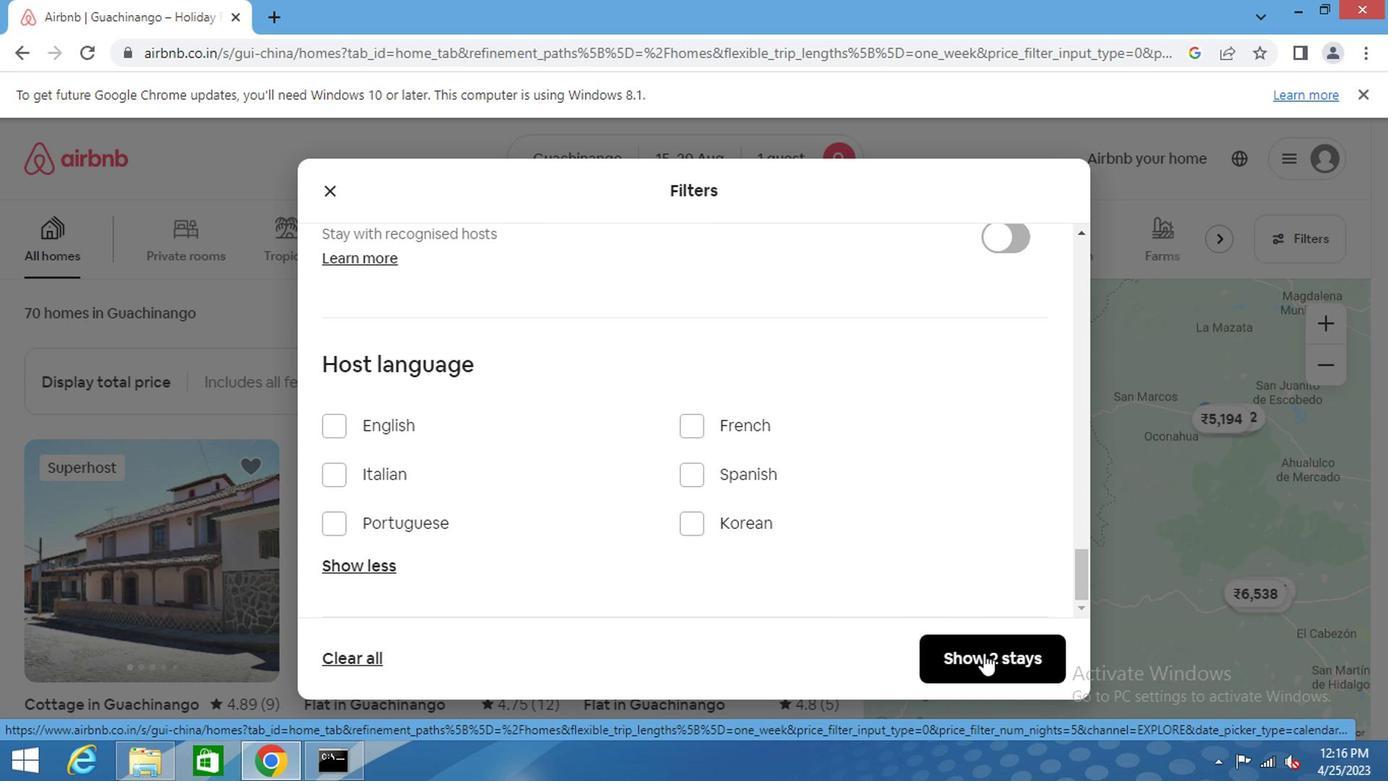 
Action: Mouse scrolled (836, 600) with delta (0, 0)
Screenshot: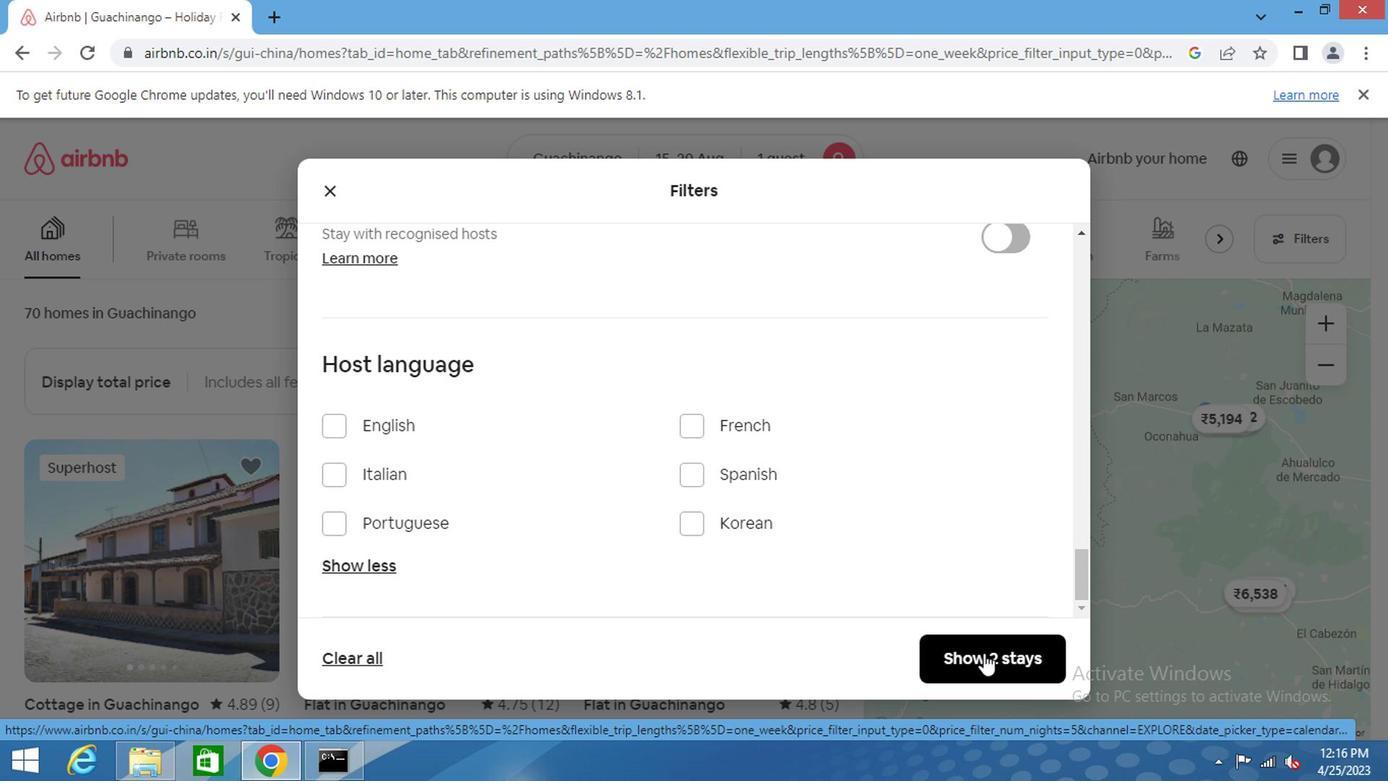 
Action: Mouse moved to (864, 616)
Screenshot: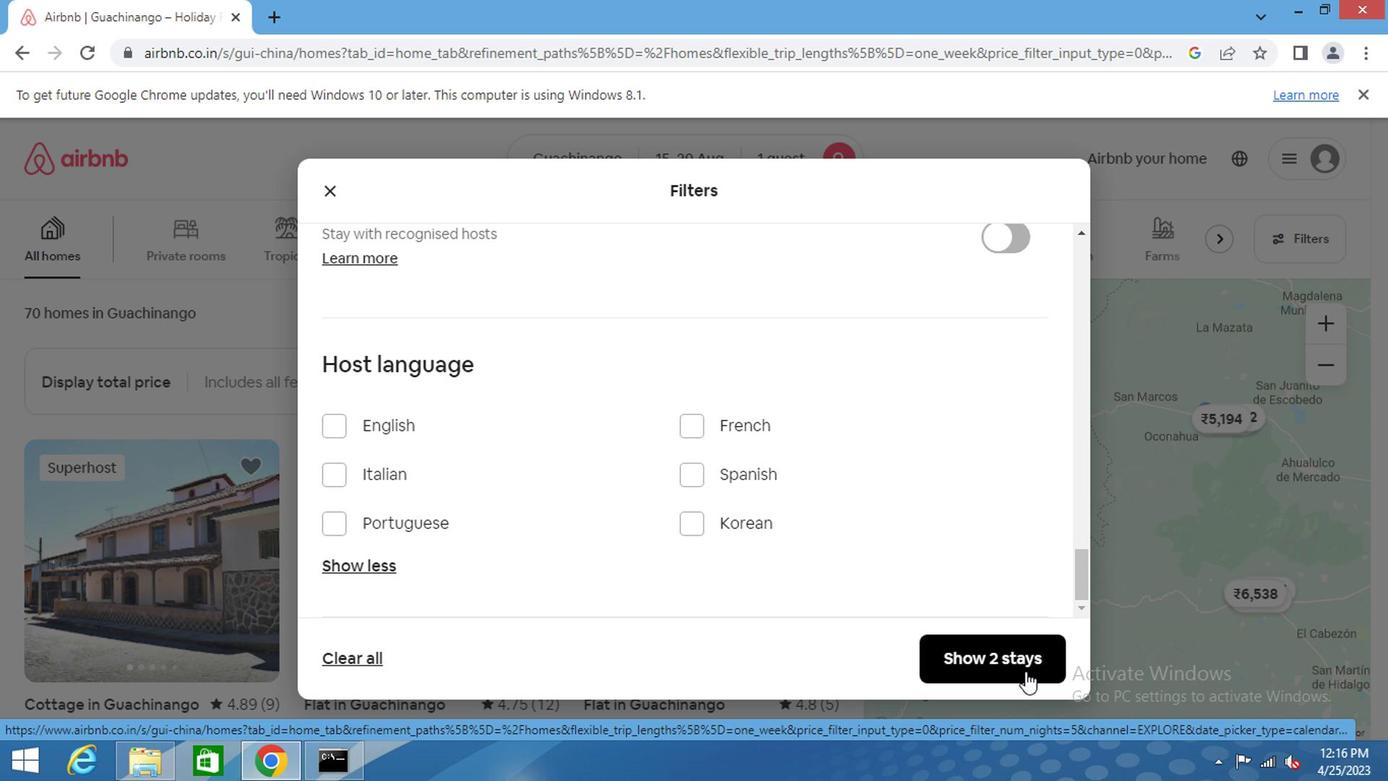 
Action: Mouse pressed left at (864, 616)
Screenshot: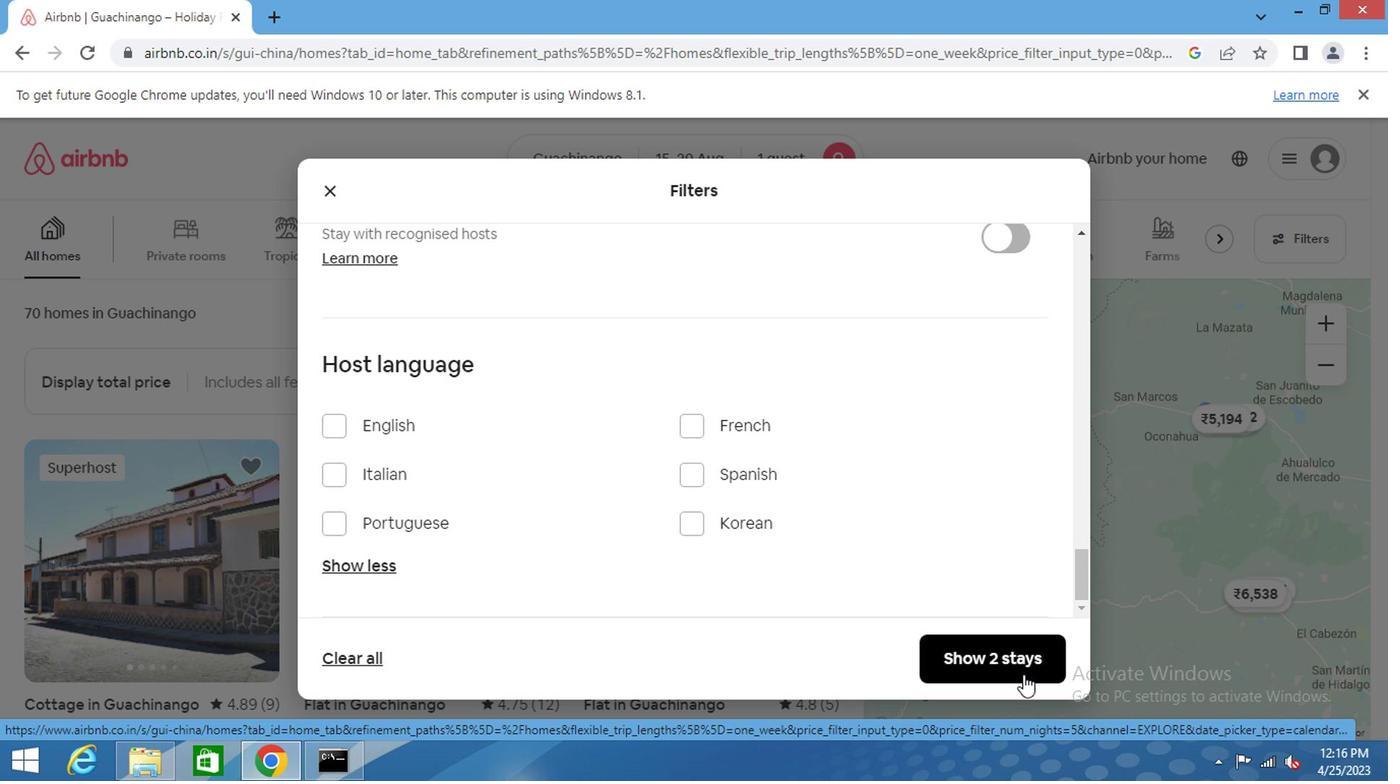 
